 Task: Select the current location as Crater Lake National Park, Oregon, United States . Now zoom - , and verify the location . Hide zoom slider
Action: Mouse moved to (118, 68)
Screenshot: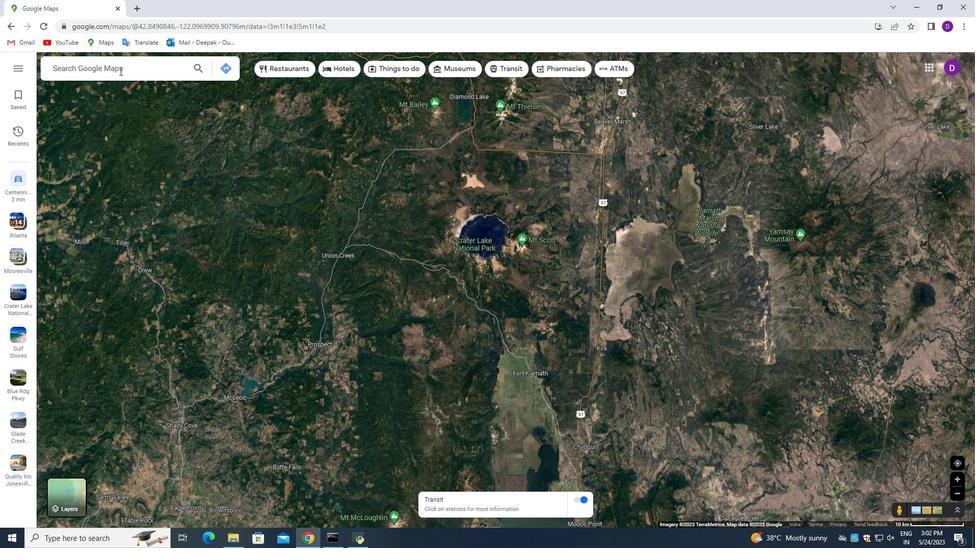 
Action: Mouse pressed left at (118, 68)
Screenshot: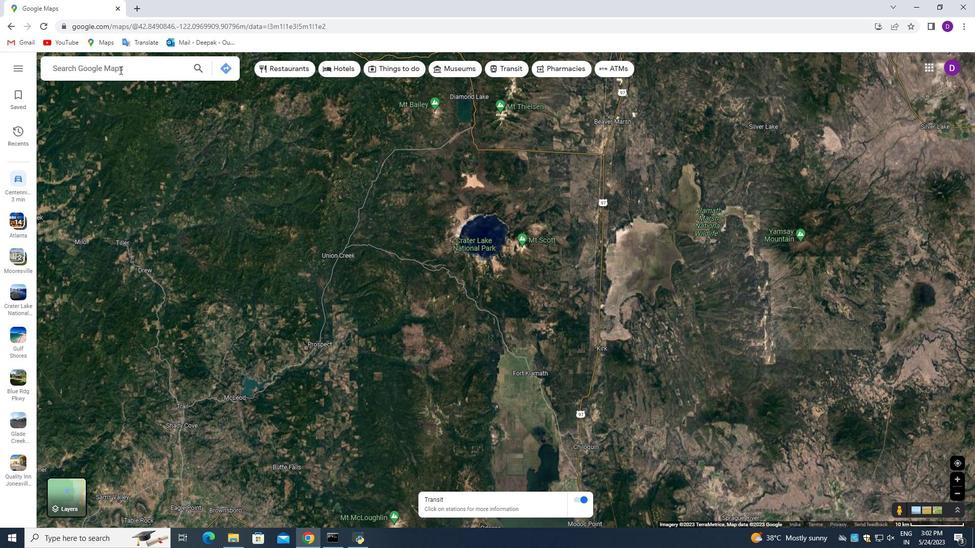
Action: Key pressed <Key.shift_r>Crater<Key.space>lake<Key.space><Key.shift>National<Key.space><Key.shift>Park,<Key.space><Key.shift>Oregon,<Key.space><Key.shift>United<Key.space><Key.shift_r>States<Key.enter>
Screenshot: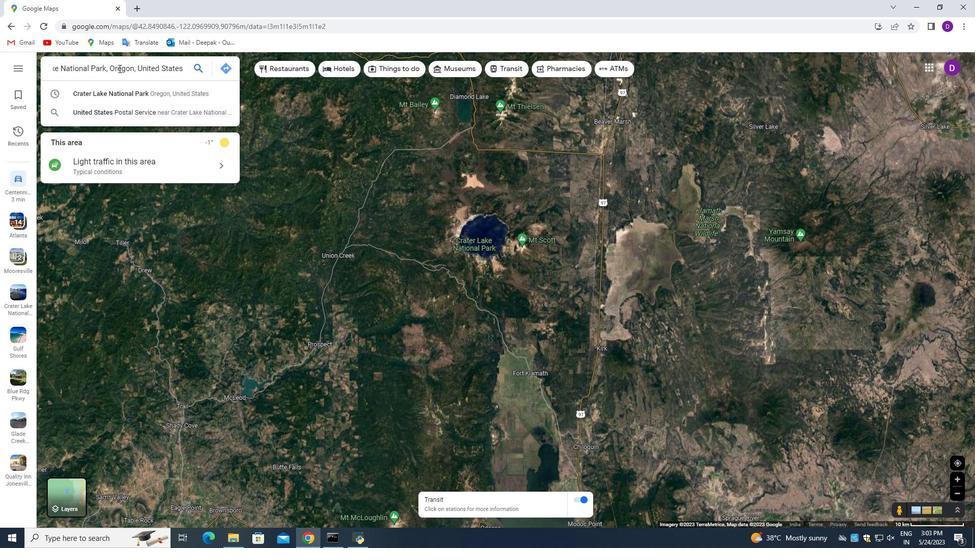 
Action: Mouse moved to (266, 493)
Screenshot: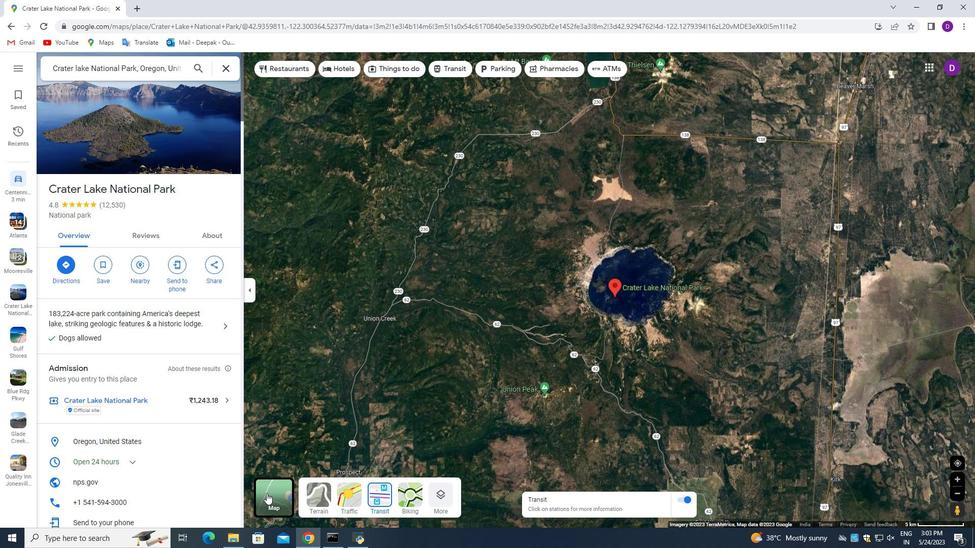 
Action: Mouse pressed left at (266, 493)
Screenshot: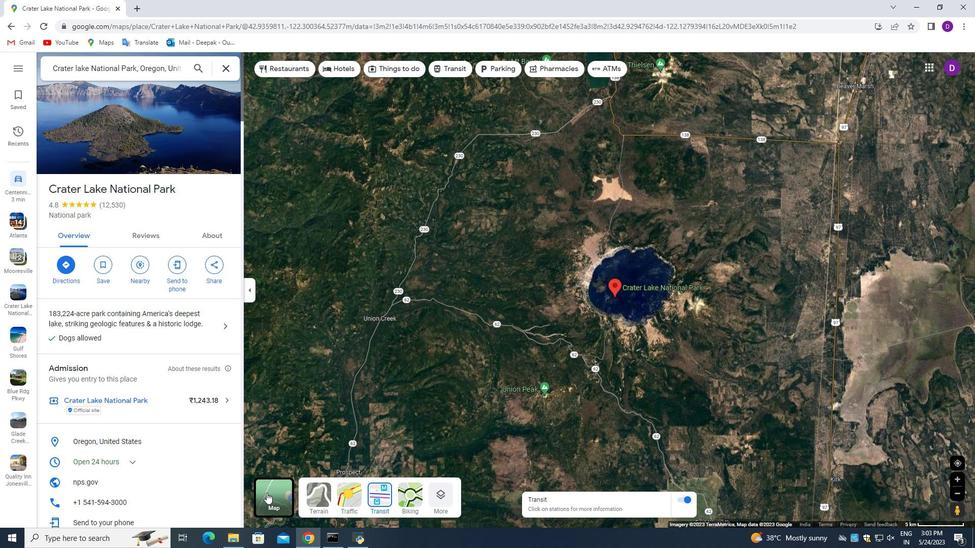 
Action: Mouse moved to (610, 303)
Screenshot: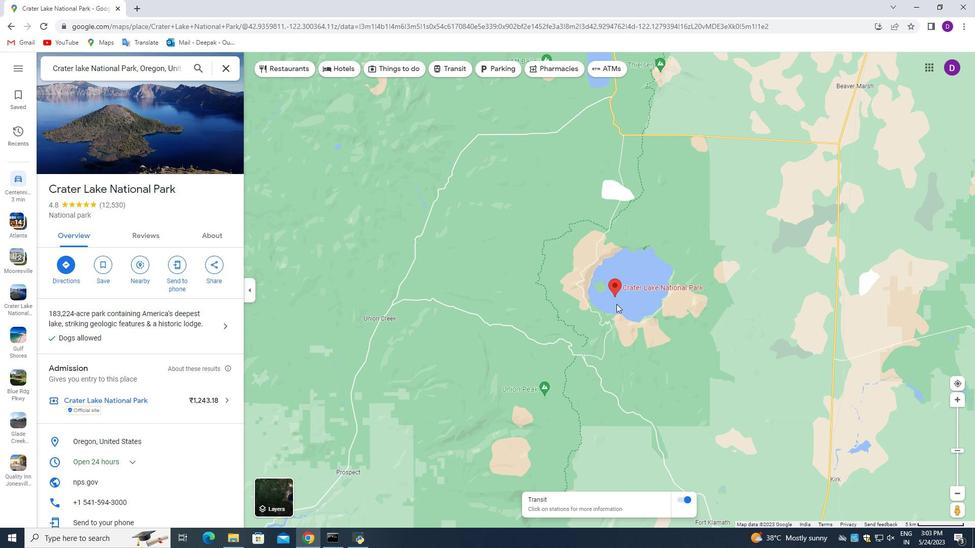 
Action: Mouse scrolled (610, 304) with delta (0, 0)
Screenshot: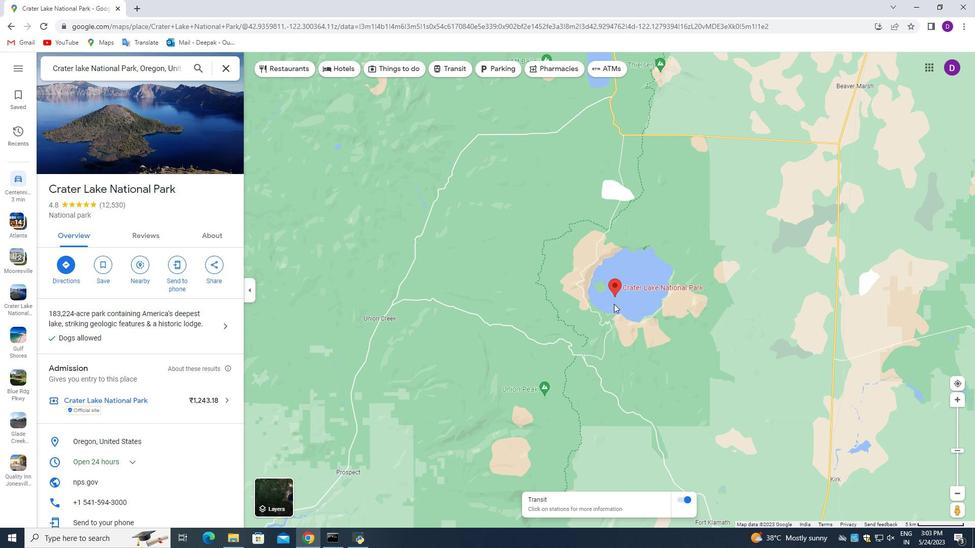 
Action: Mouse scrolled (610, 304) with delta (0, 0)
Screenshot: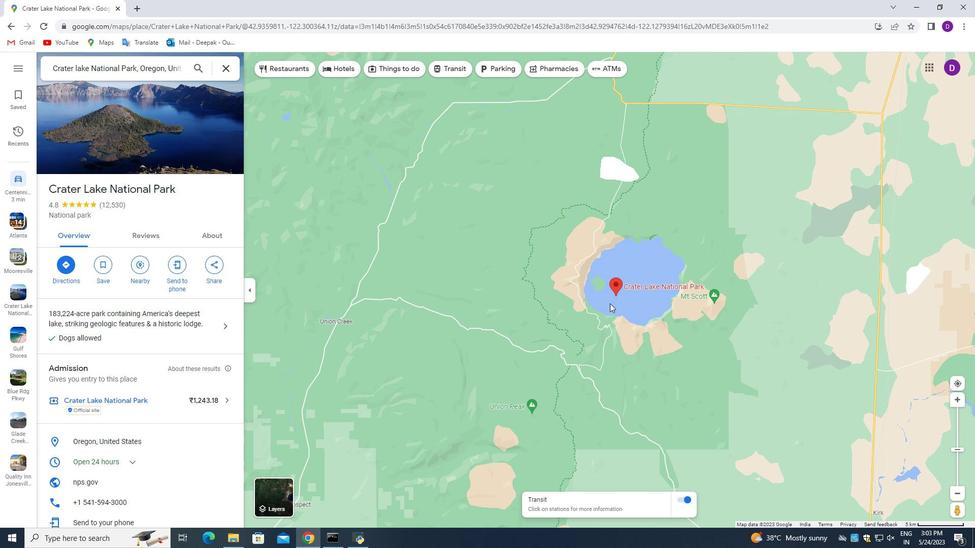 
Action: Mouse moved to (624, 287)
Screenshot: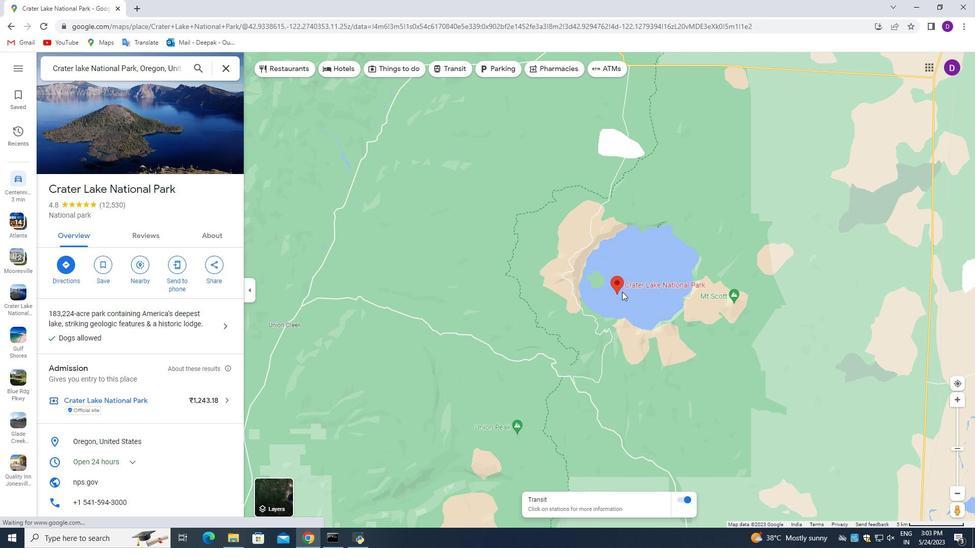 
Action: Mouse scrolled (624, 288) with delta (0, 0)
Screenshot: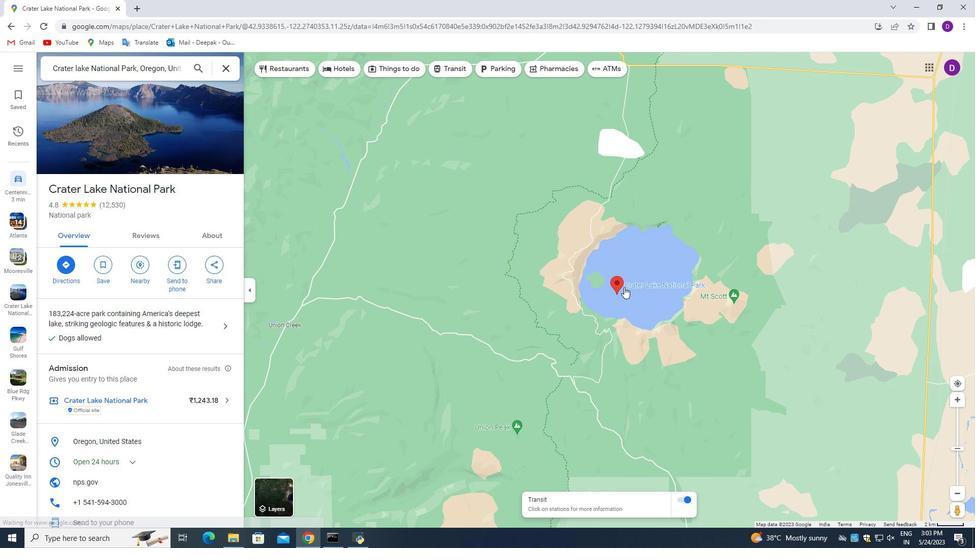 
Action: Mouse moved to (625, 286)
Screenshot: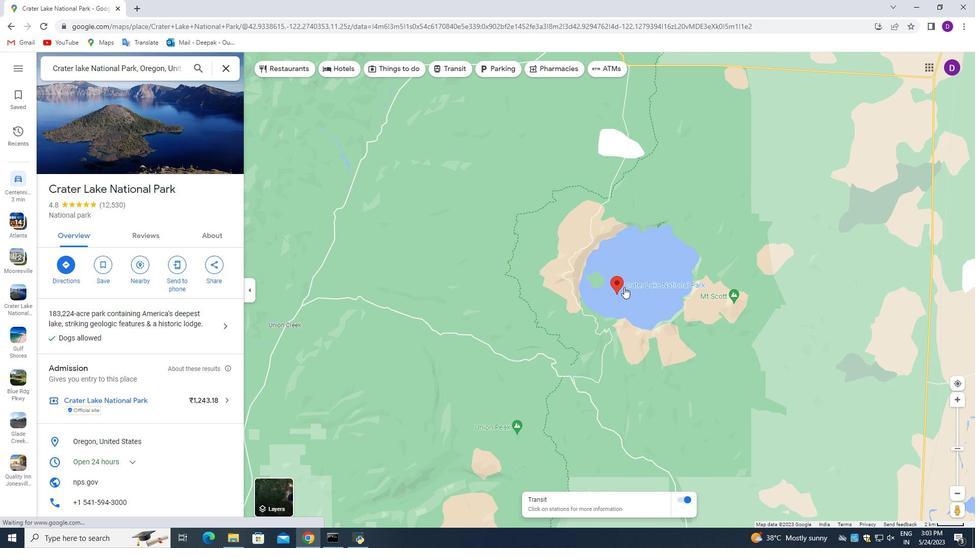 
Action: Mouse scrolled (625, 287) with delta (0, 0)
Screenshot: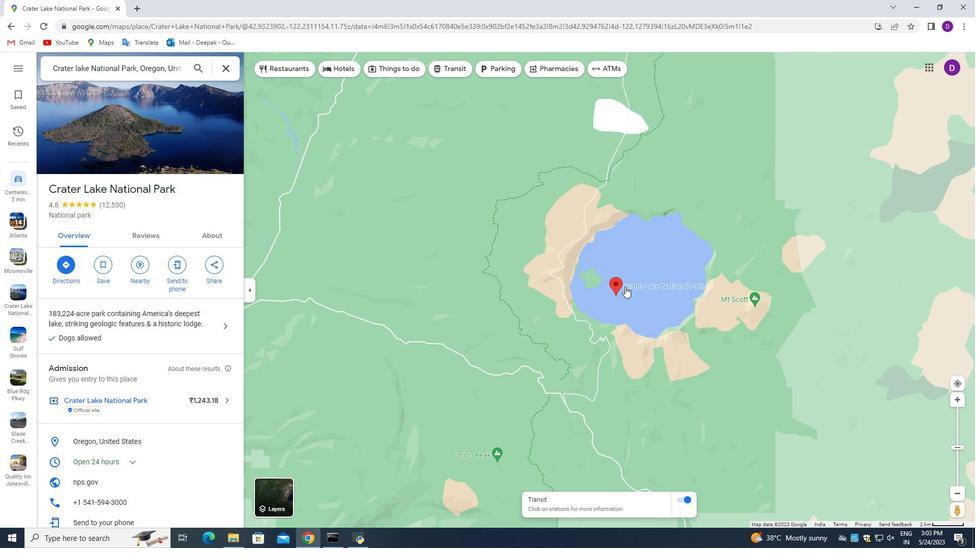 
Action: Mouse moved to (627, 290)
Screenshot: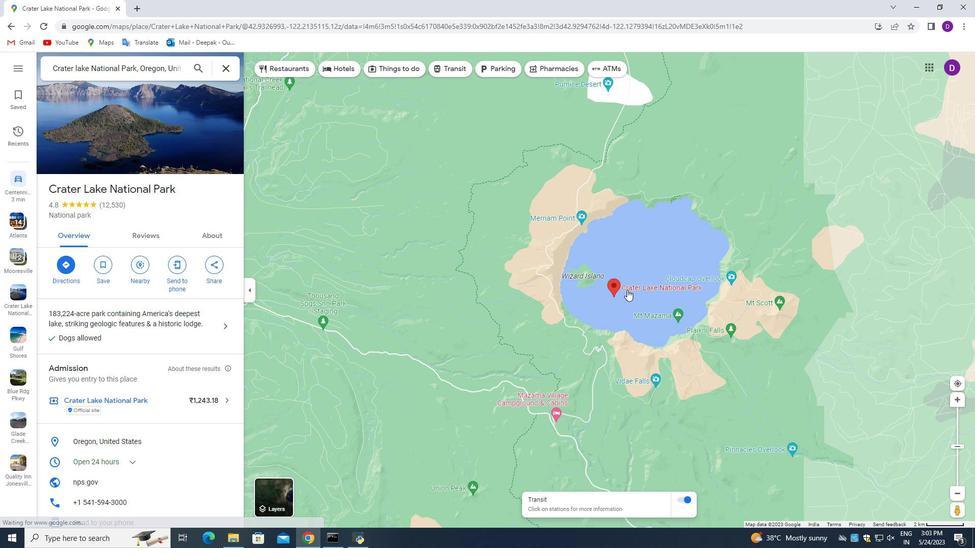
Action: Mouse scrolled (627, 291) with delta (0, 0)
Screenshot: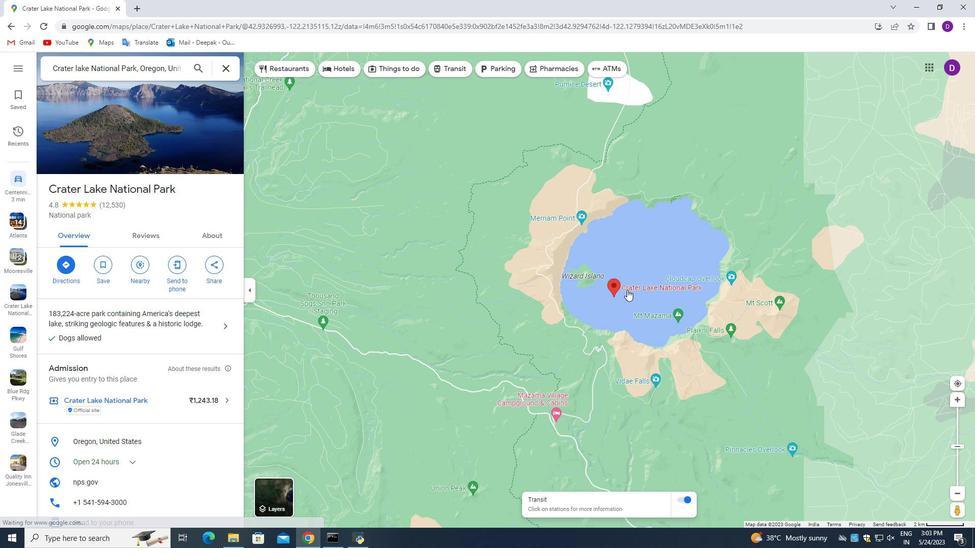 
Action: Mouse moved to (627, 290)
Screenshot: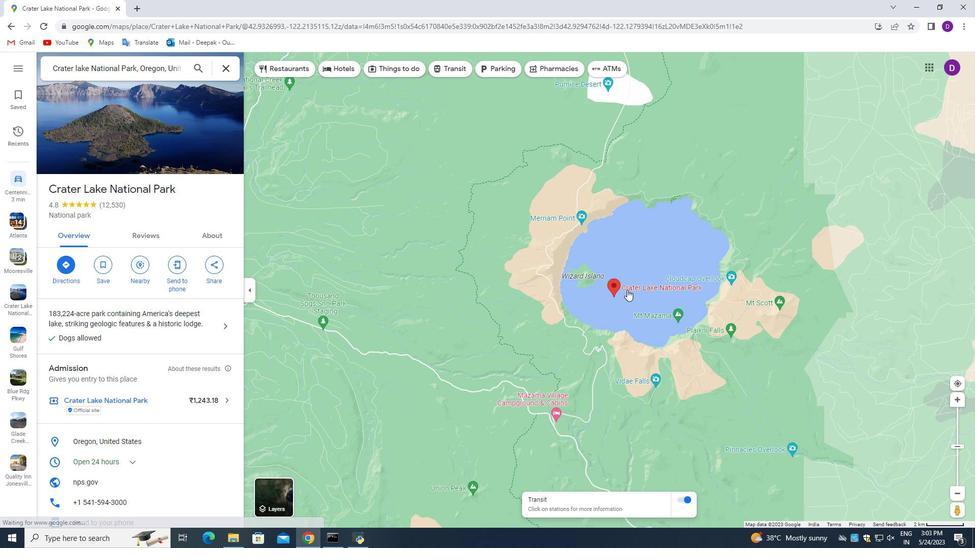 
Action: Mouse scrolled (627, 291) with delta (0, 0)
Screenshot: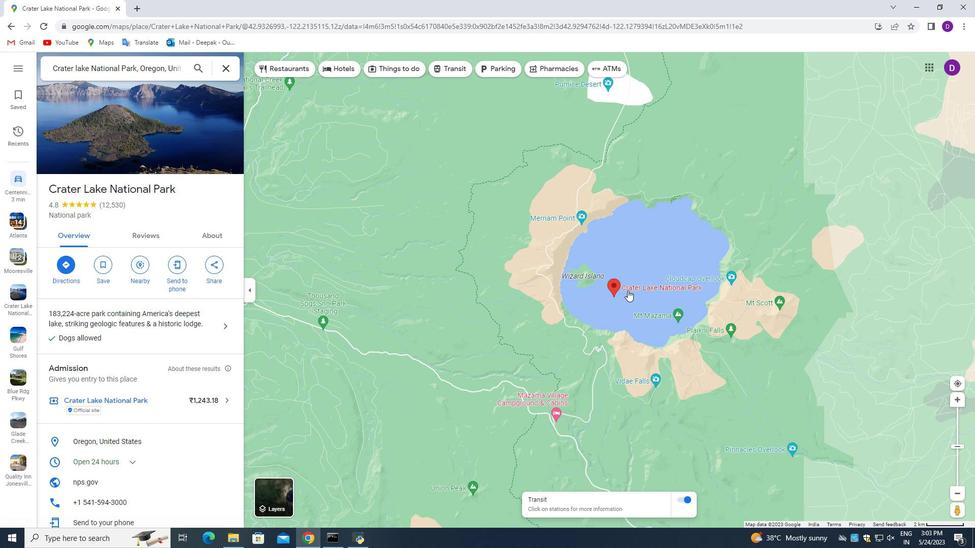 
Action: Mouse moved to (637, 317)
Screenshot: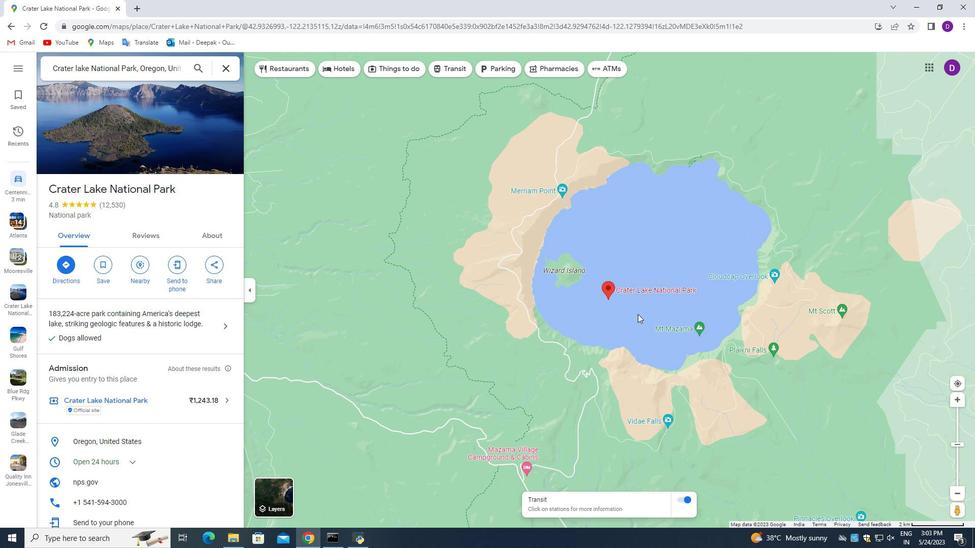 
Action: Mouse pressed left at (637, 317)
Screenshot: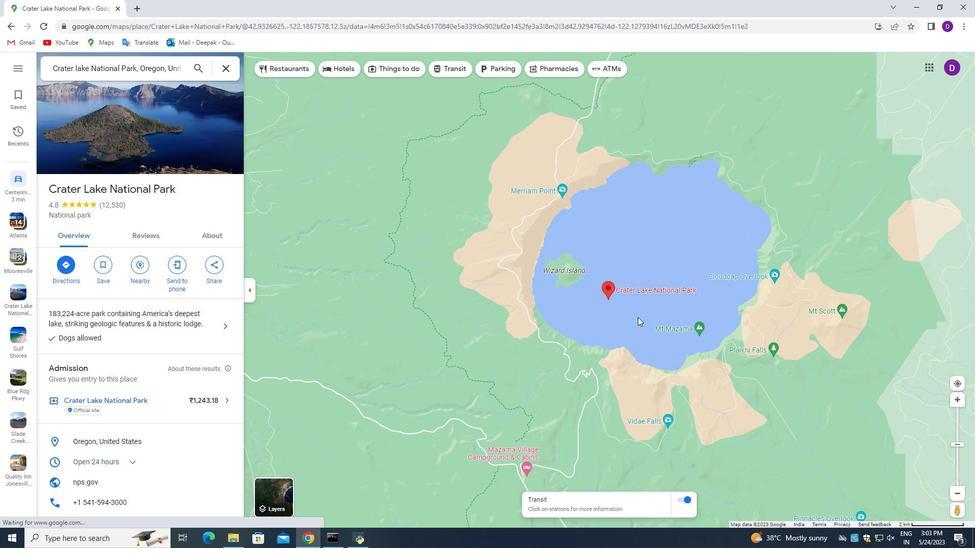 
Action: Mouse moved to (593, 300)
Screenshot: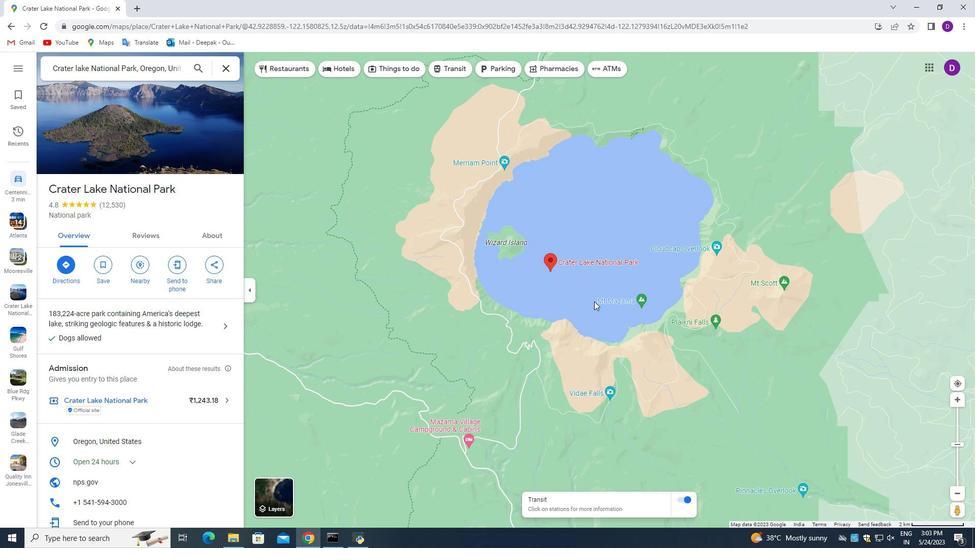 
Action: Mouse scrolled (593, 301) with delta (0, 0)
Screenshot: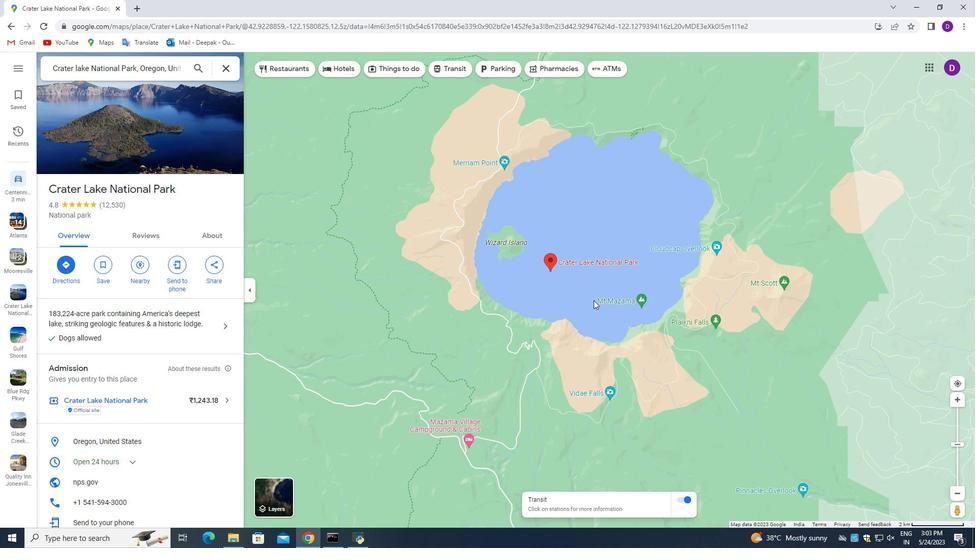
Action: Mouse moved to (562, 293)
Screenshot: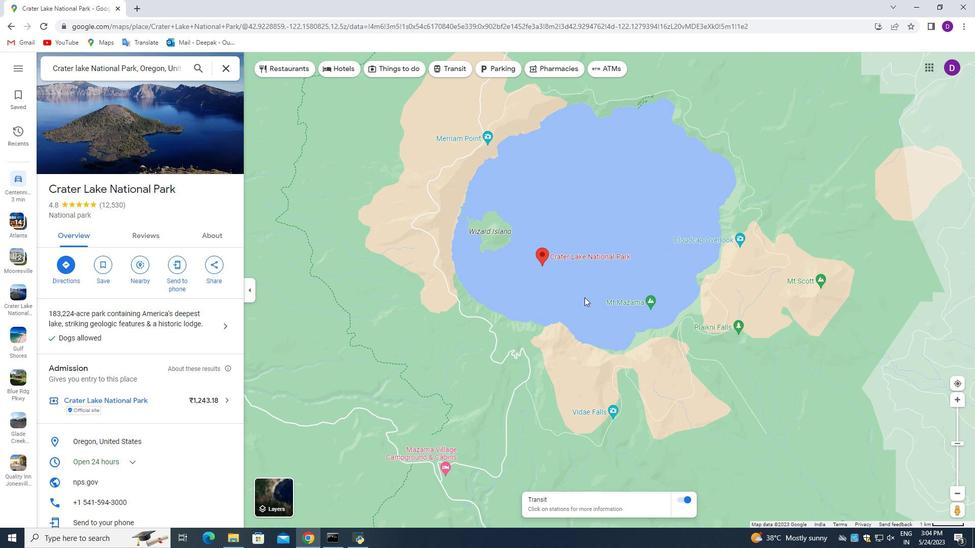 
Action: Mouse scrolled (562, 293) with delta (0, 0)
Screenshot: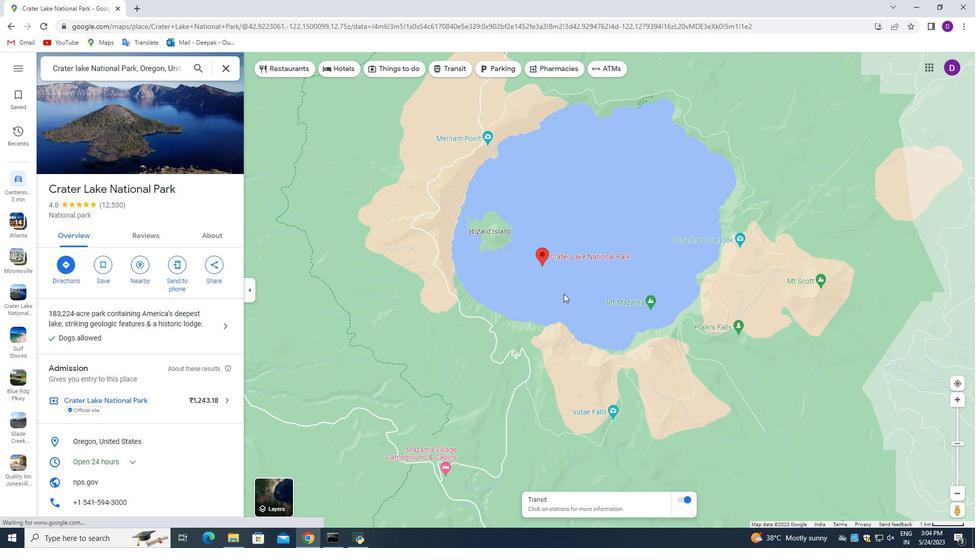 
Action: Mouse scrolled (562, 293) with delta (0, 0)
Screenshot: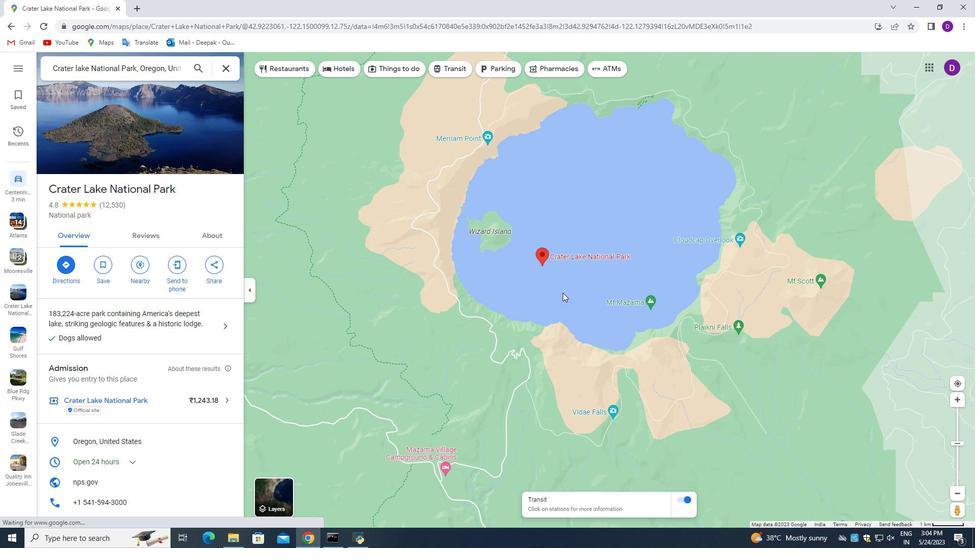 
Action: Mouse pressed left at (562, 293)
Screenshot: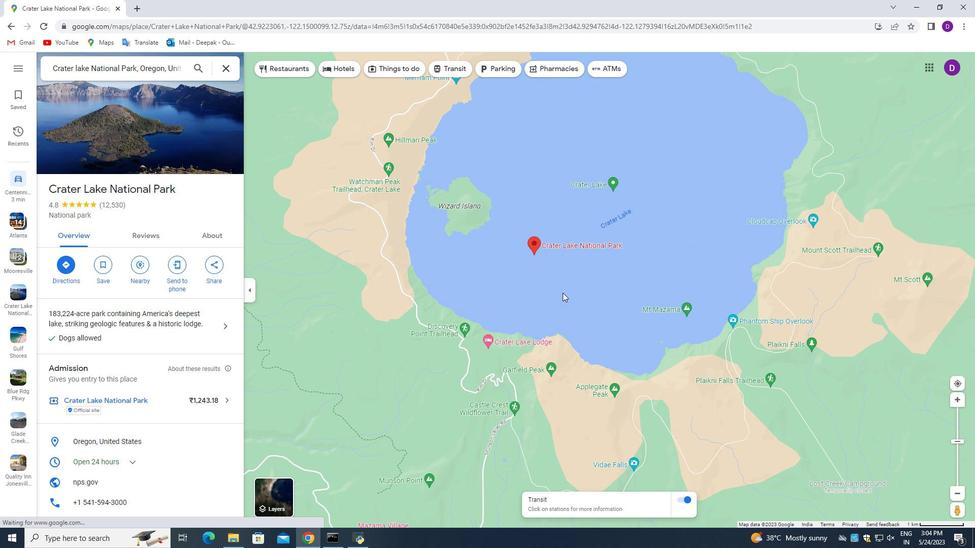 
Action: Mouse moved to (559, 335)
Screenshot: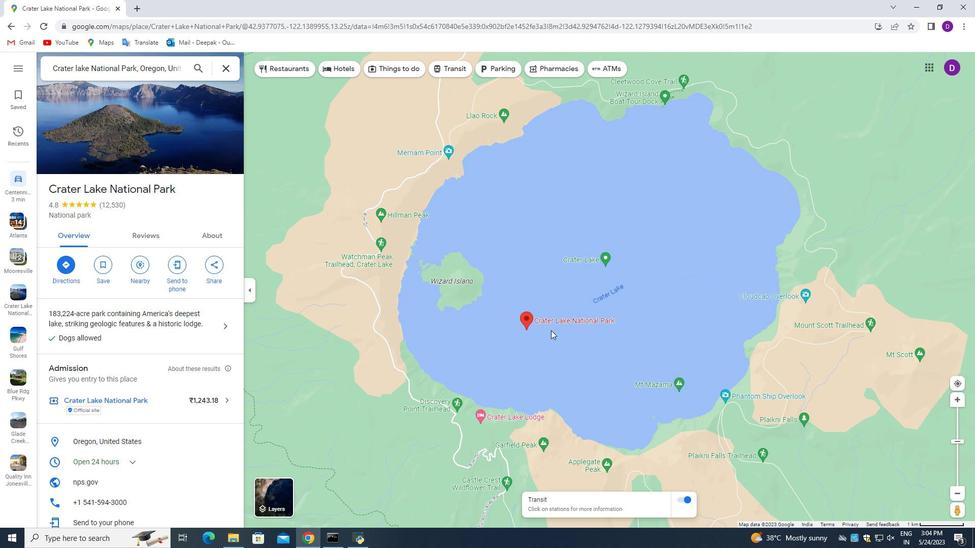 
Action: Mouse pressed left at (559, 335)
Screenshot: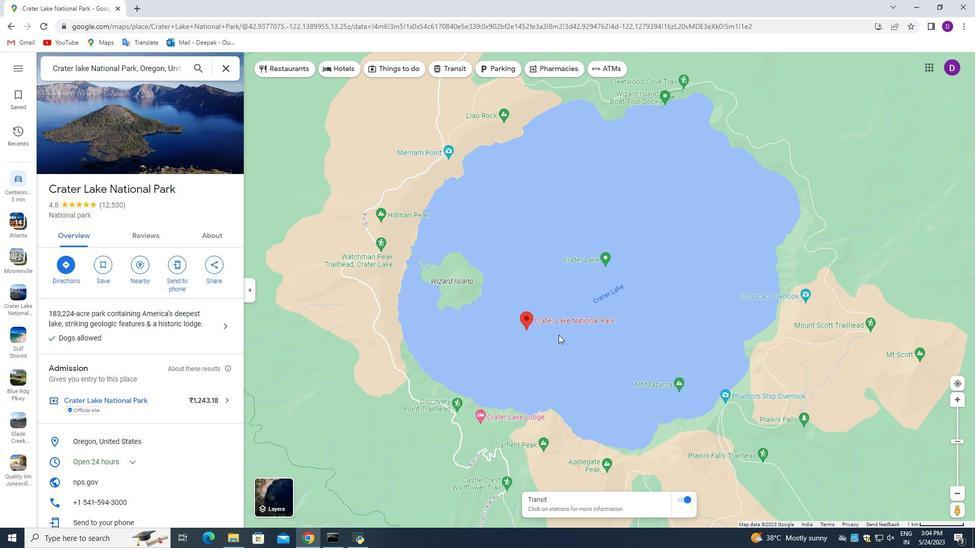 
Action: Mouse moved to (532, 346)
Screenshot: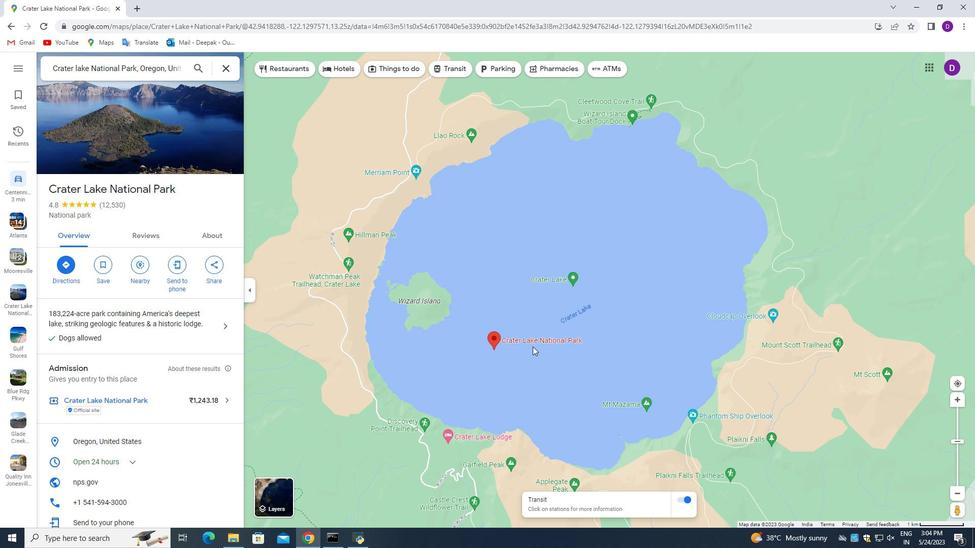 
Action: Mouse scrolled (532, 346) with delta (0, 0)
Screenshot: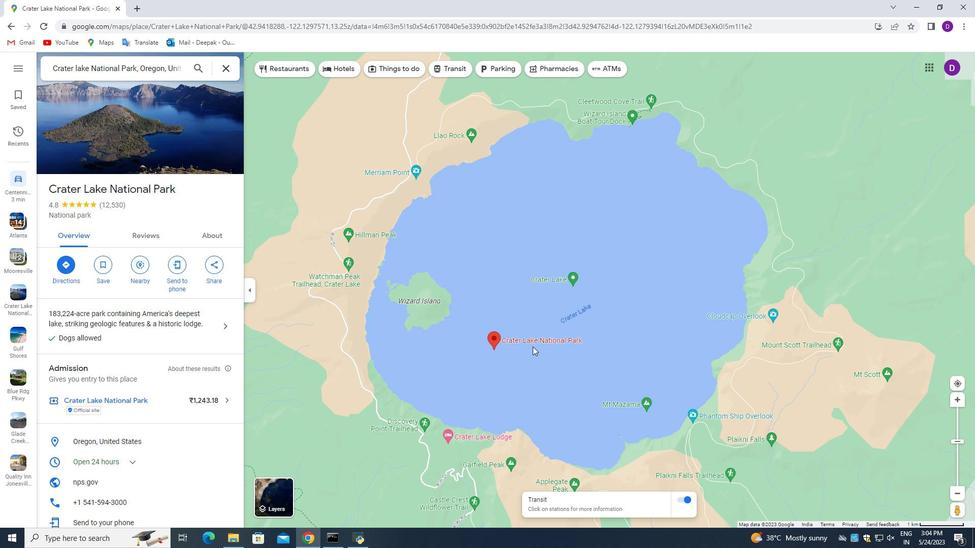 
Action: Mouse scrolled (532, 346) with delta (0, 0)
Screenshot: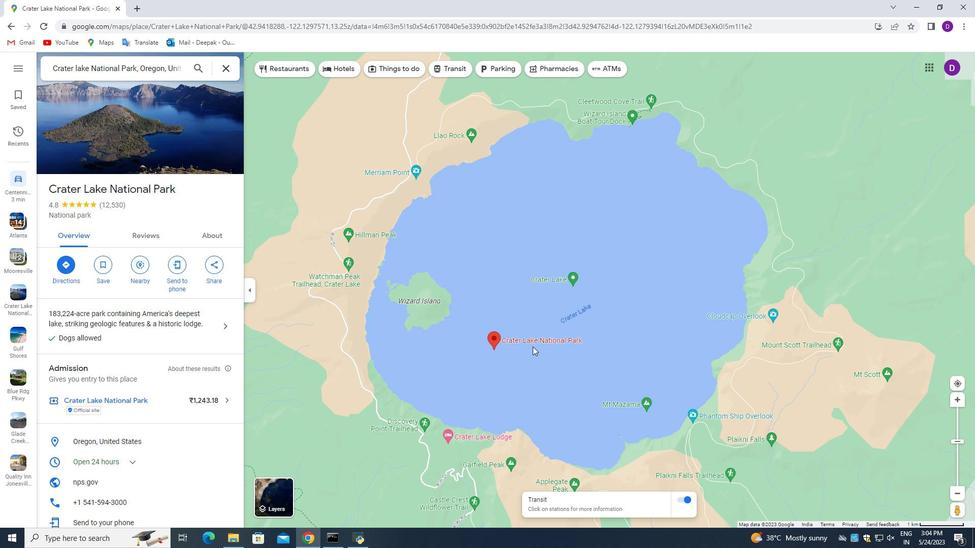 
Action: Mouse scrolled (532, 346) with delta (0, 0)
Screenshot: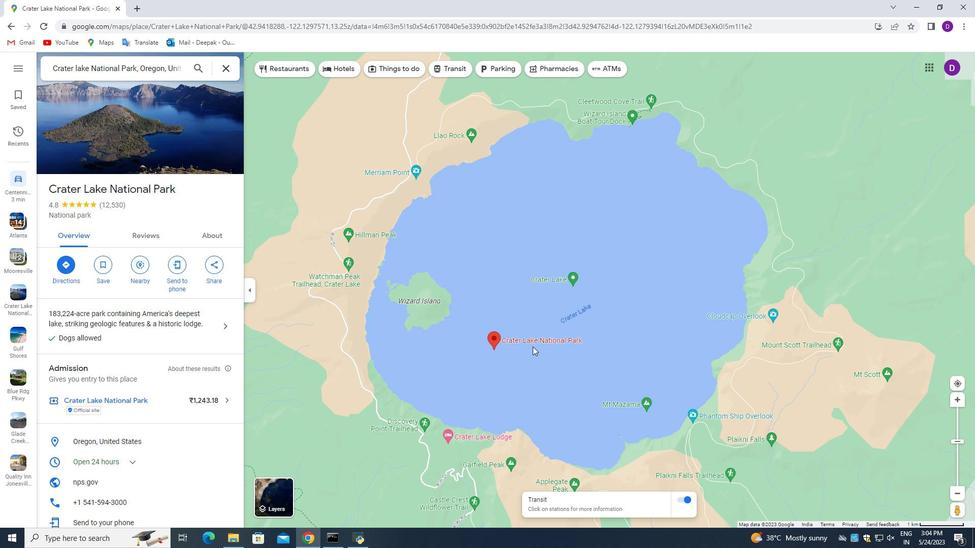
Action: Mouse moved to (532, 346)
Screenshot: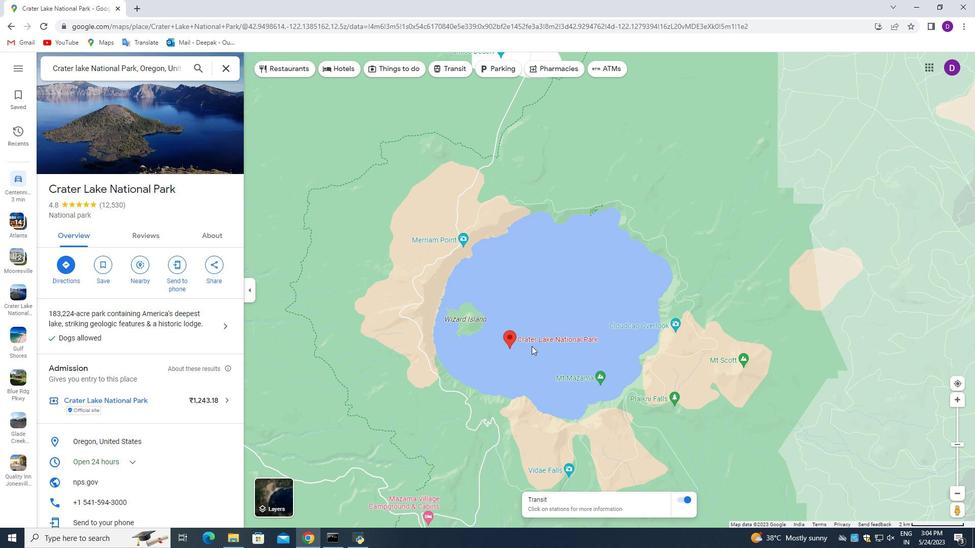 
Action: Mouse scrolled (532, 346) with delta (0, 0)
Screenshot: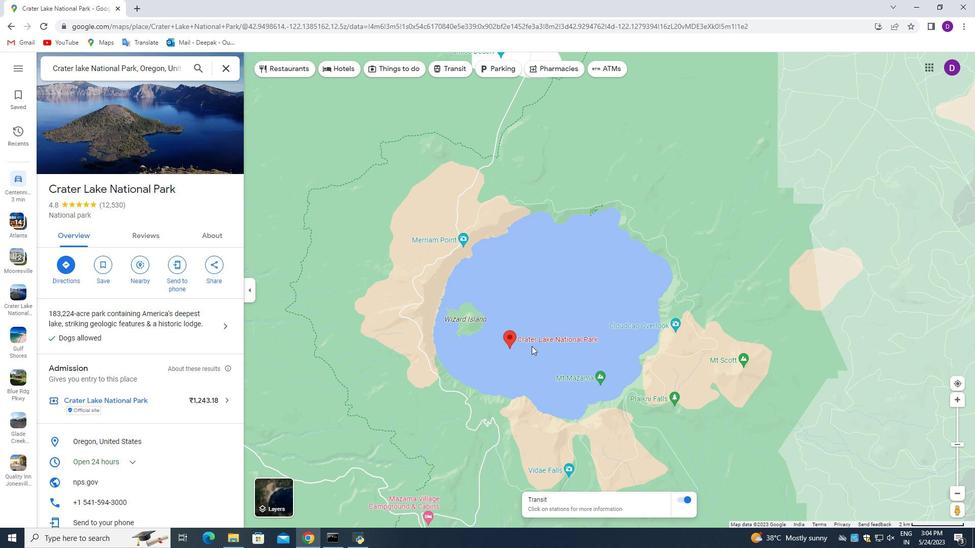 
Action: Mouse moved to (535, 346)
Screenshot: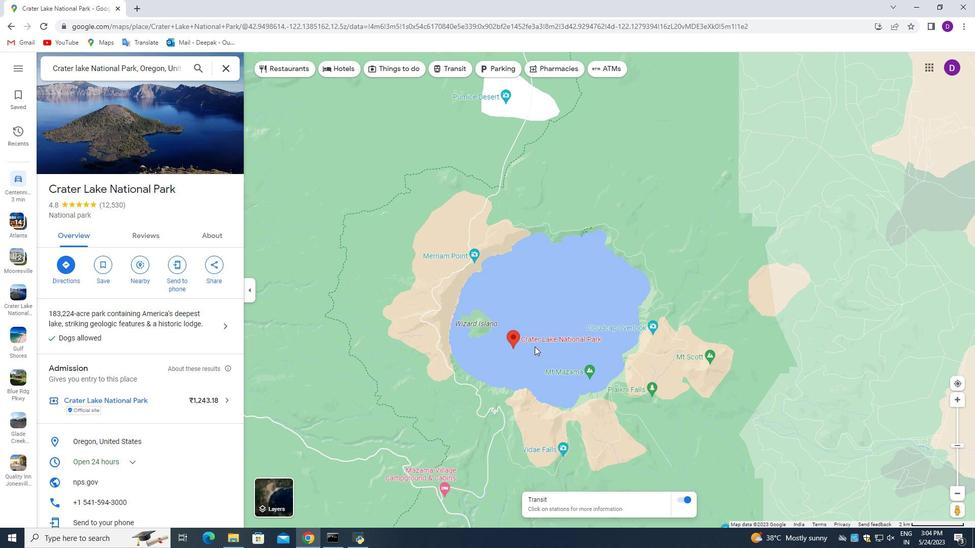 
Action: Mouse scrolled (535, 347) with delta (0, 0)
Screenshot: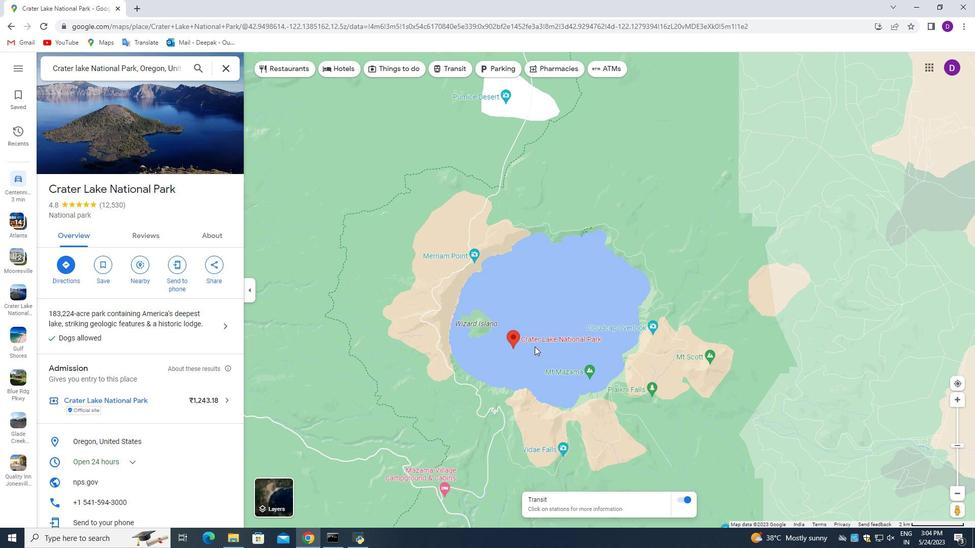 
Action: Mouse scrolled (535, 347) with delta (0, 0)
Screenshot: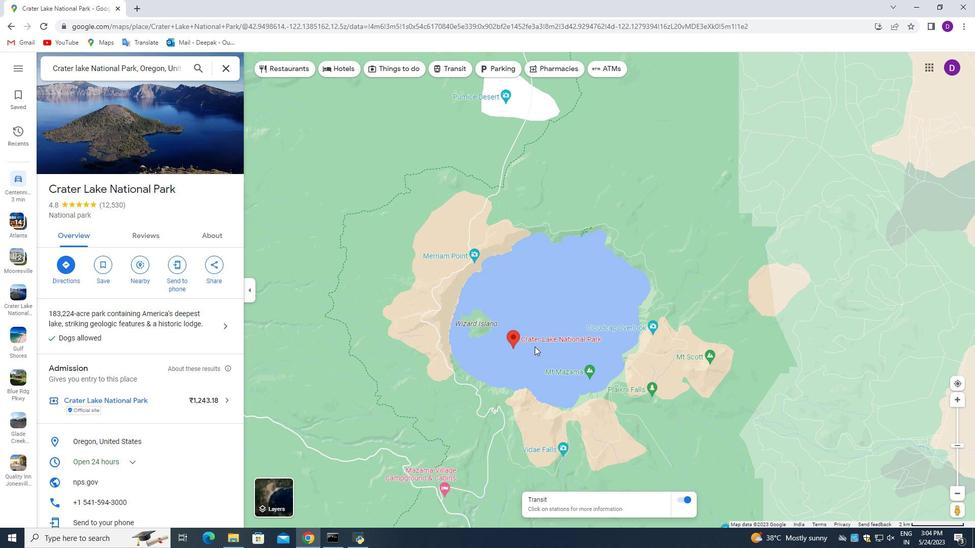 
Action: Mouse moved to (535, 346)
Screenshot: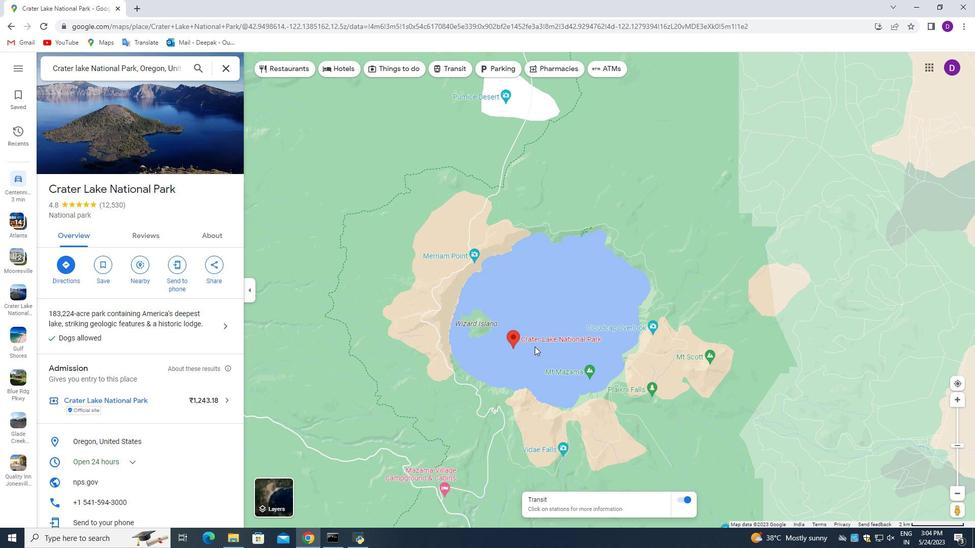 
Action: Mouse scrolled (535, 347) with delta (0, 0)
Screenshot: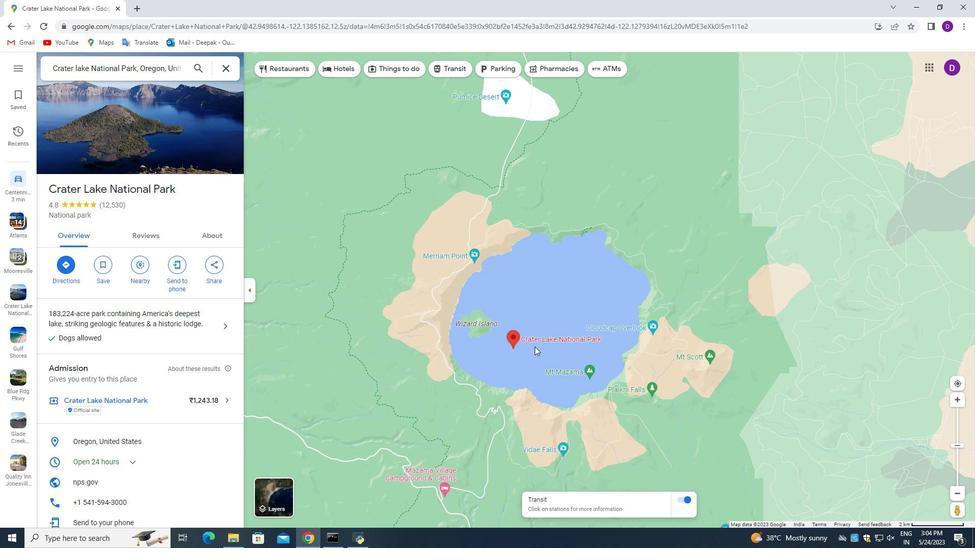 
Action: Mouse moved to (526, 370)
Screenshot: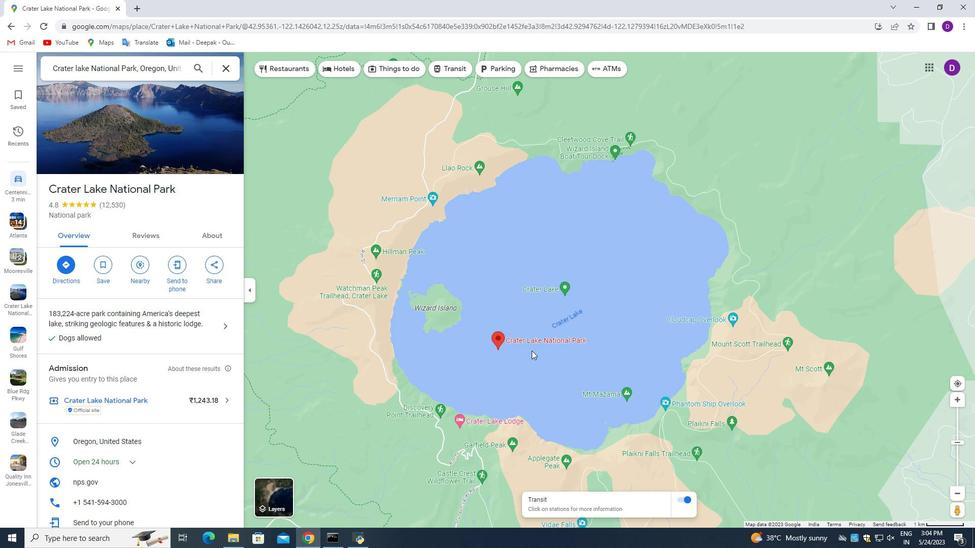 
Action: Mouse pressed left at (526, 370)
Screenshot: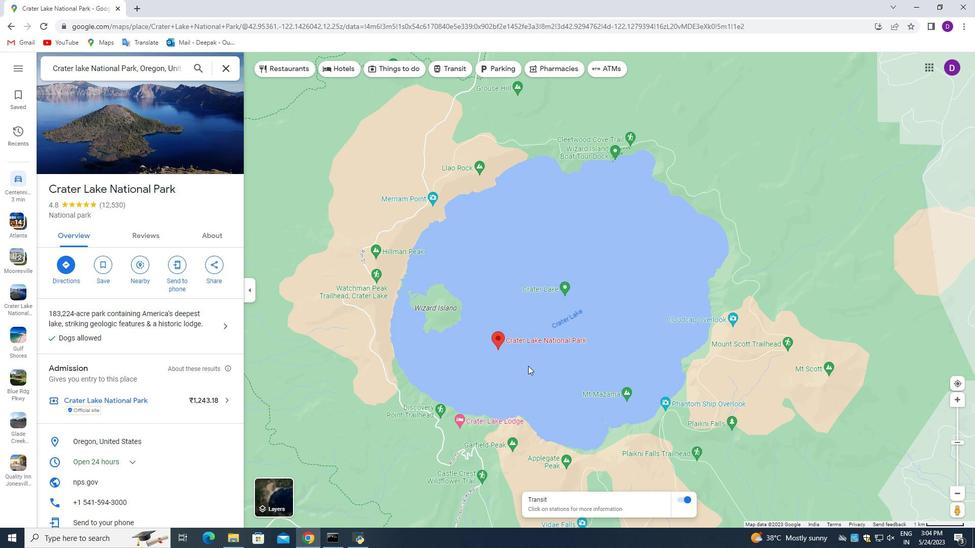 
Action: Mouse moved to (529, 361)
Screenshot: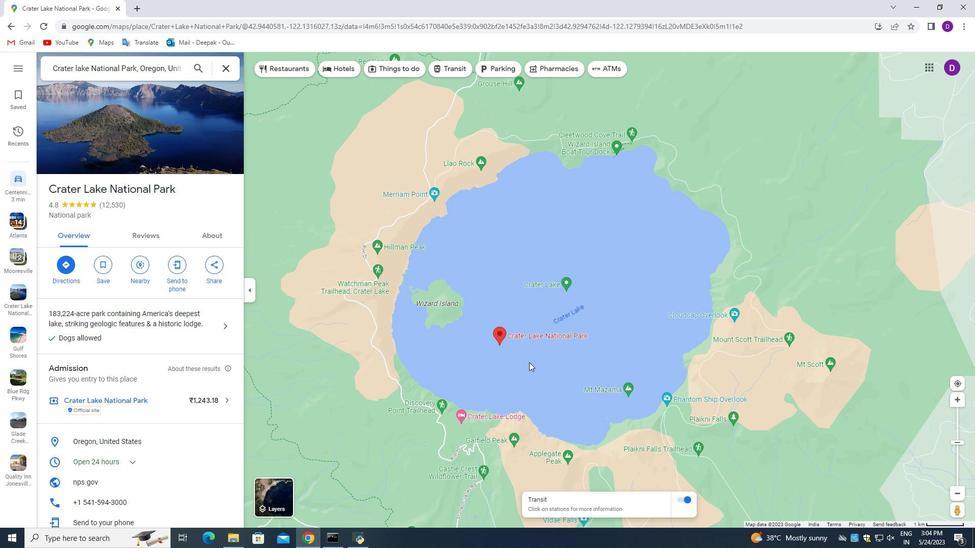 
Action: Mouse scrolled (529, 362) with delta (0, 0)
Screenshot: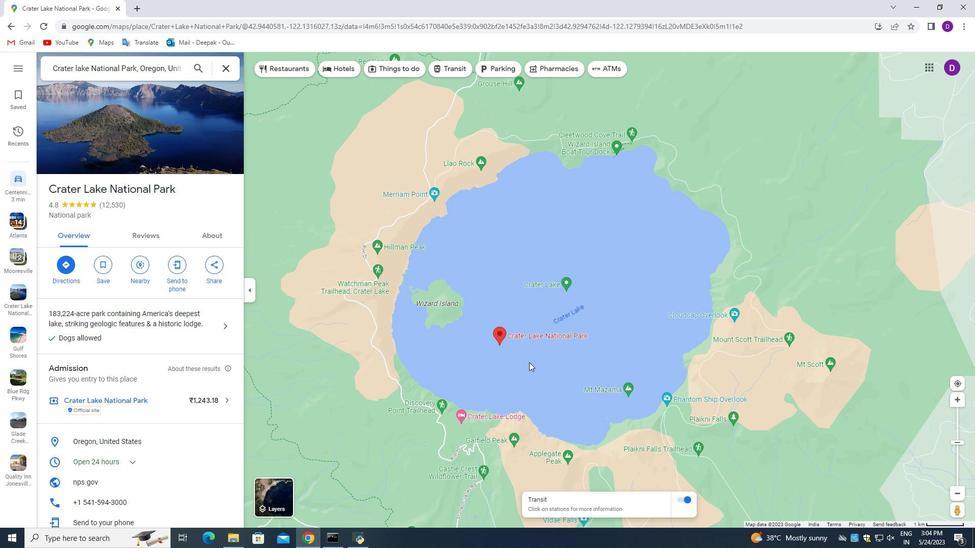 
Action: Mouse scrolled (529, 362) with delta (0, 0)
Screenshot: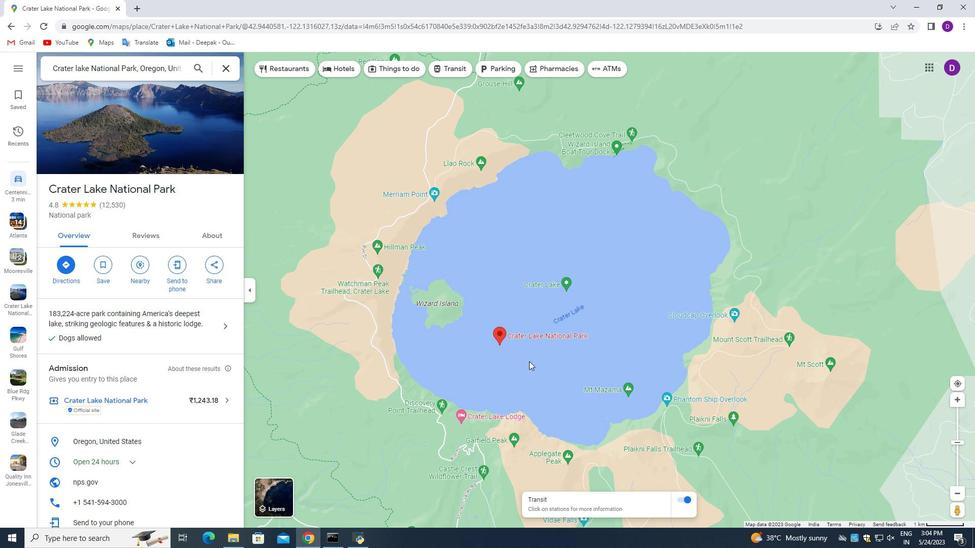 
Action: Mouse moved to (577, 416)
Screenshot: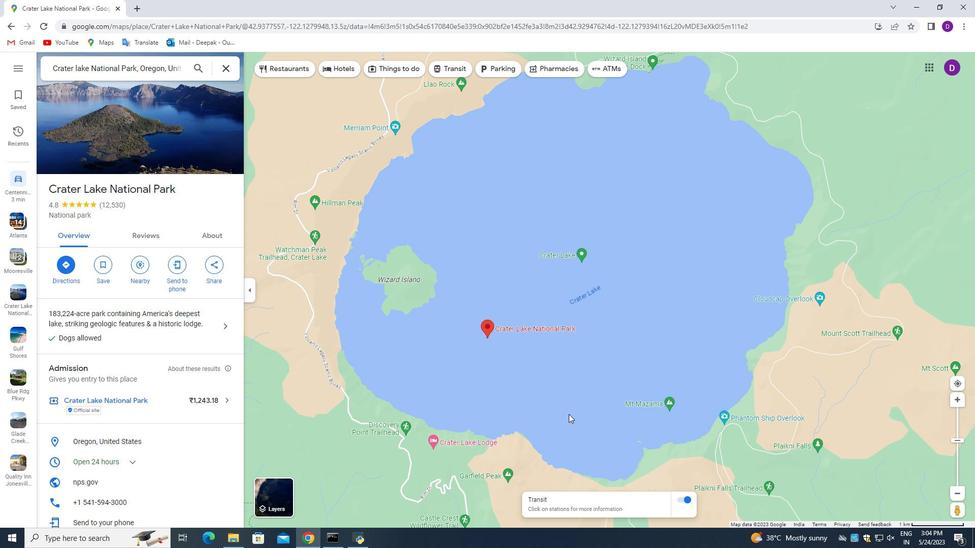 
Action: Mouse pressed left at (577, 416)
Screenshot: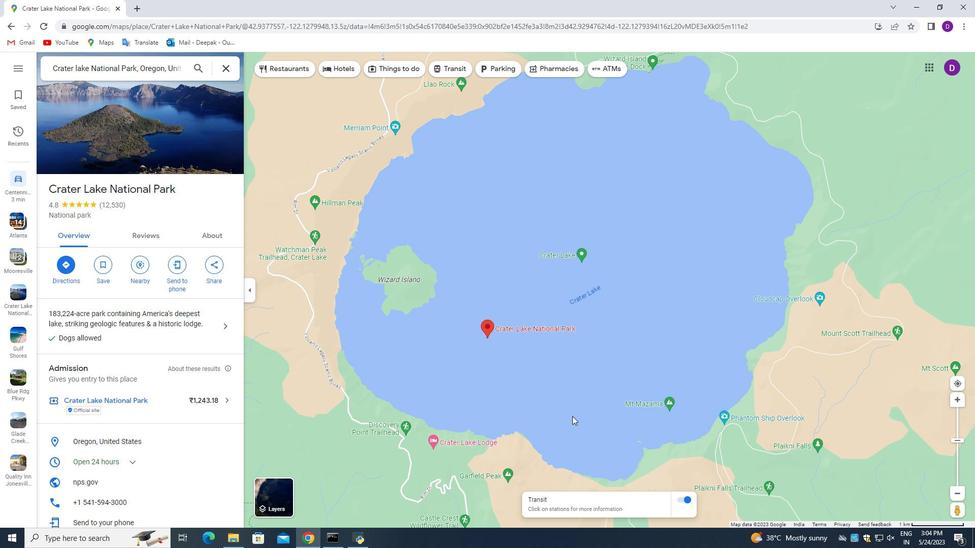 
Action: Mouse moved to (921, 410)
Screenshot: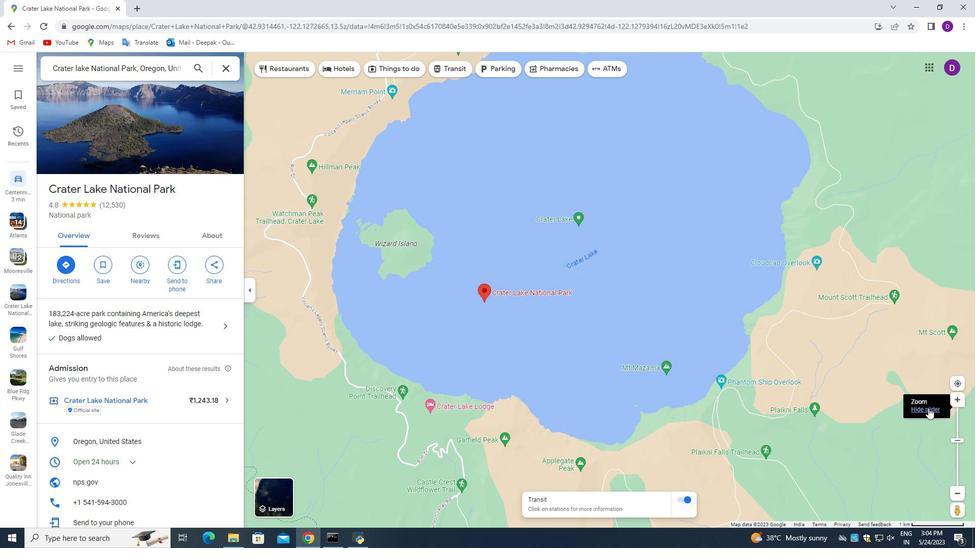 
Action: Mouse pressed left at (921, 410)
Screenshot: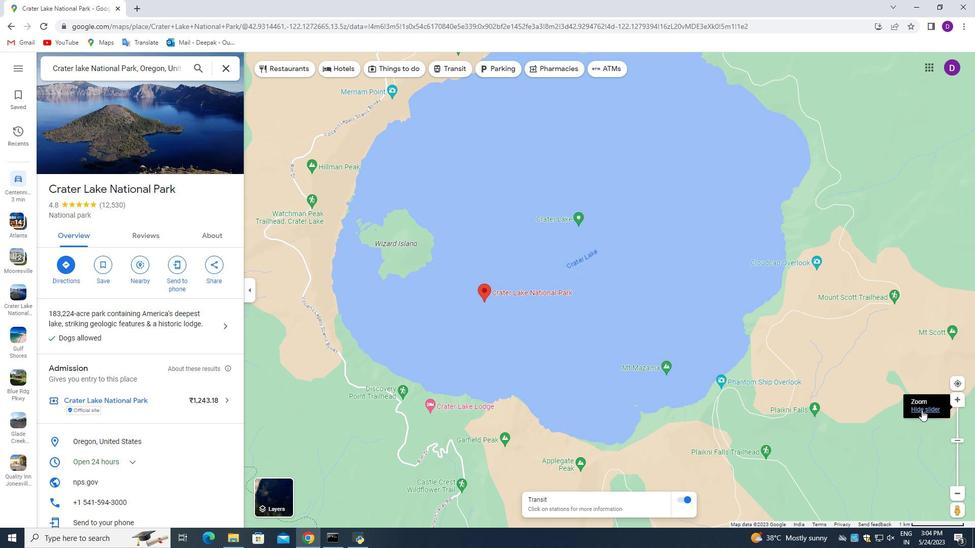 
Action: Mouse moved to (554, 277)
Screenshot: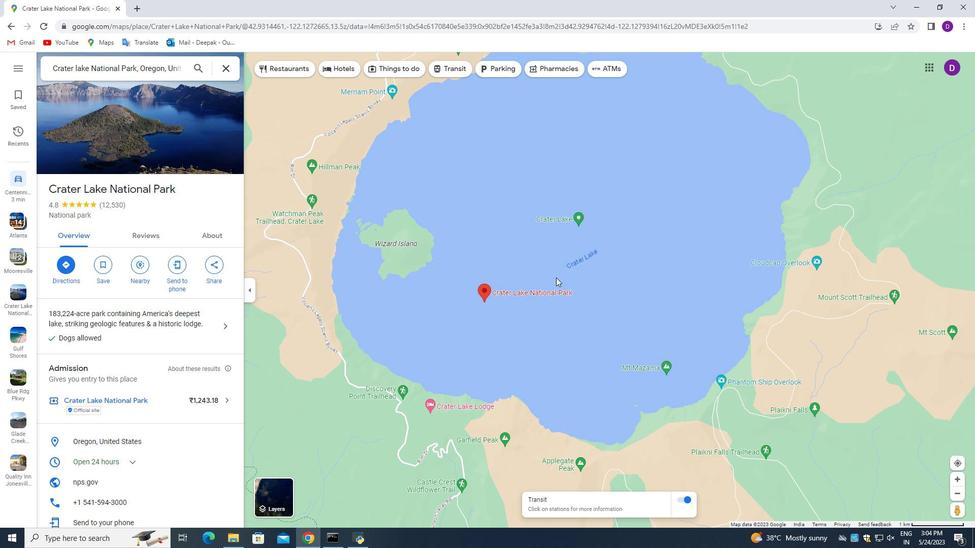 
Action: Mouse pressed left at (554, 277)
Screenshot: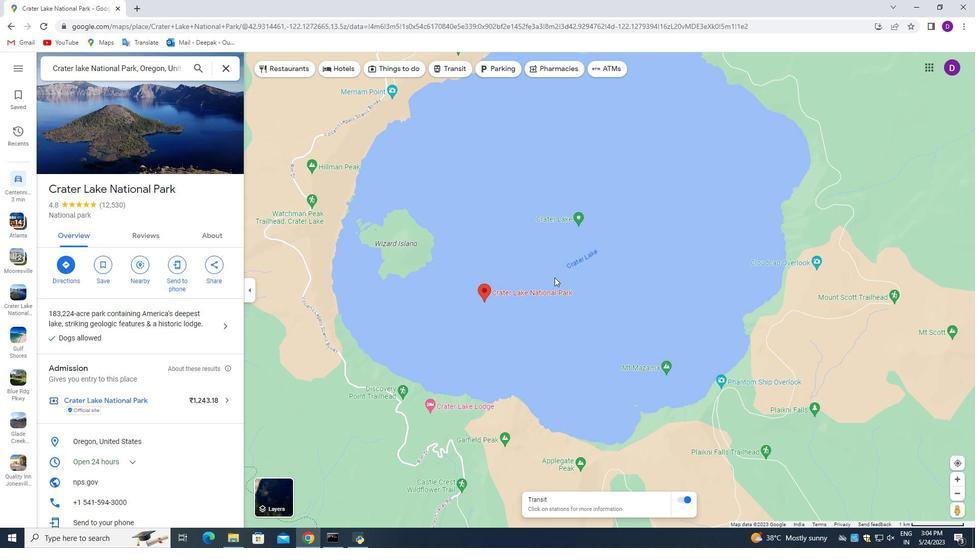 
Action: Mouse moved to (562, 345)
Screenshot: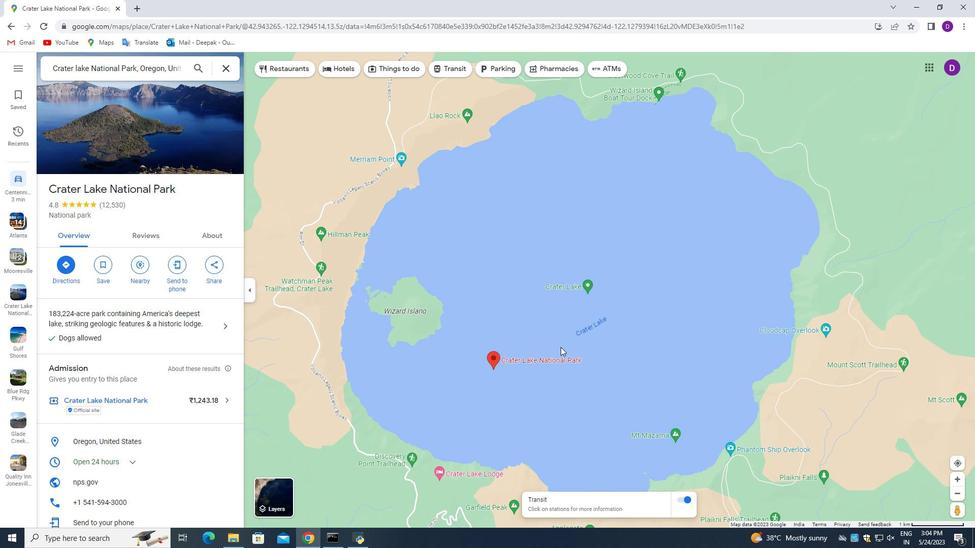 
Action: Mouse scrolled (562, 345) with delta (0, 0)
Screenshot: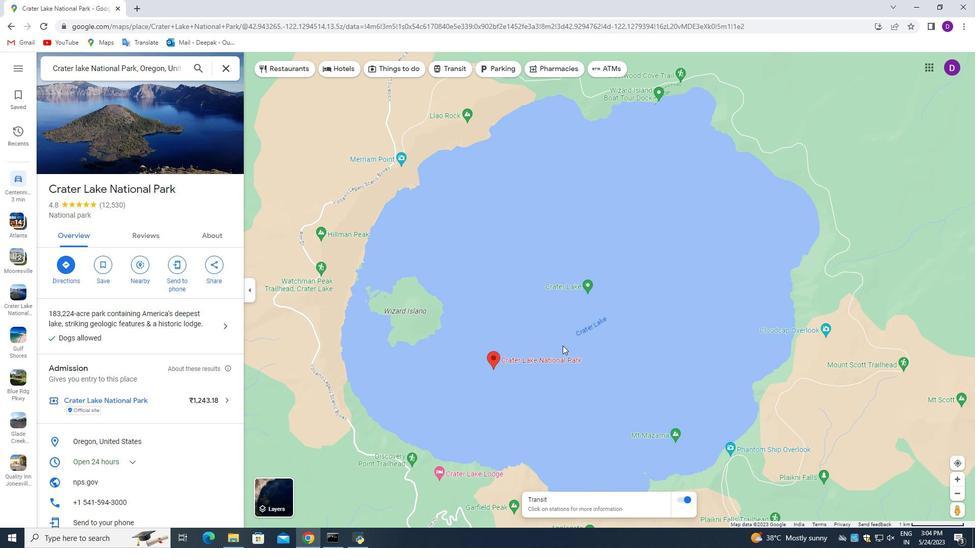 
Action: Mouse scrolled (562, 345) with delta (0, 0)
Screenshot: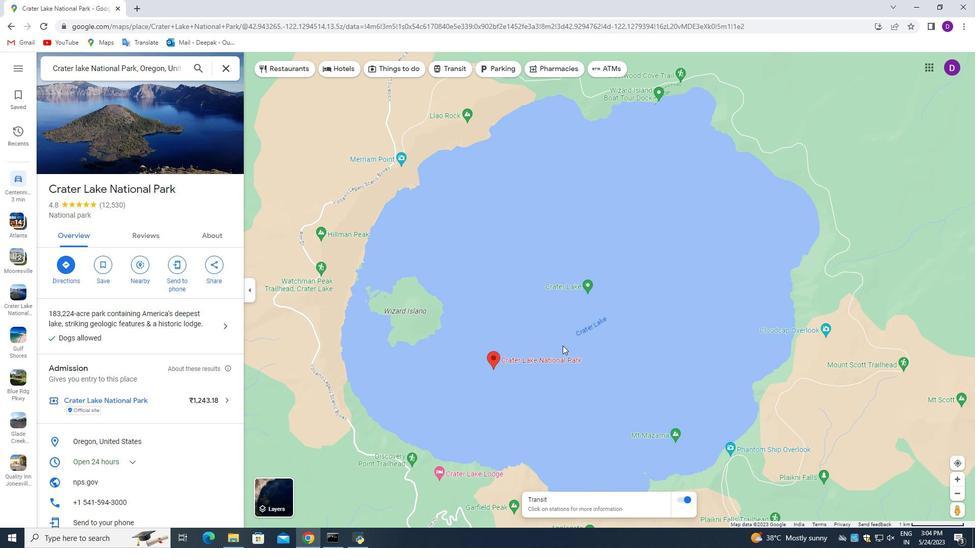 
Action: Mouse moved to (552, 358)
Screenshot: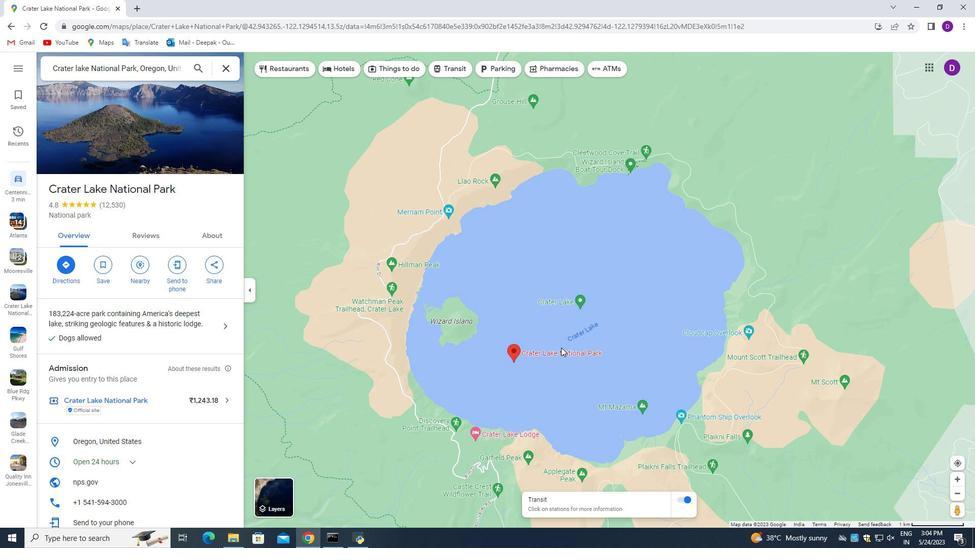 
Action: Mouse scrolled (552, 358) with delta (0, 0)
Screenshot: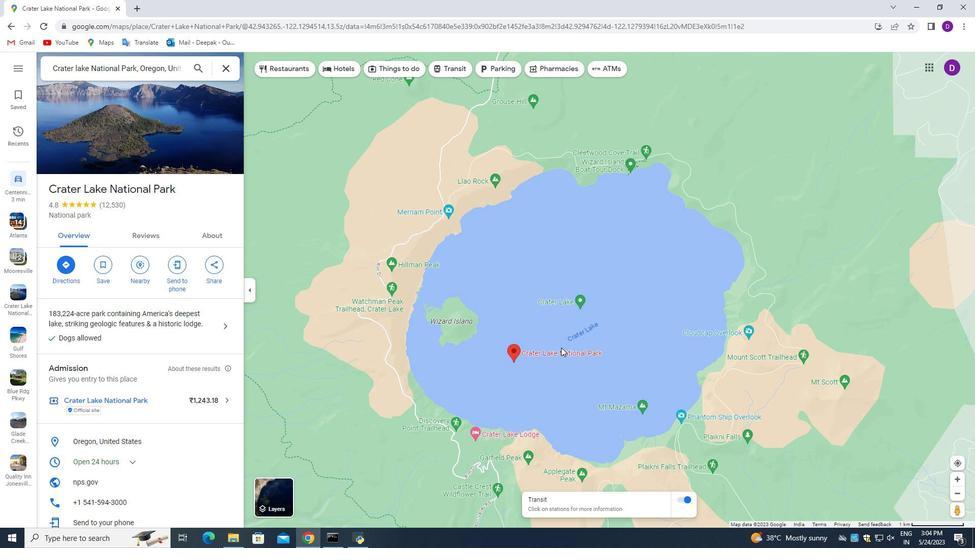 
Action: Mouse moved to (551, 359)
Screenshot: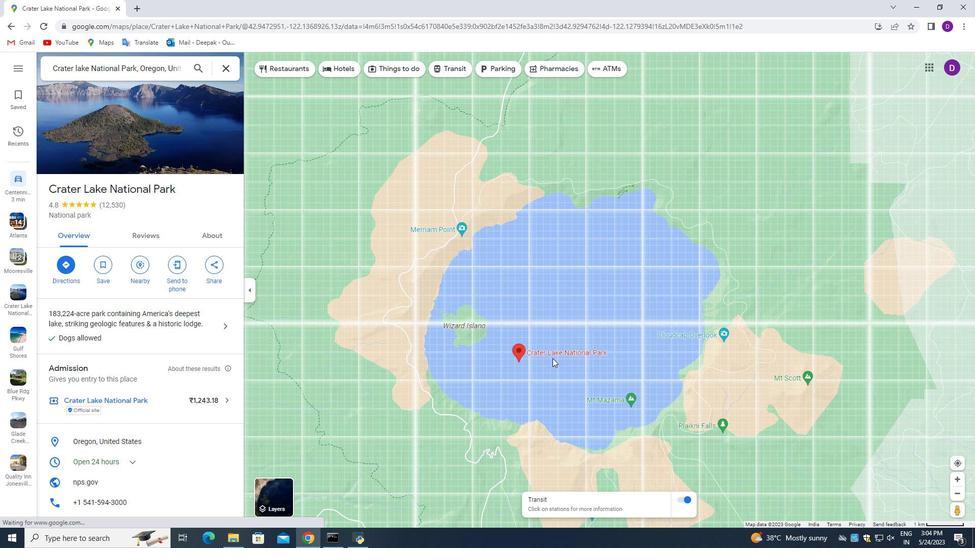 
Action: Mouse scrolled (551, 358) with delta (0, 0)
Screenshot: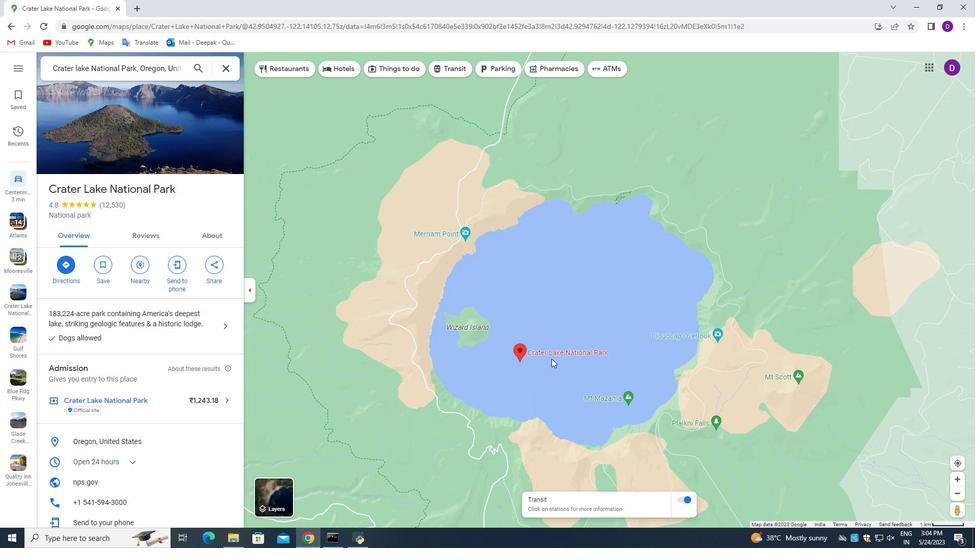 
Action: Mouse scrolled (551, 358) with delta (0, 0)
Screenshot: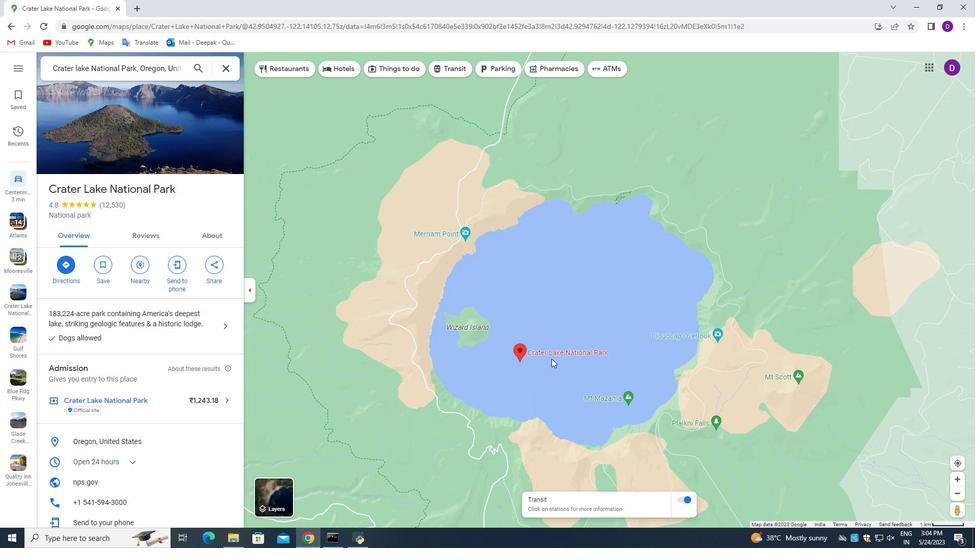 
Action: Mouse moved to (552, 365)
Screenshot: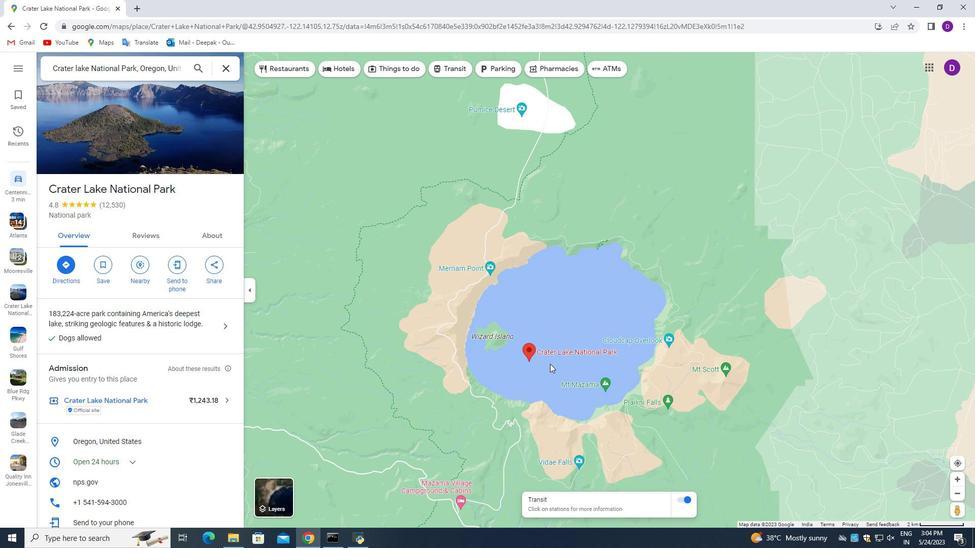 
Action: Mouse pressed left at (552, 365)
Screenshot: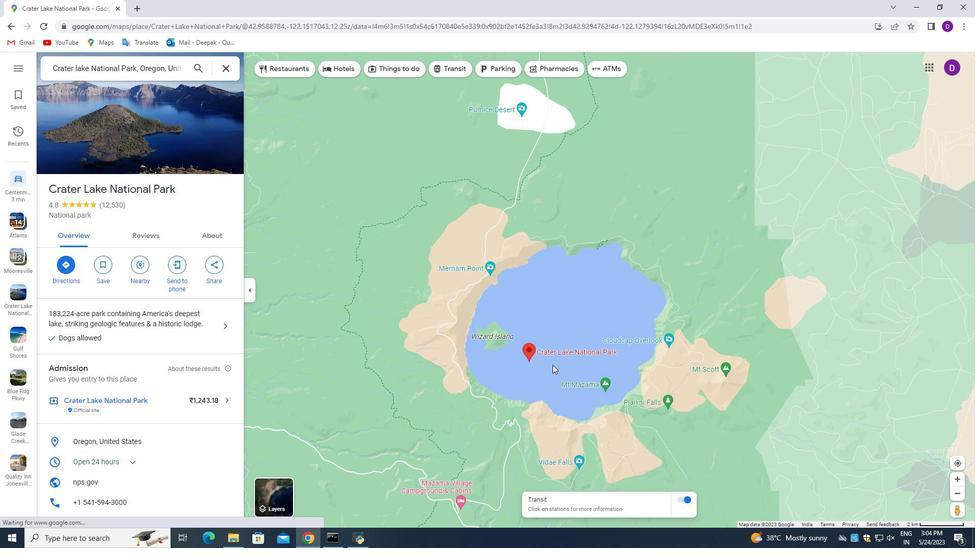 
Action: Mouse moved to (557, 337)
Screenshot: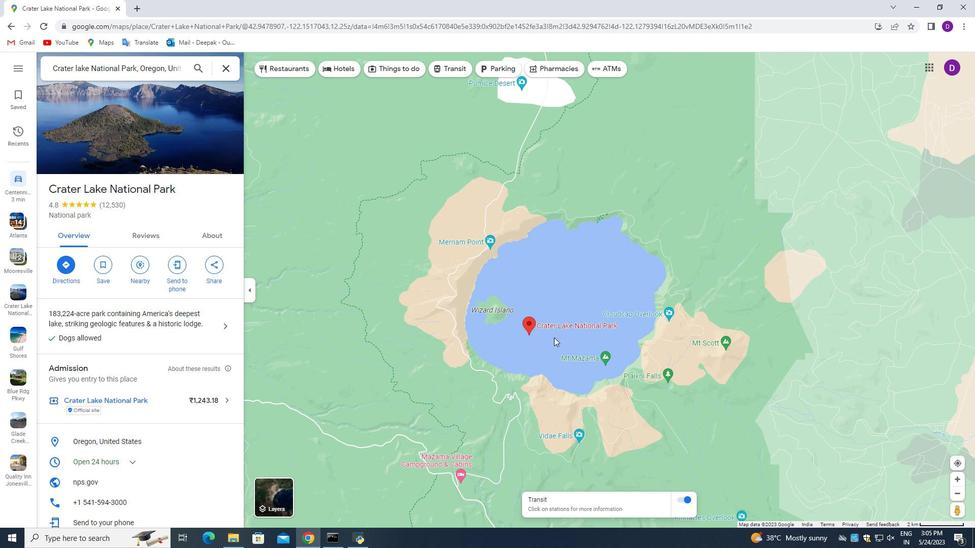 
Action: Mouse pressed left at (557, 337)
Screenshot: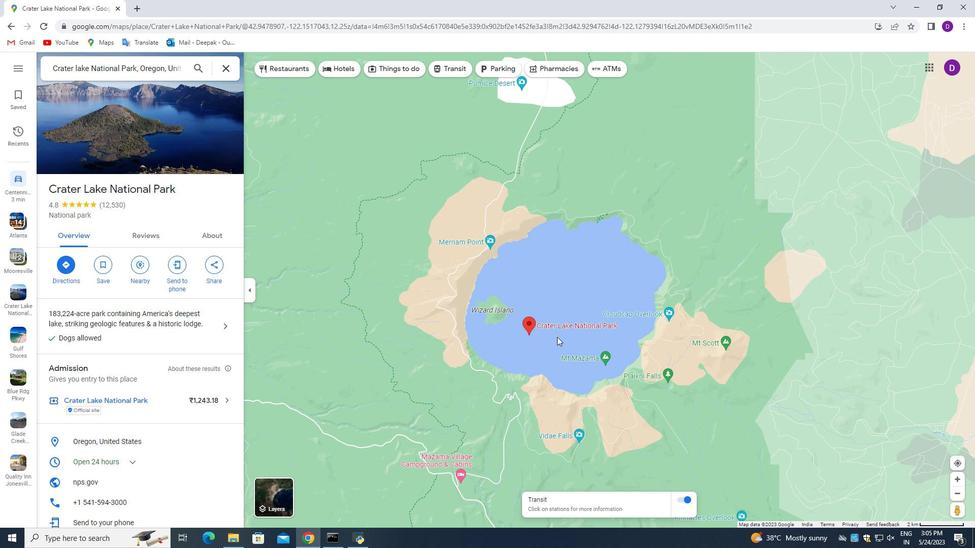 
Action: Mouse moved to (533, 313)
Screenshot: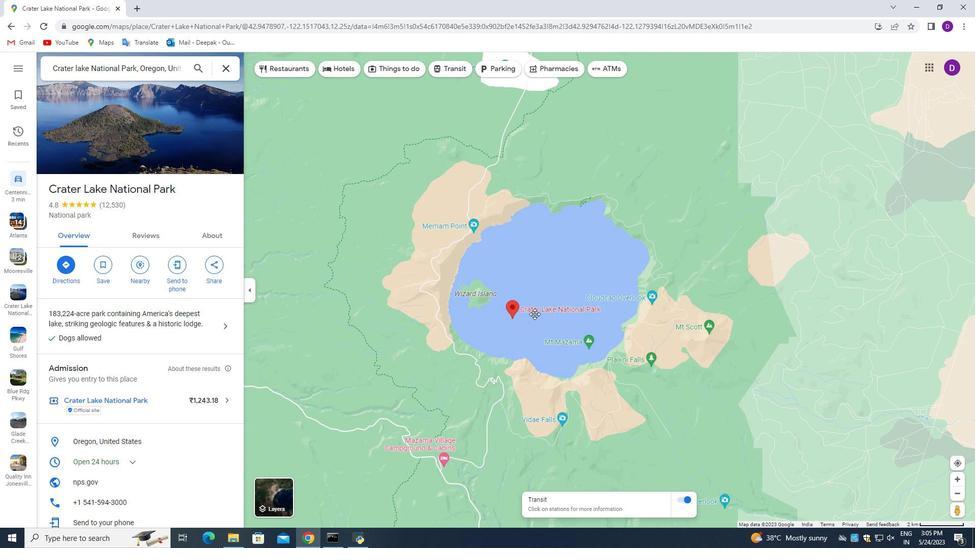 
Action: Mouse scrolled (533, 314) with delta (0, 0)
Screenshot: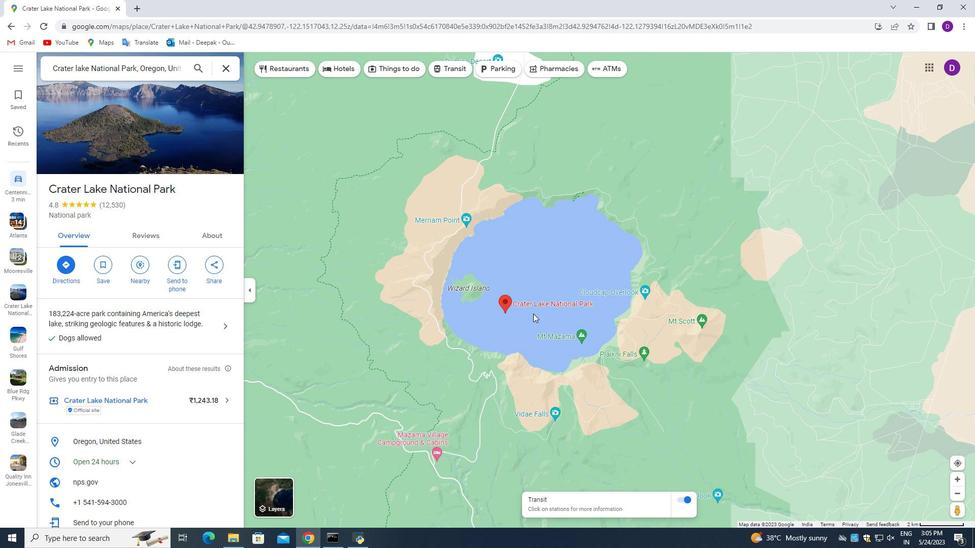 
Action: Mouse moved to (534, 313)
Screenshot: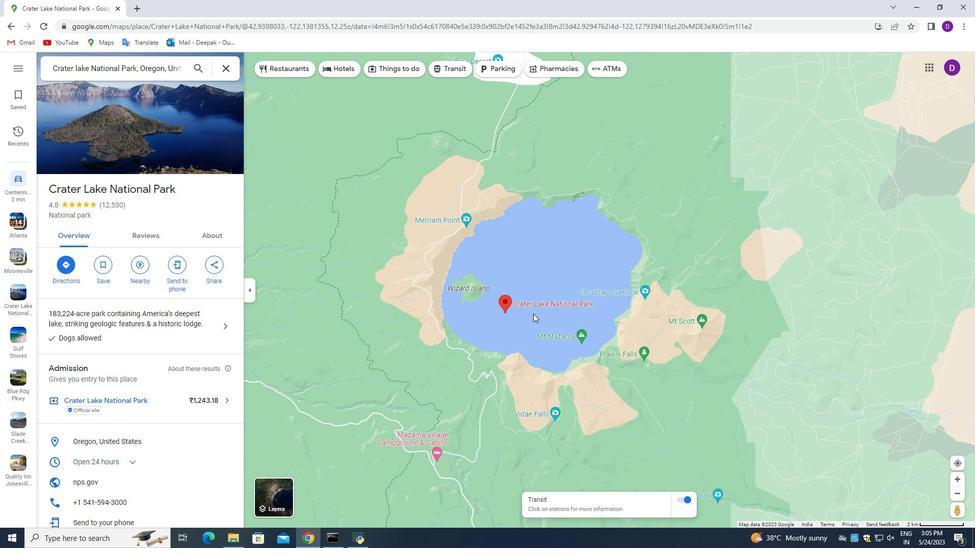 
Action: Mouse scrolled (534, 314) with delta (0, 0)
Screenshot: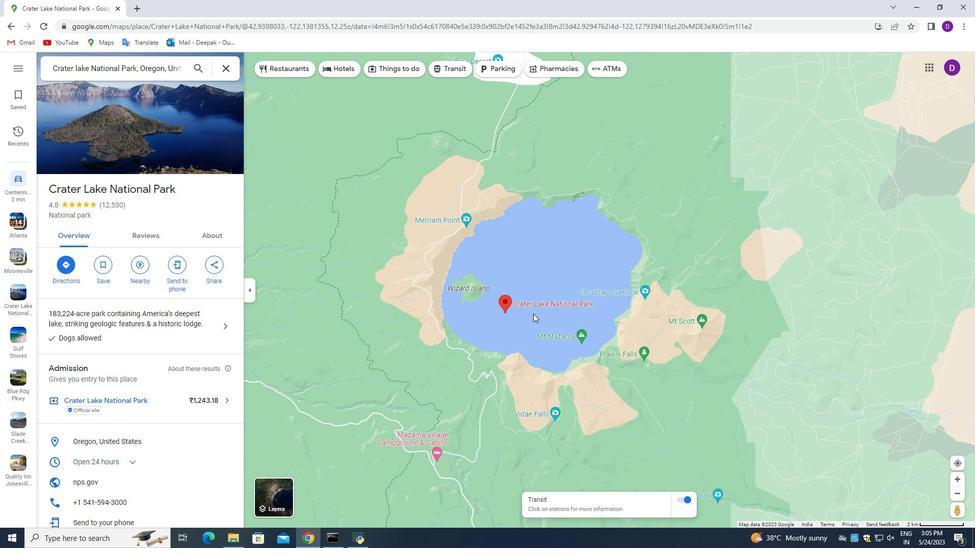
Action: Mouse moved to (534, 314)
Screenshot: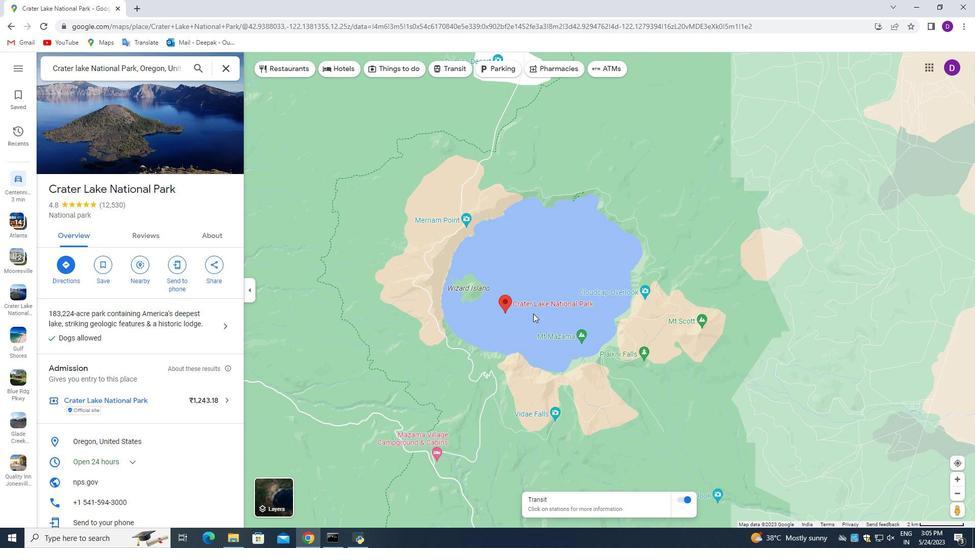 
Action: Mouse scrolled (534, 314) with delta (0, 0)
Screenshot: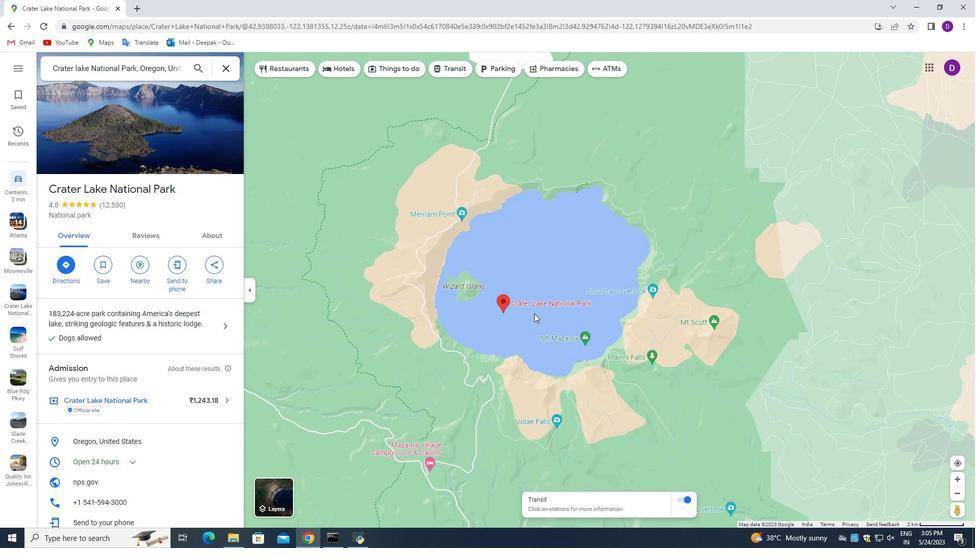 
Action: Mouse moved to (531, 323)
Screenshot: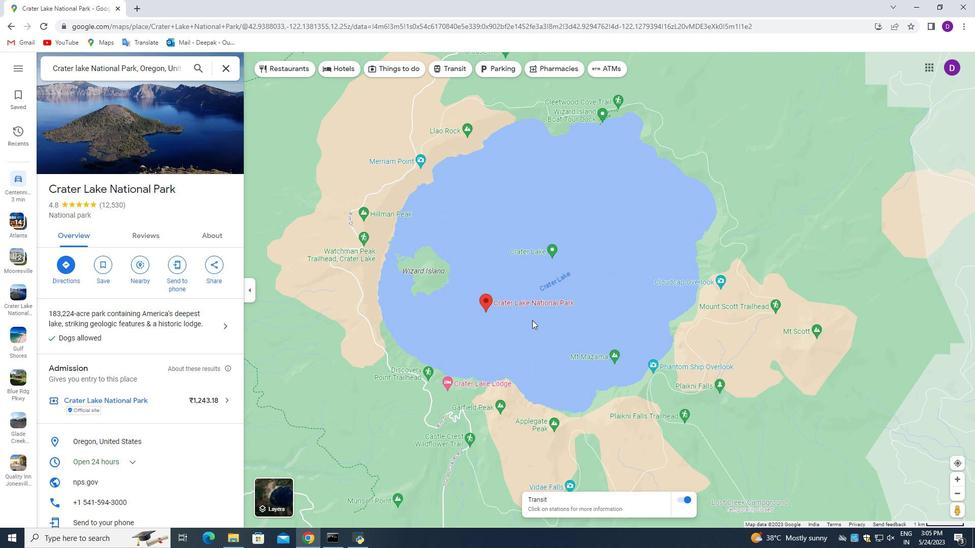 
Action: Mouse scrolled (531, 323) with delta (0, 0)
Screenshot: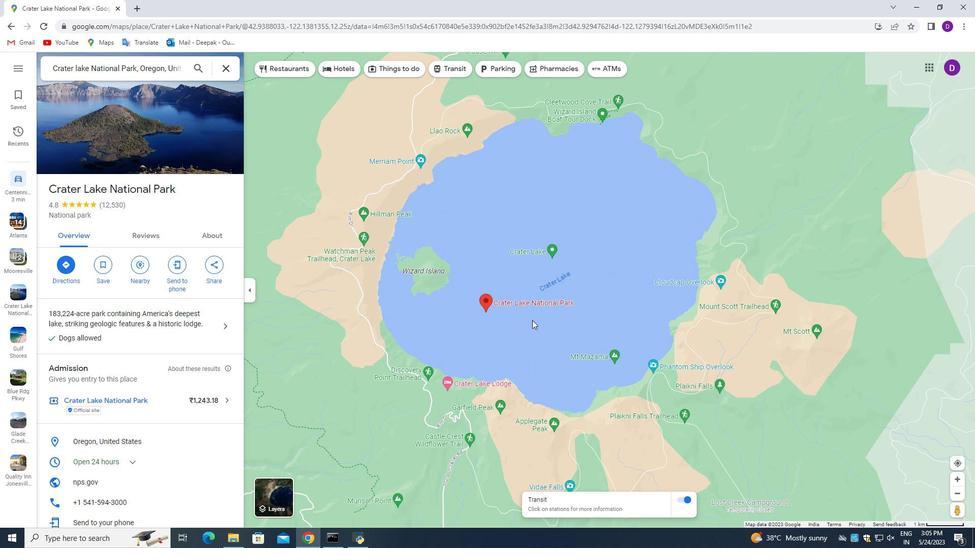 
Action: Mouse moved to (529, 324)
Screenshot: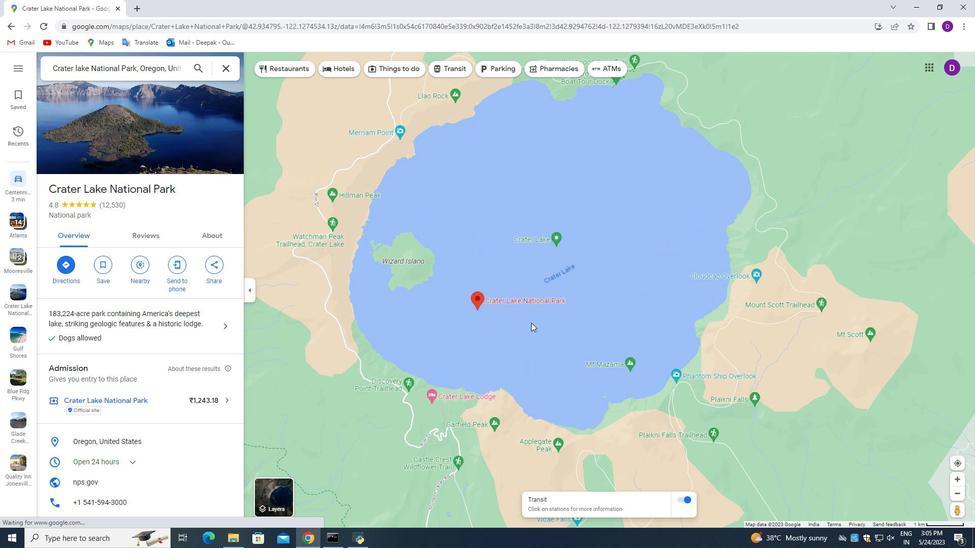 
Action: Mouse pressed left at (529, 324)
Screenshot: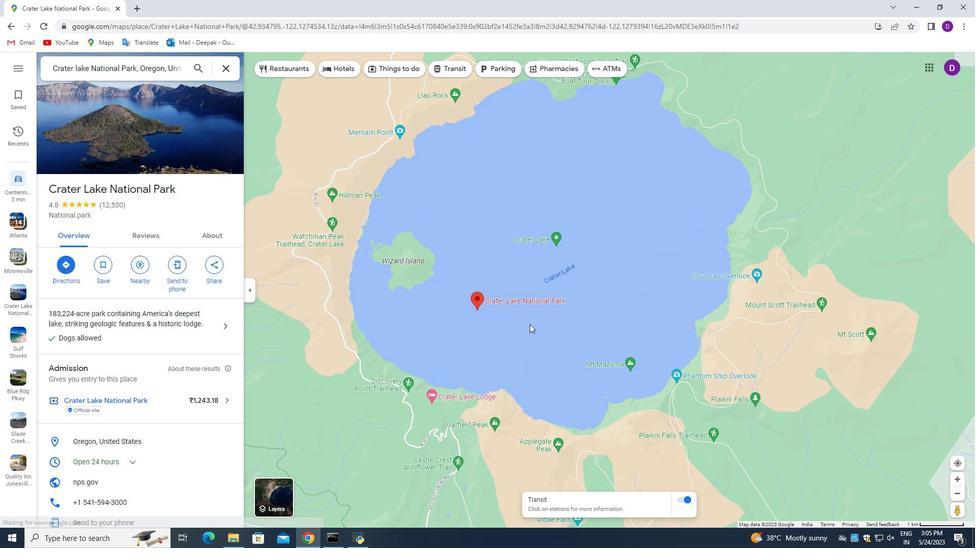 
Action: Mouse moved to (535, 348)
Screenshot: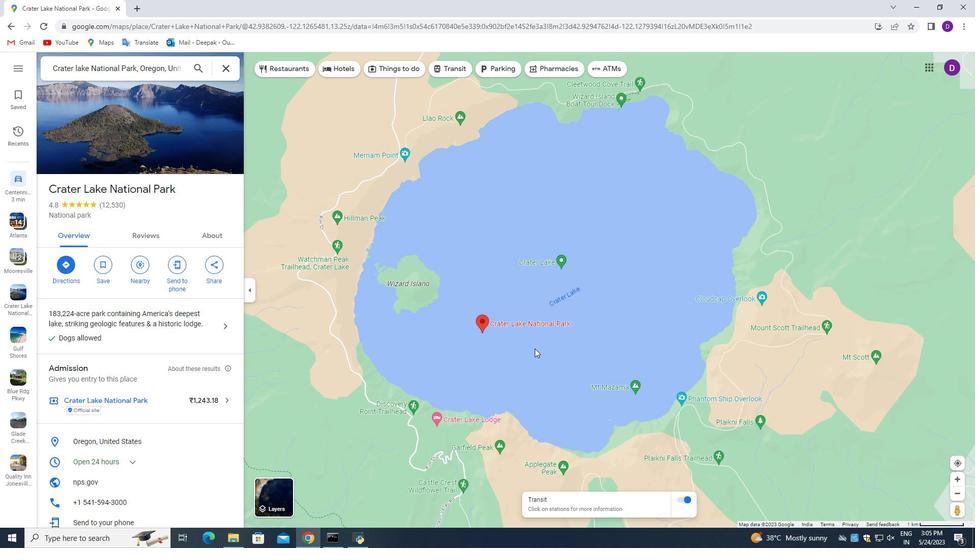 
Action: Mouse pressed left at (535, 348)
Screenshot: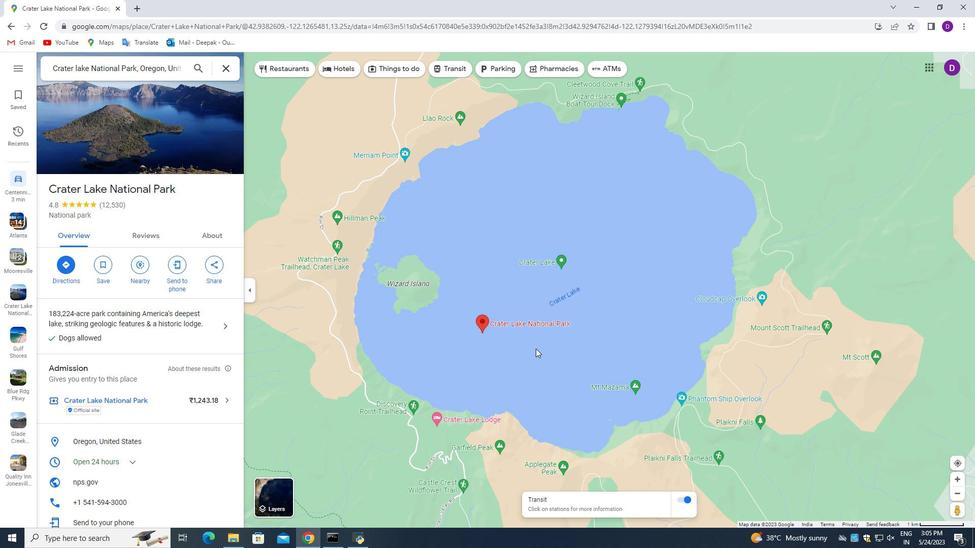 
Action: Mouse moved to (556, 362)
Screenshot: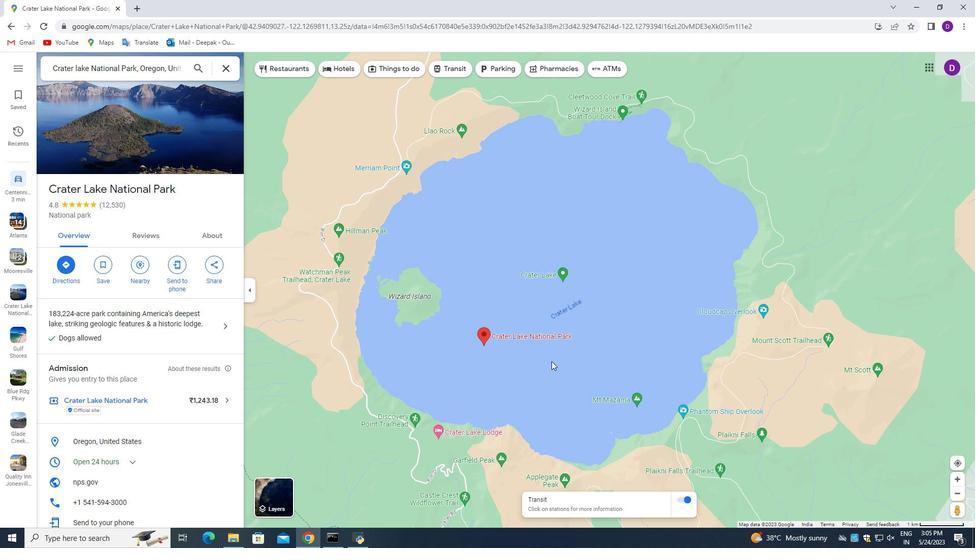 
Action: Mouse pressed left at (556, 362)
Screenshot: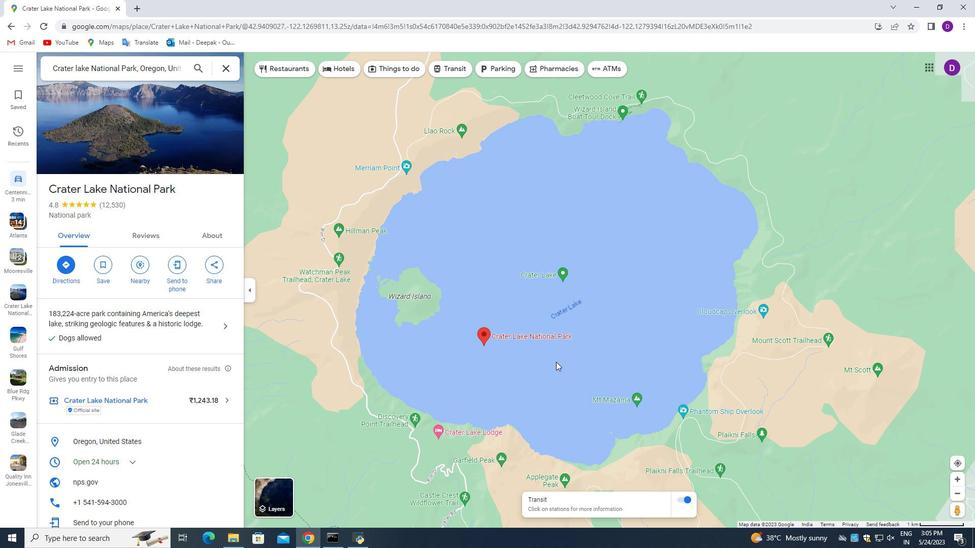 
Action: Mouse moved to (544, 358)
Screenshot: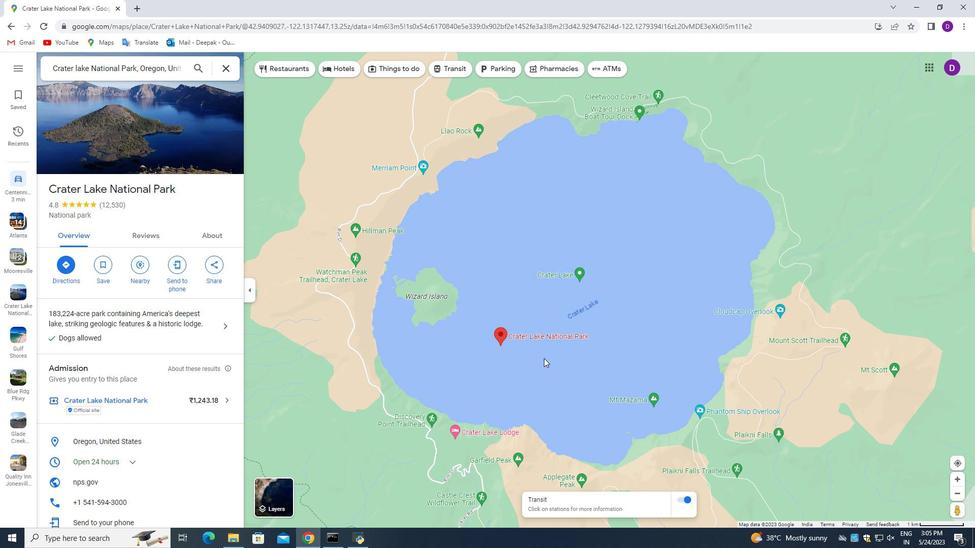 
Action: Mouse scrolled (544, 359) with delta (0, 0)
Screenshot: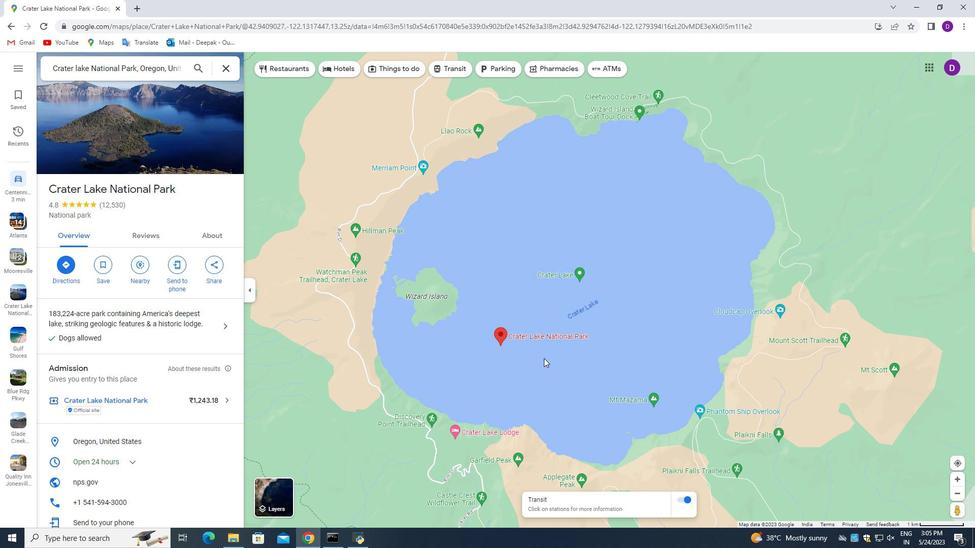
Action: Mouse scrolled (544, 359) with delta (0, 0)
Screenshot: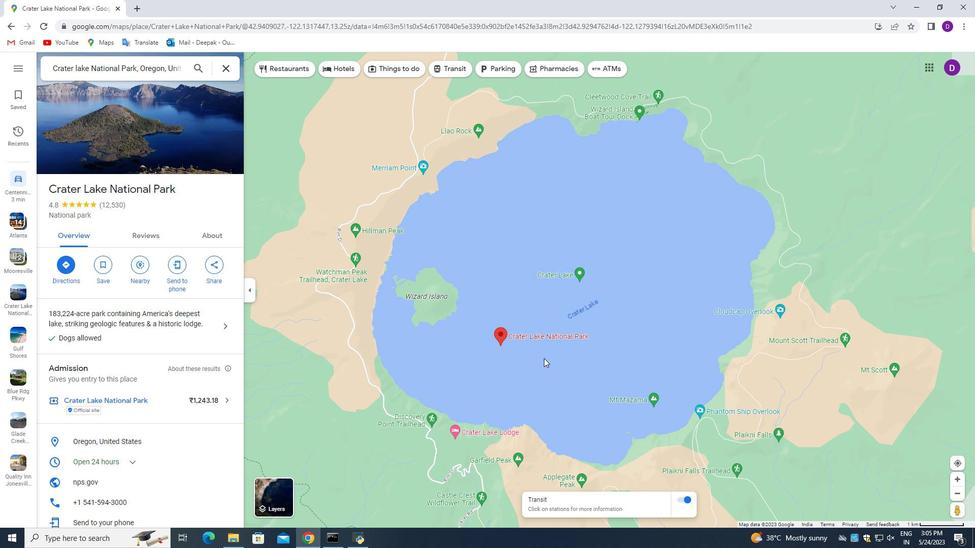 
Action: Mouse scrolled (544, 359) with delta (0, 0)
Screenshot: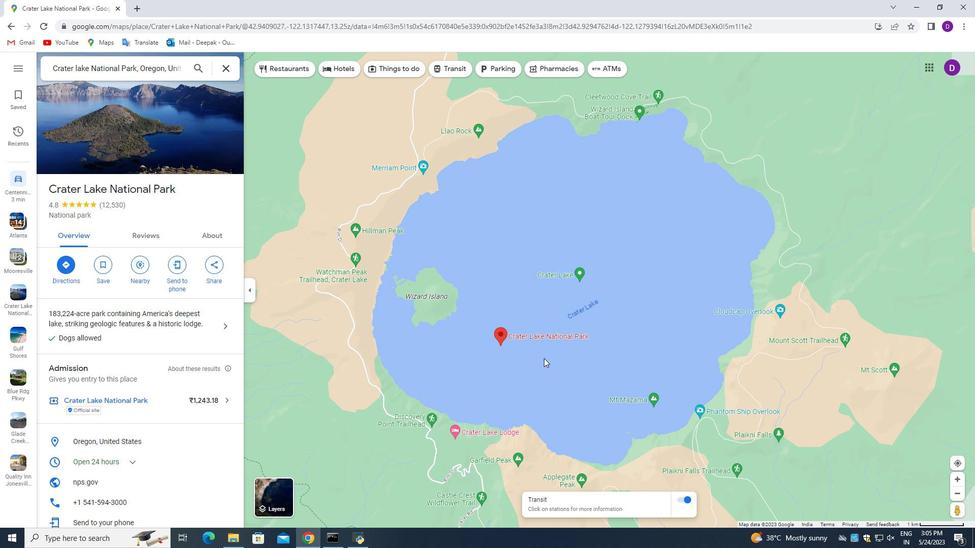 
Action: Mouse moved to (495, 355)
Screenshot: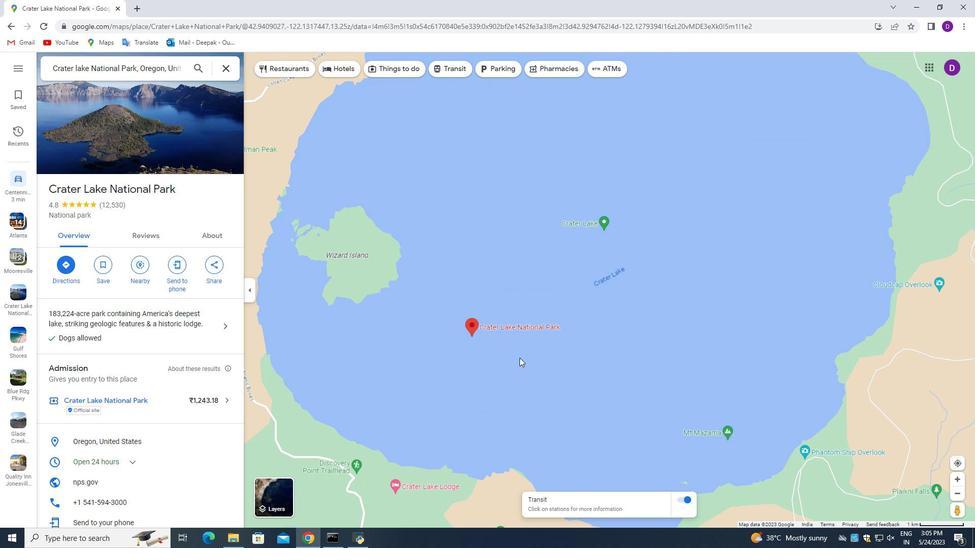 
Action: Mouse scrolled (495, 356) with delta (0, 0)
Screenshot: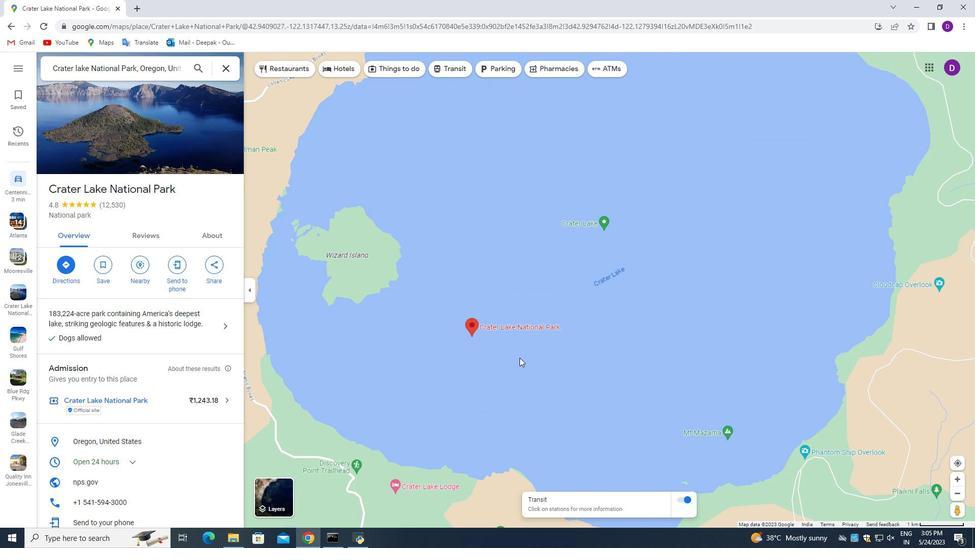 
Action: Mouse scrolled (495, 356) with delta (0, 0)
Screenshot: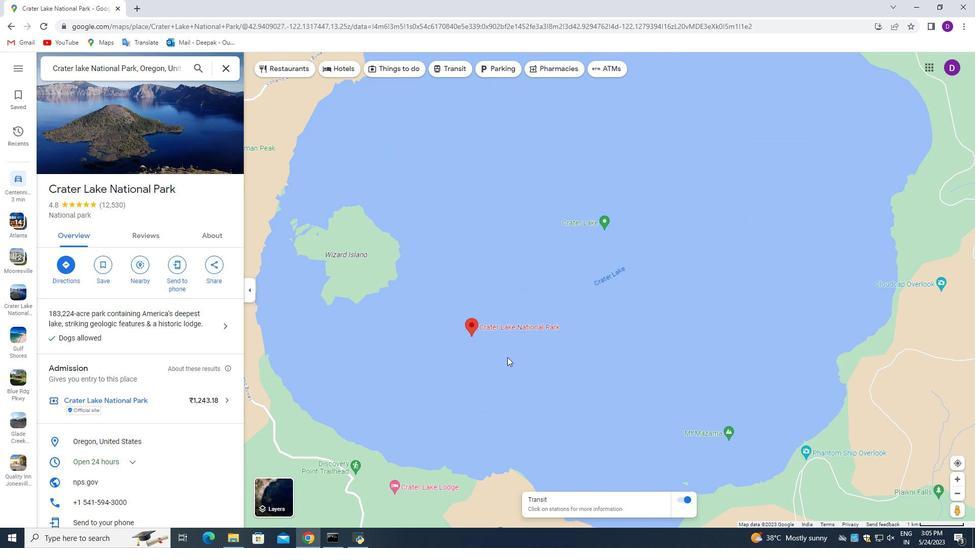 
Action: Mouse scrolled (495, 356) with delta (0, 0)
Screenshot: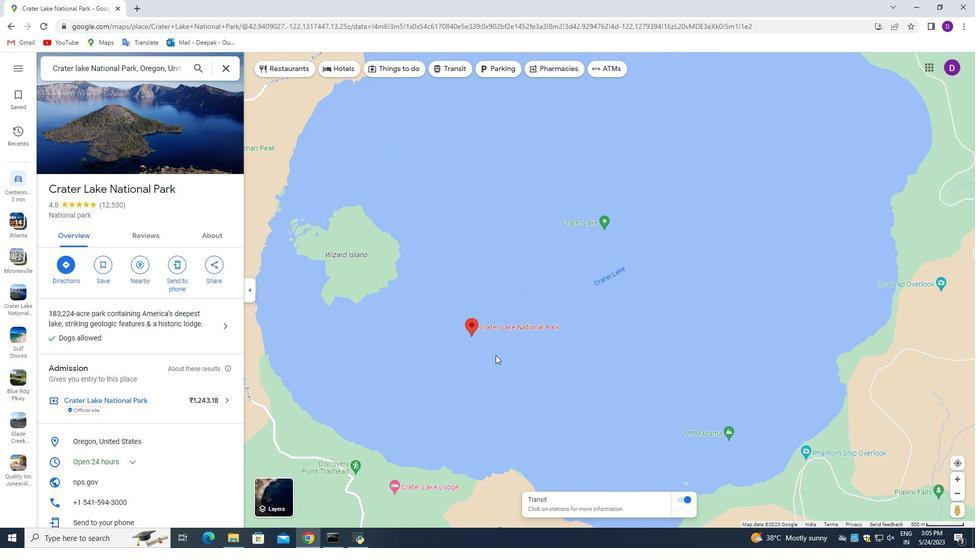 
Action: Mouse moved to (440, 338)
Screenshot: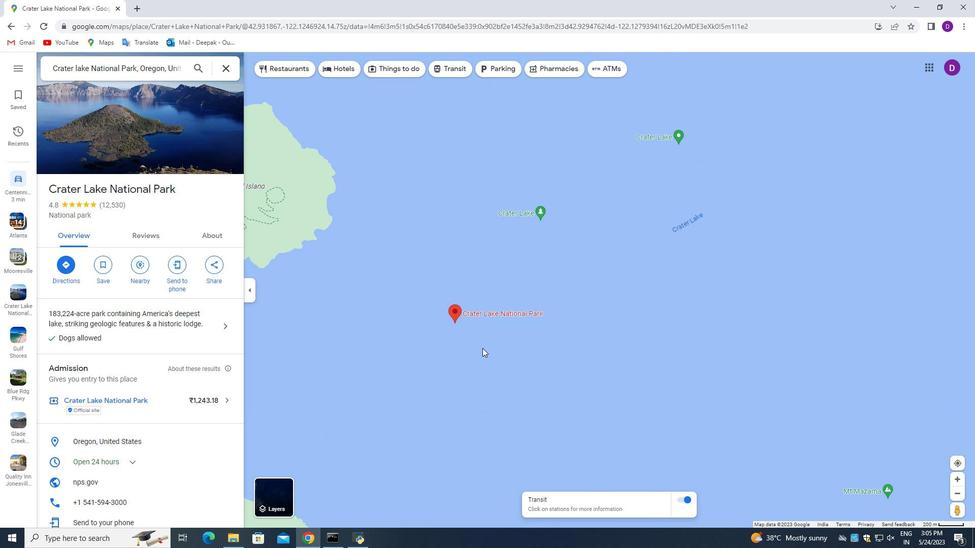 
Action: Mouse pressed left at (440, 338)
Screenshot: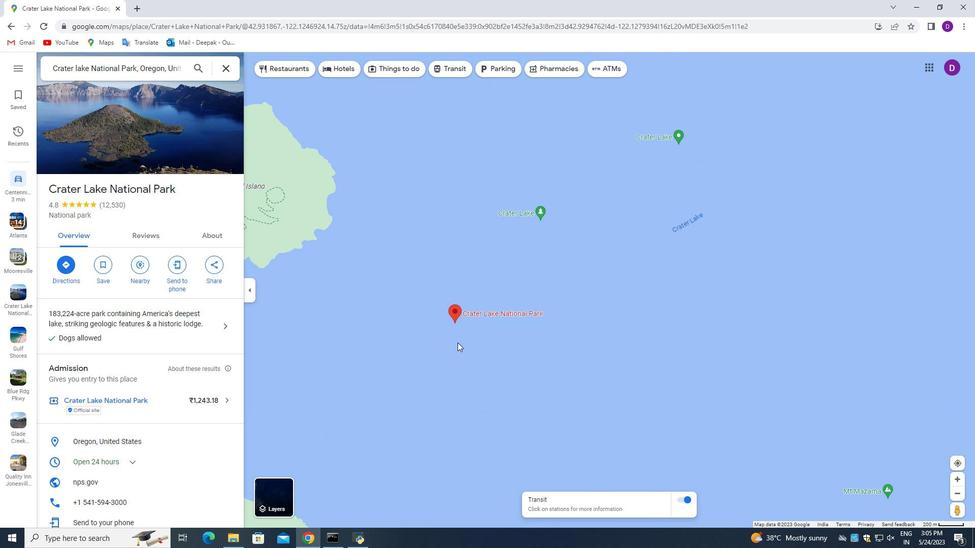 
Action: Mouse moved to (456, 322)
Screenshot: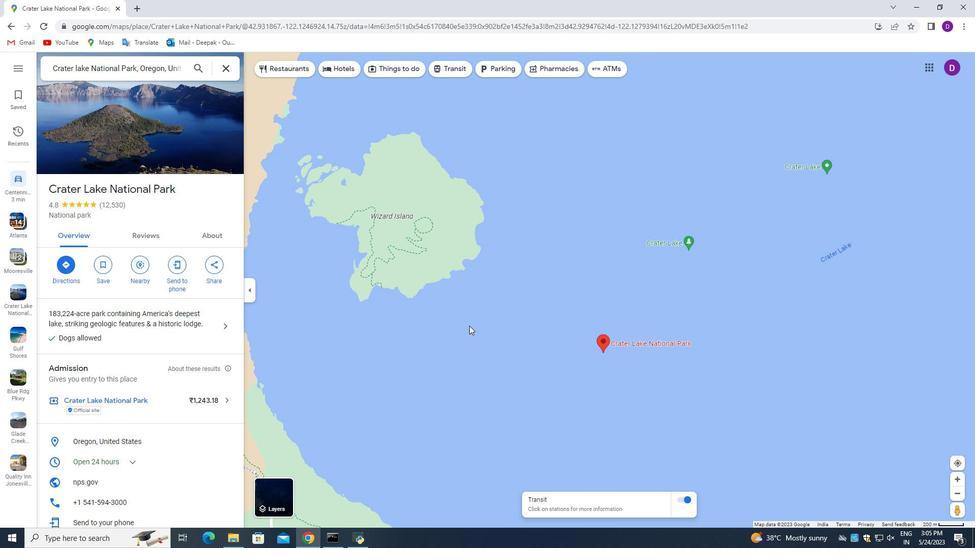 
Action: Mouse pressed left at (456, 322)
Screenshot: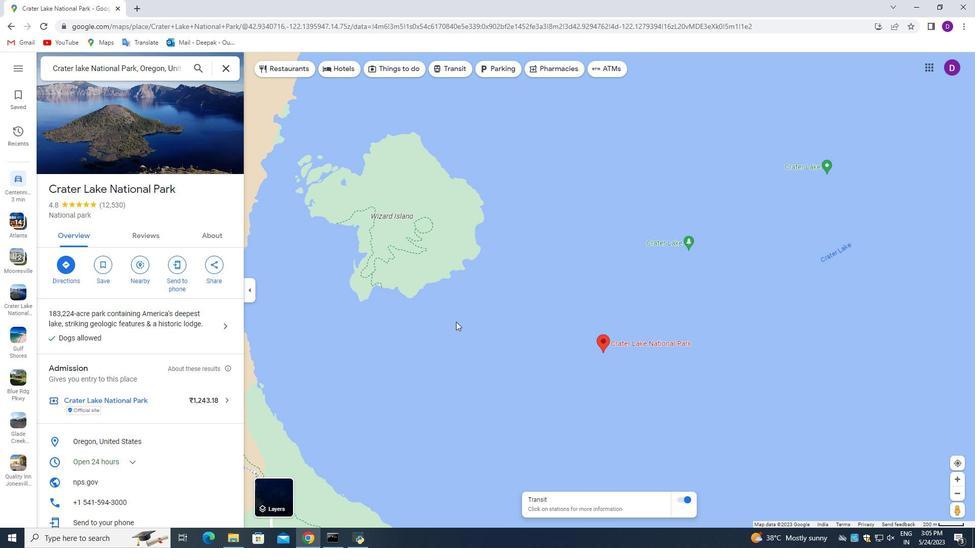 
Action: Mouse moved to (394, 308)
Screenshot: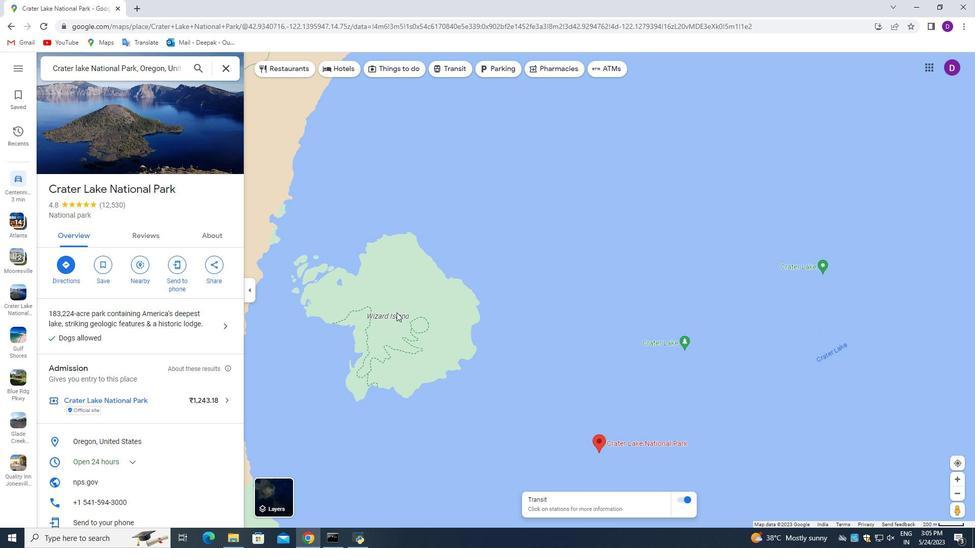 
Action: Mouse scrolled (394, 308) with delta (0, 0)
Screenshot: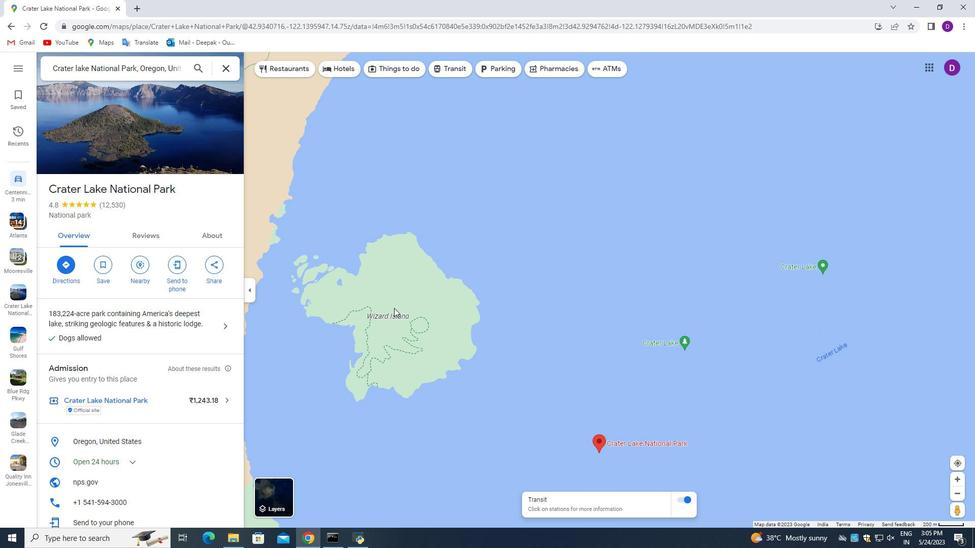 
Action: Mouse moved to (388, 313)
Screenshot: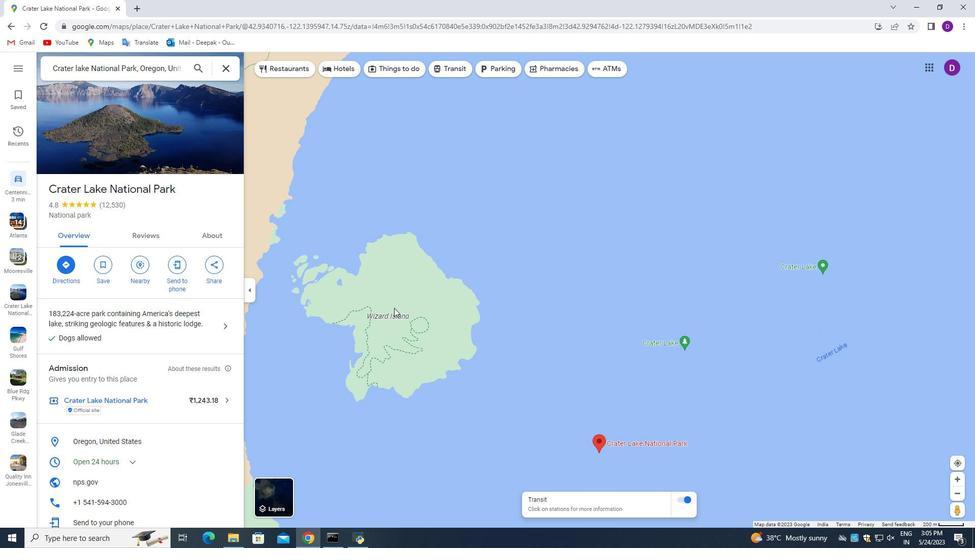 
Action: Mouse scrolled (388, 313) with delta (0, 0)
Screenshot: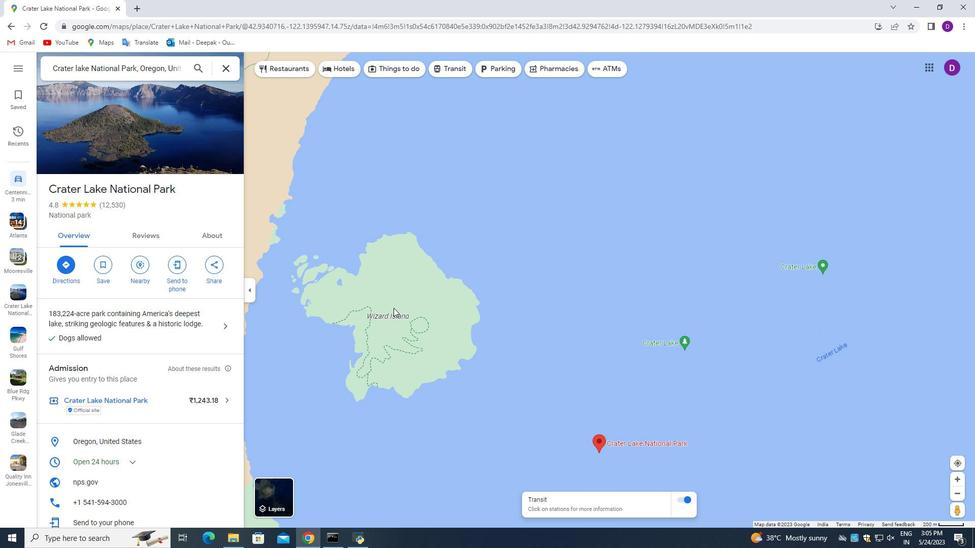 
Action: Mouse moved to (387, 316)
Screenshot: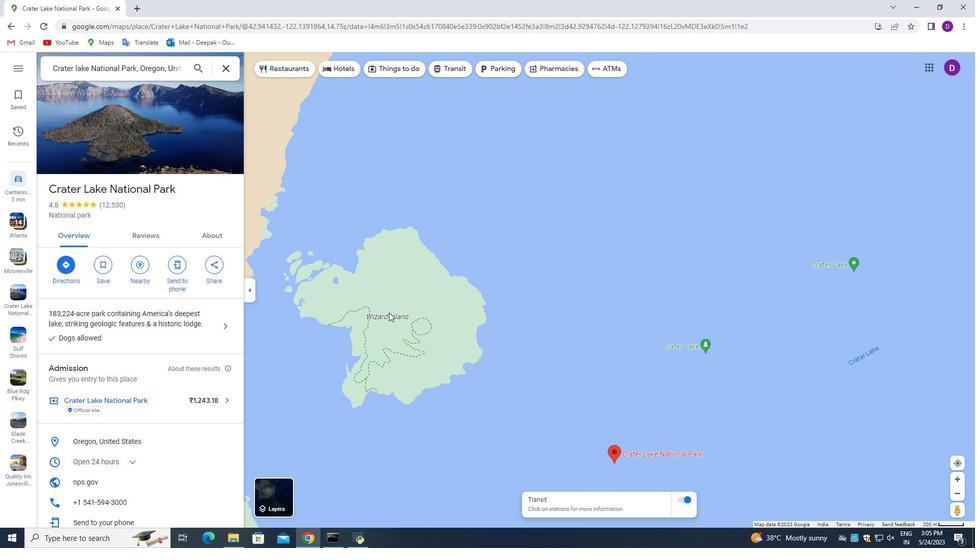 
Action: Mouse scrolled (387, 316) with delta (0, 0)
Screenshot: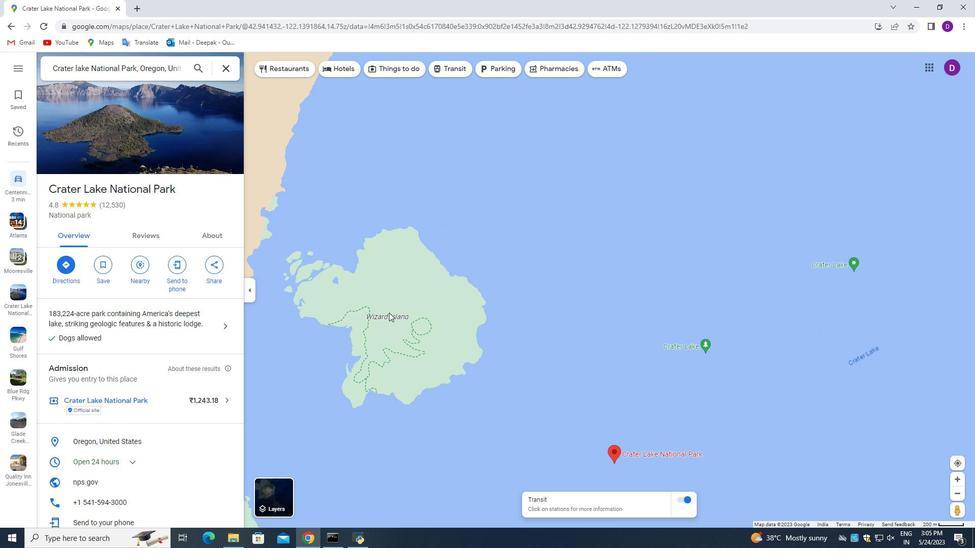 
Action: Mouse moved to (387, 316)
Screenshot: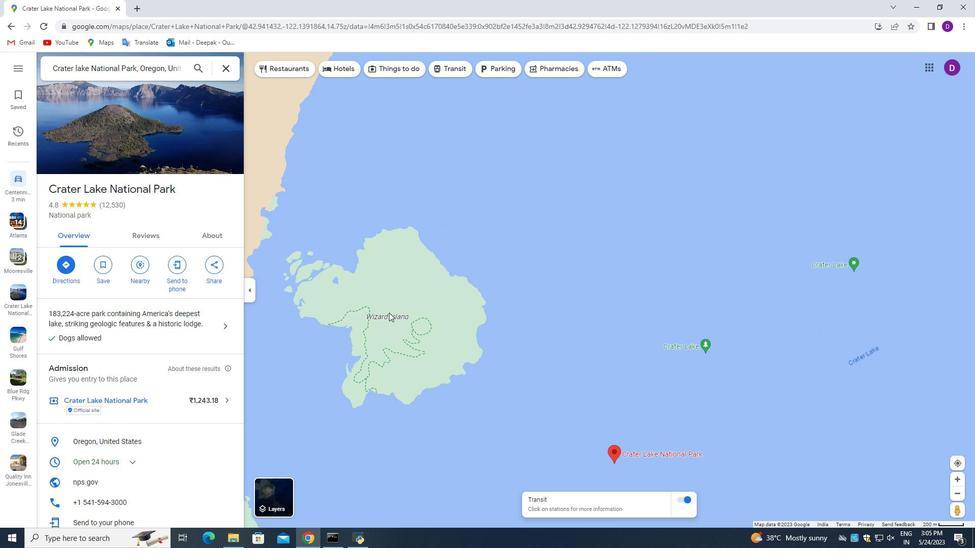 
Action: Mouse scrolled (387, 317) with delta (0, 0)
Screenshot: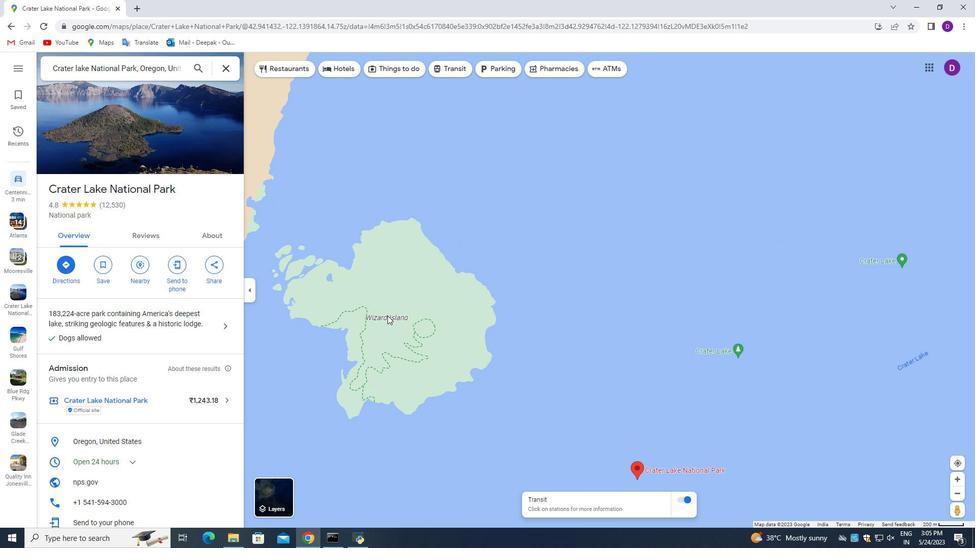 
Action: Mouse moved to (387, 317)
Screenshot: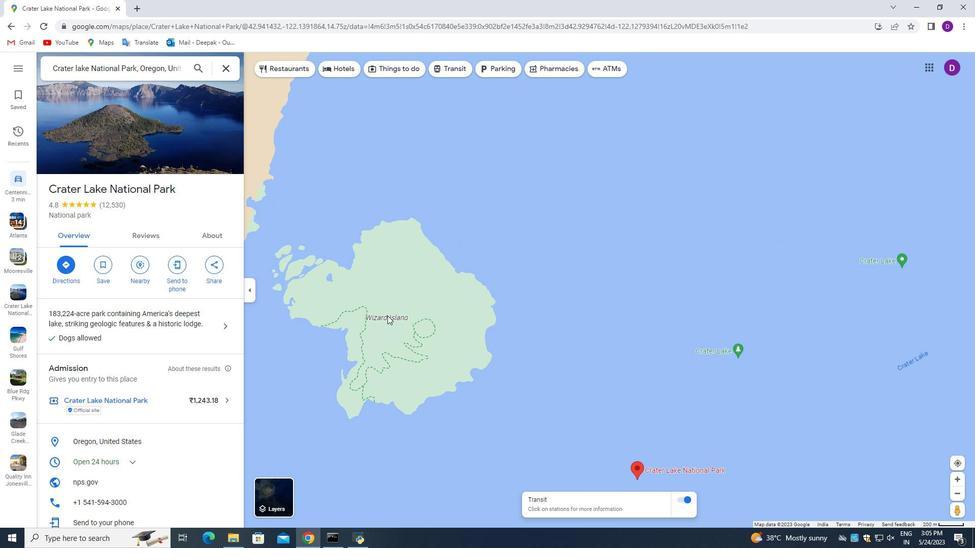 
Action: Mouse scrolled (387, 317) with delta (0, 0)
Screenshot: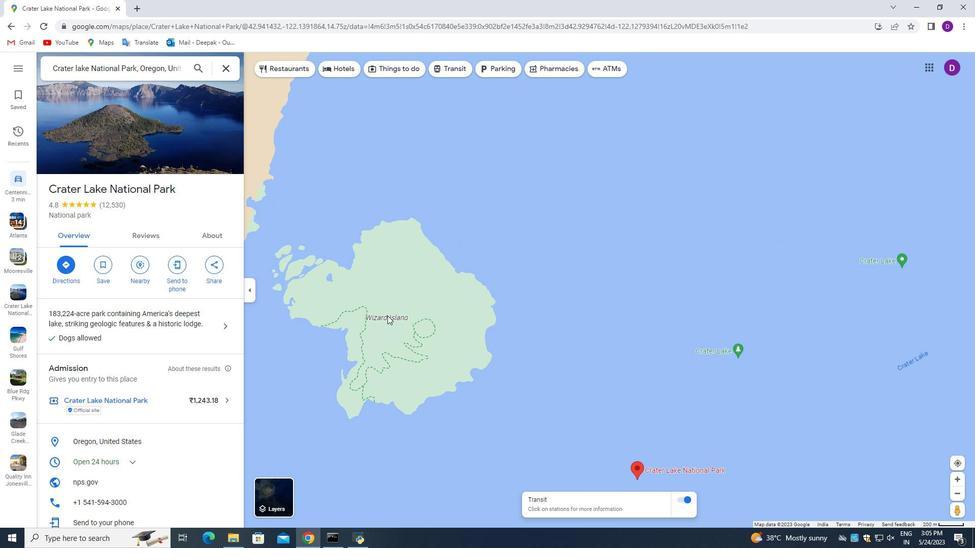 
Action: Mouse moved to (391, 343)
Screenshot: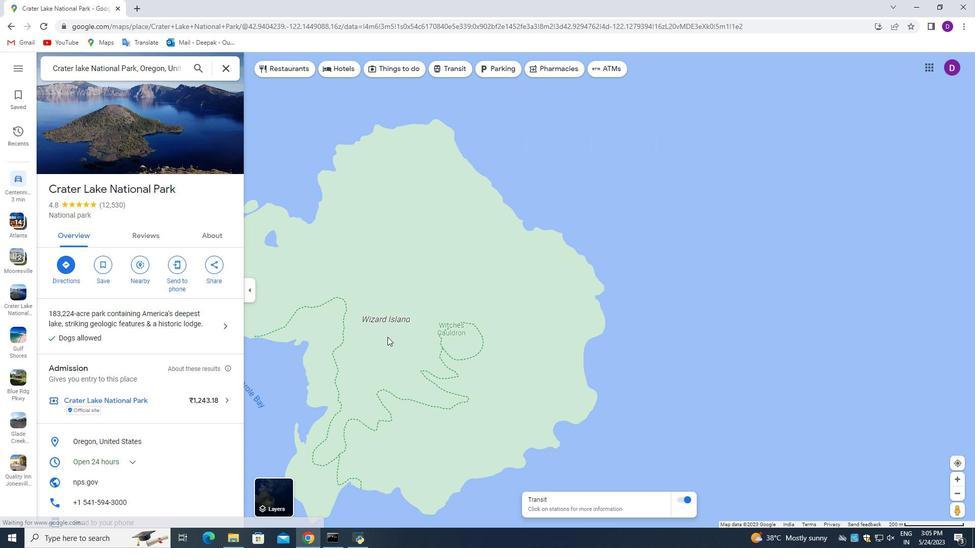 
Action: Mouse scrolled (389, 342) with delta (0, 0)
Screenshot: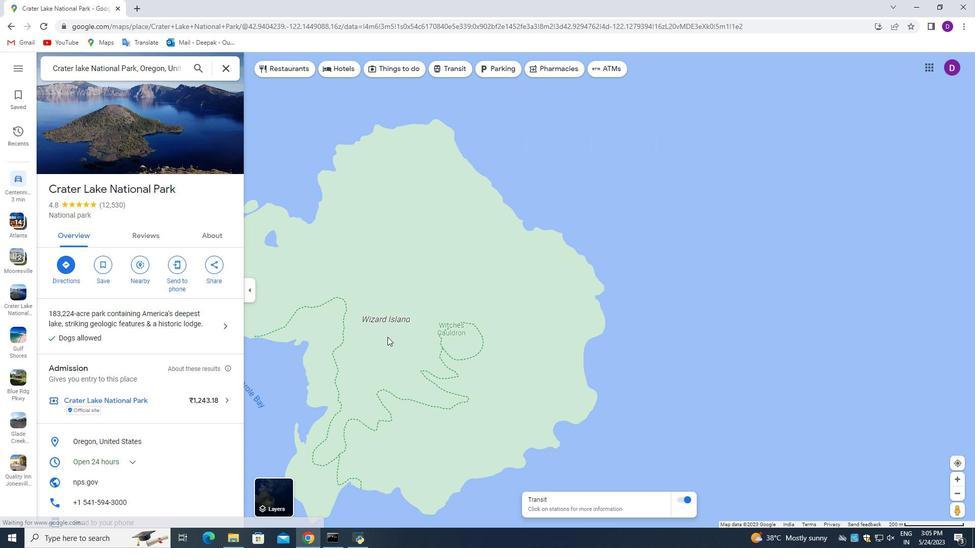 
Action: Mouse moved to (391, 343)
Screenshot: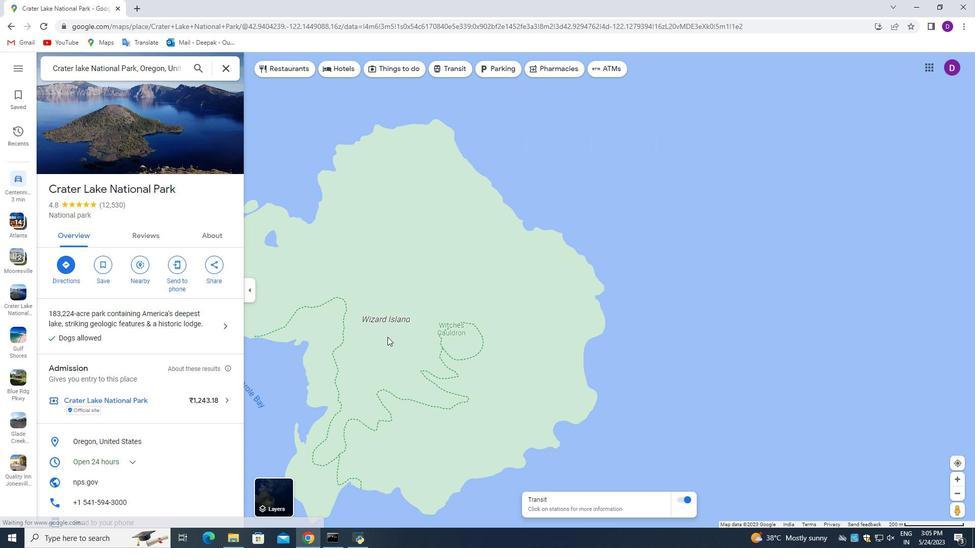 
Action: Mouse scrolled (390, 343) with delta (0, 0)
Screenshot: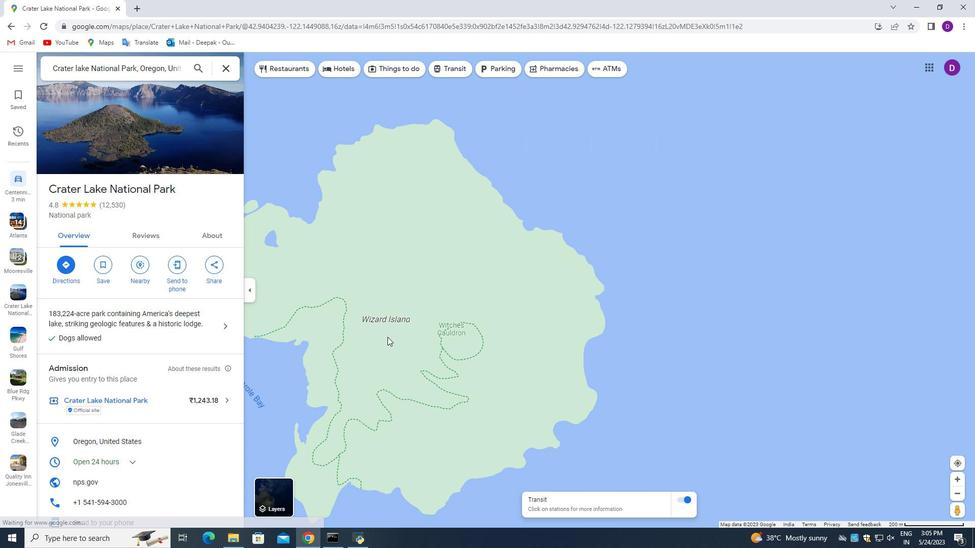 
Action: Mouse moved to (483, 349)
Screenshot: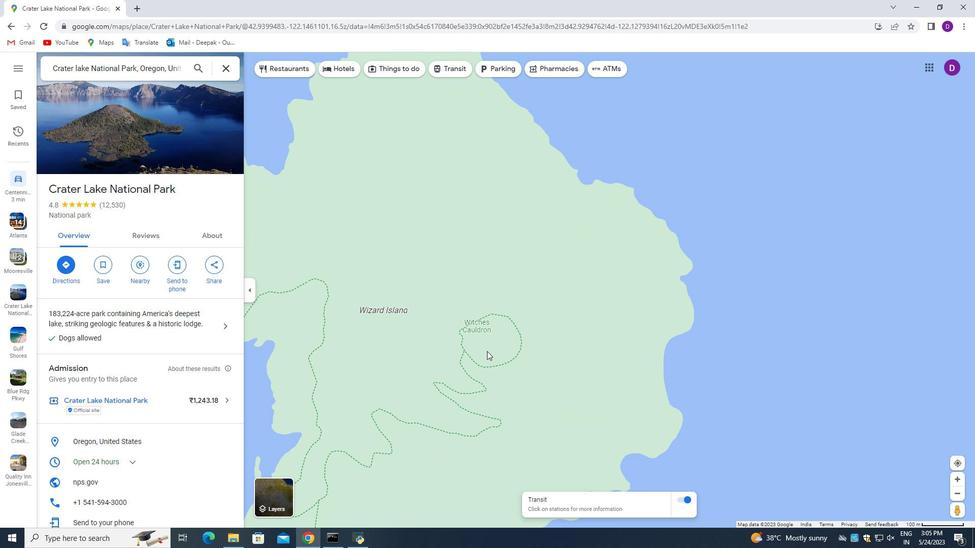 
Action: Mouse pressed left at (488, 350)
Screenshot: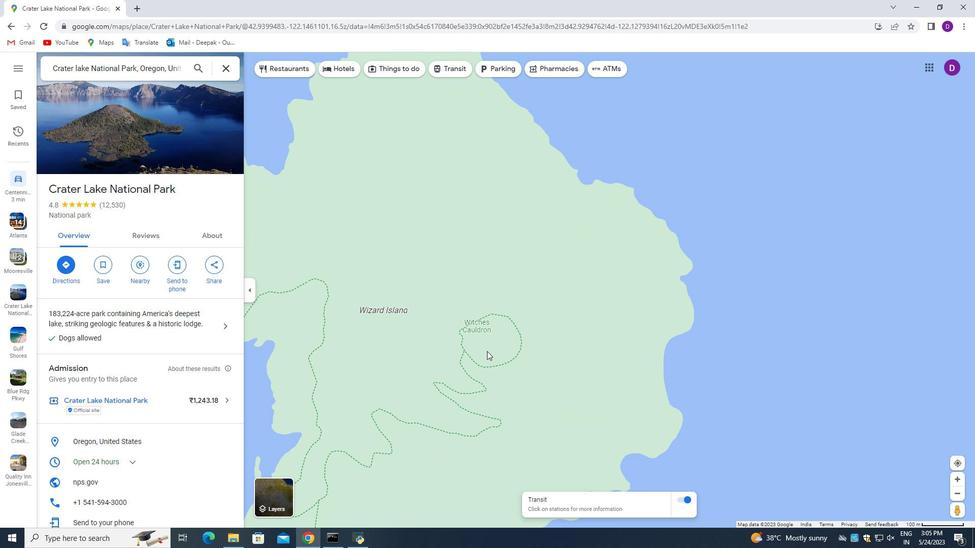 
Action: Mouse moved to (454, 357)
Screenshot: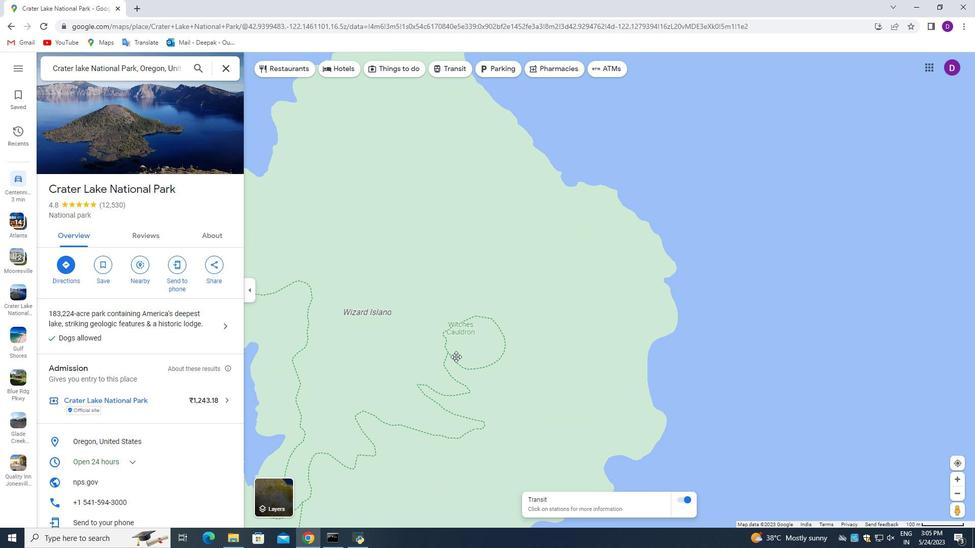 
Action: Mouse scrolled (454, 358) with delta (0, 0)
Screenshot: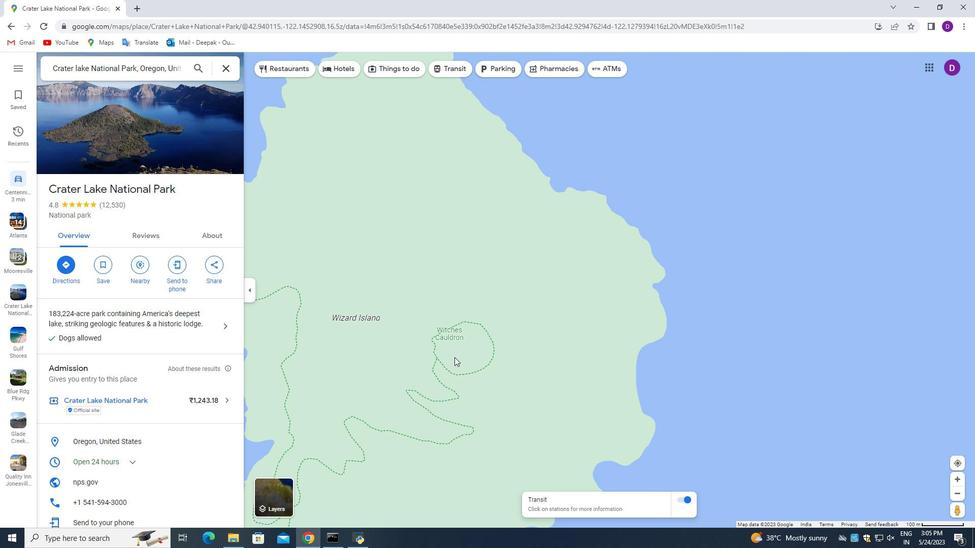 
Action: Mouse scrolled (454, 358) with delta (0, 0)
Screenshot: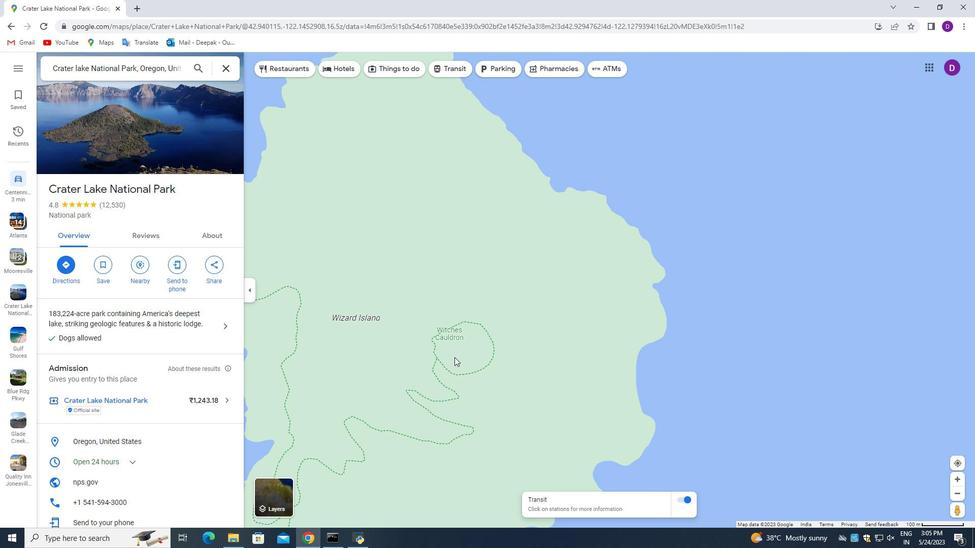 
Action: Mouse moved to (575, 344)
Screenshot: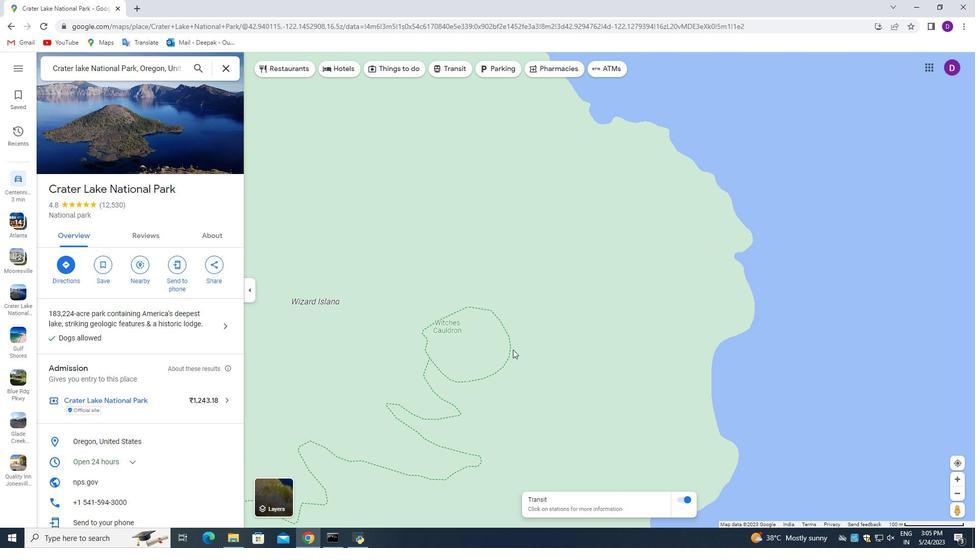 
Action: Mouse scrolled (575, 343) with delta (0, 0)
Screenshot: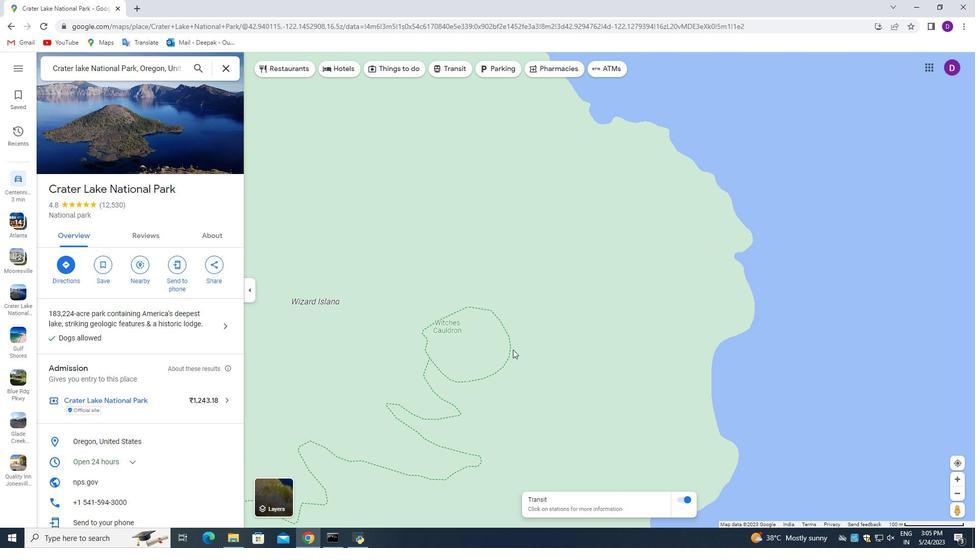 
Action: Mouse moved to (599, 344)
Screenshot: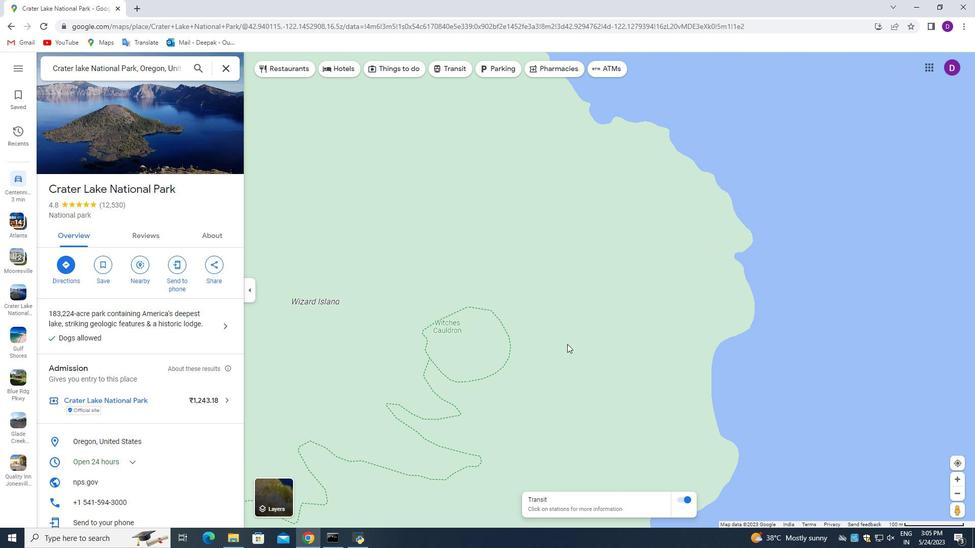 
Action: Mouse scrolled (595, 343) with delta (0, 0)
Screenshot: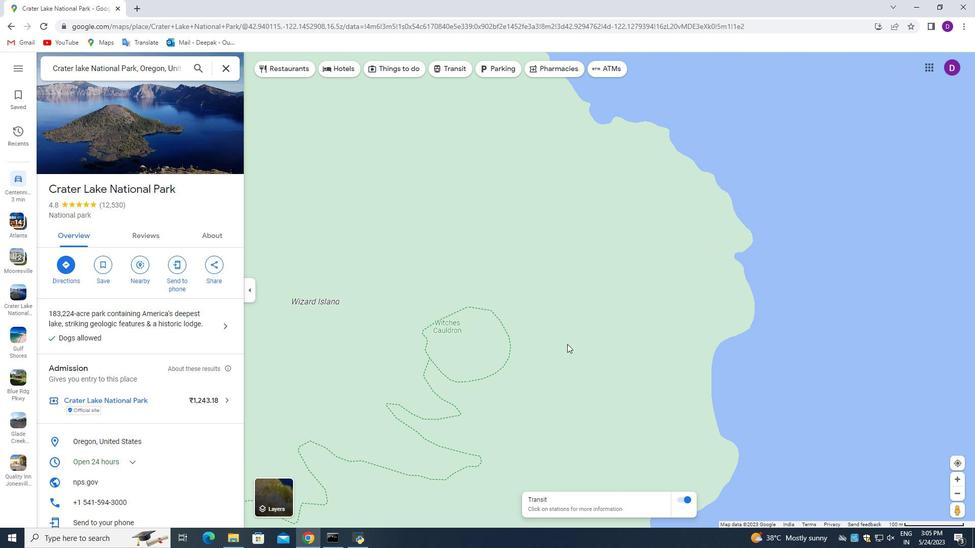 
Action: Mouse moved to (604, 344)
Screenshot: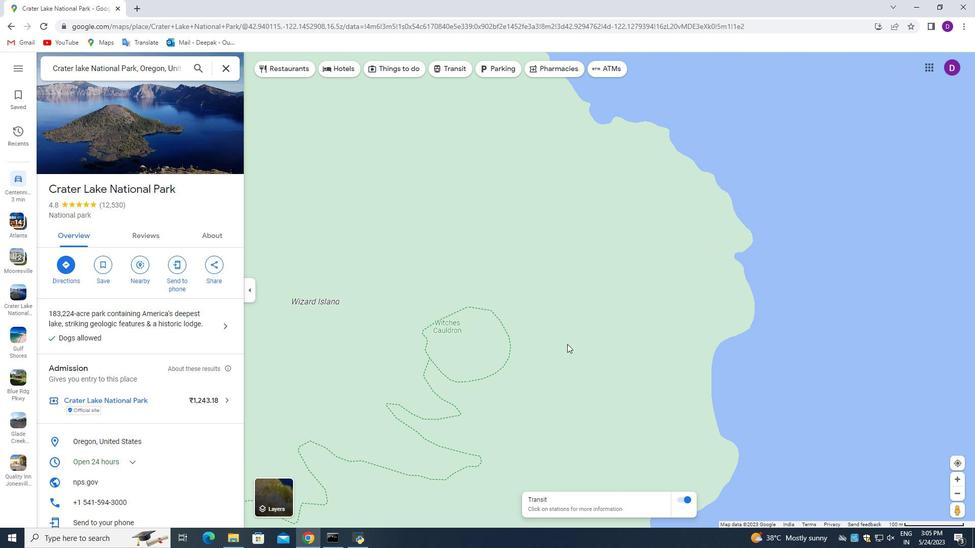 
Action: Mouse scrolled (603, 343) with delta (0, 0)
Screenshot: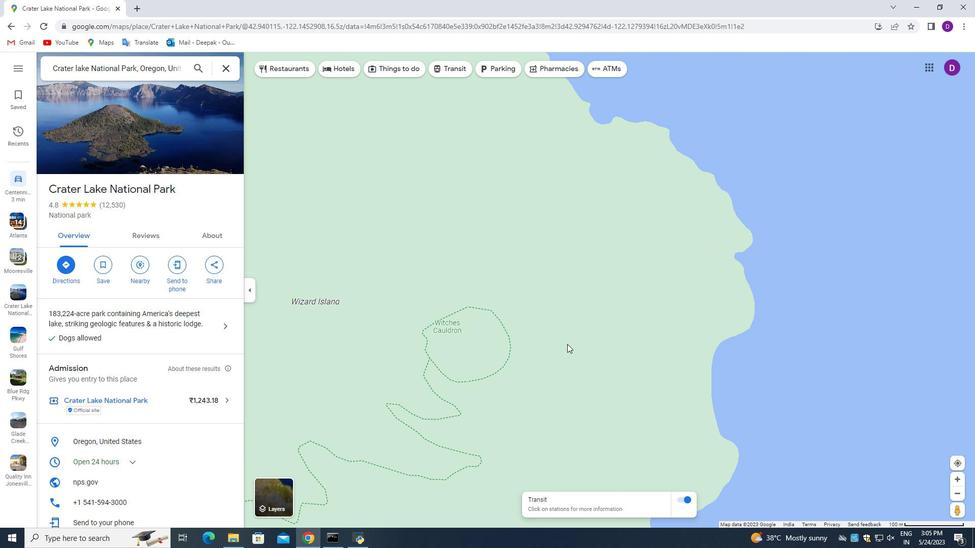 
Action: Mouse moved to (606, 343)
Screenshot: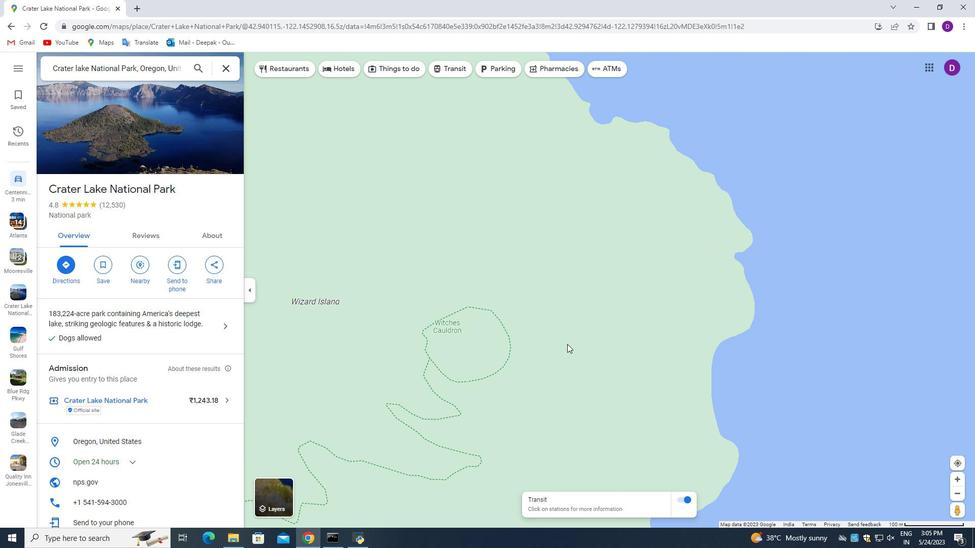 
Action: Mouse scrolled (606, 343) with delta (0, 0)
Screenshot: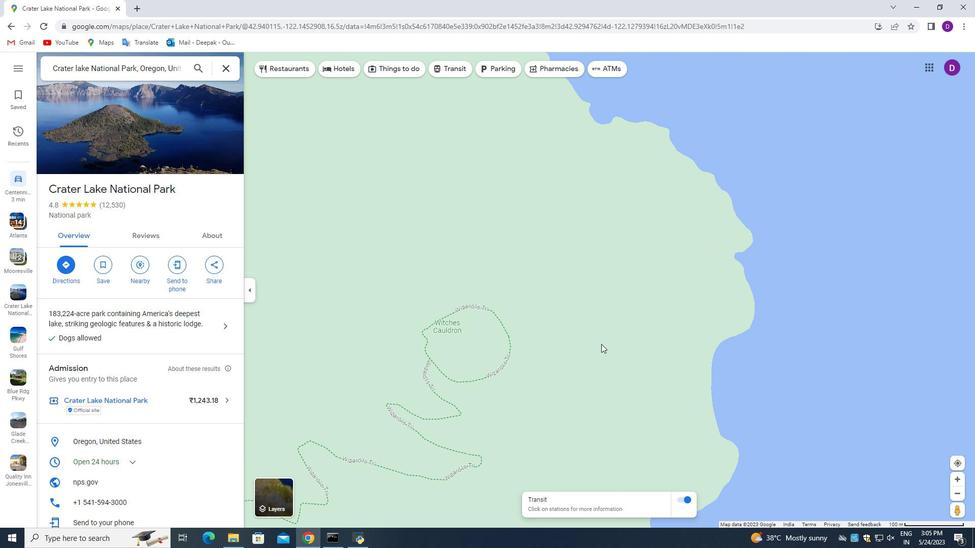 
Action: Mouse moved to (658, 340)
Screenshot: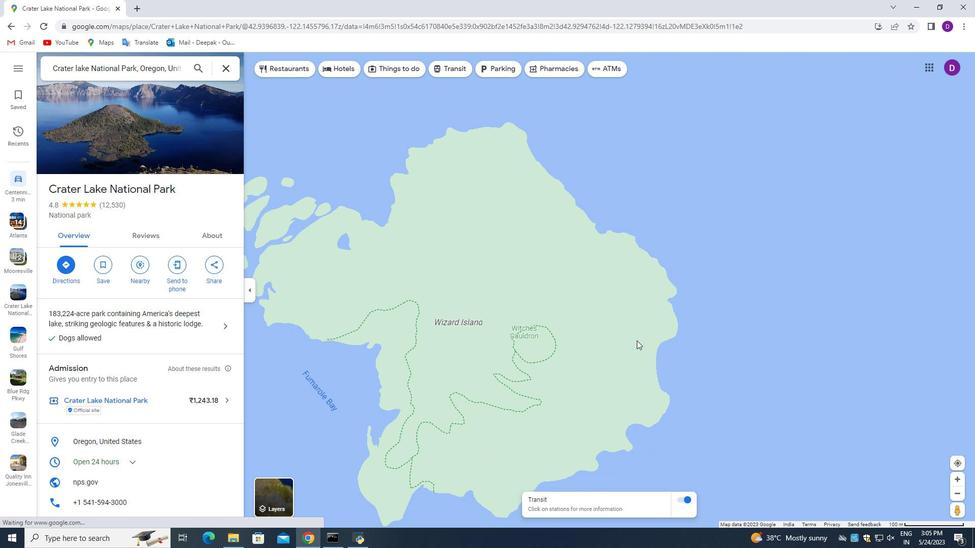 
Action: Mouse scrolled (658, 340) with delta (0, 0)
Screenshot: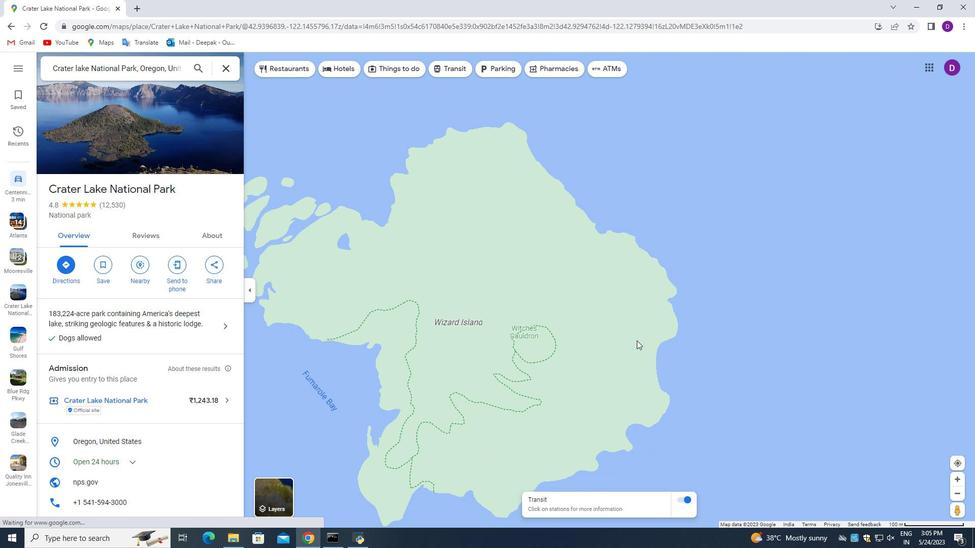 
Action: Mouse moved to (660, 340)
Screenshot: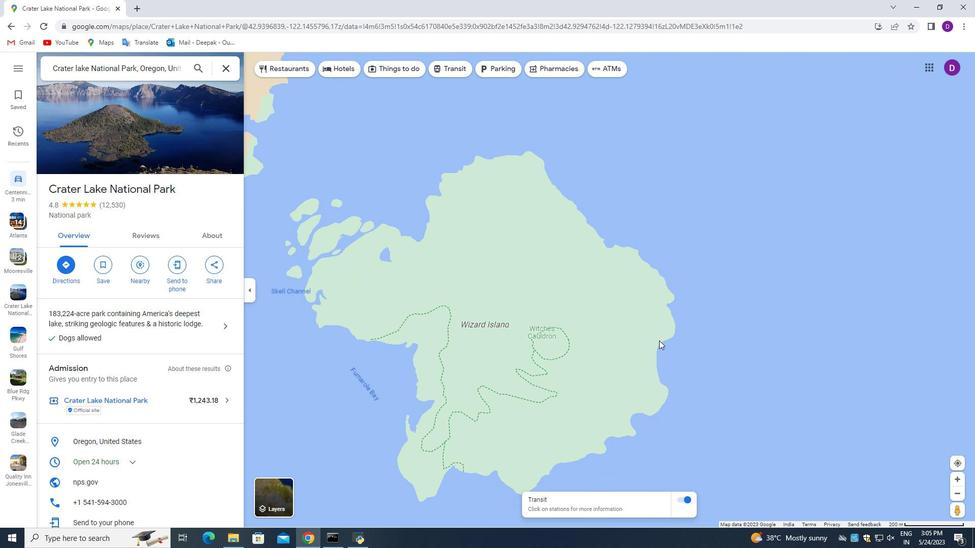 
Action: Mouse scrolled (659, 340) with delta (0, 0)
Screenshot: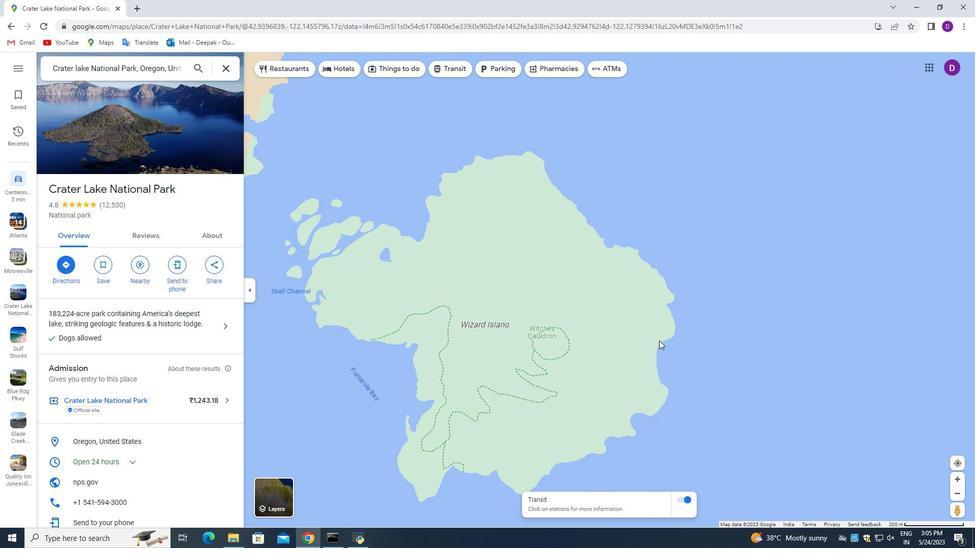 
Action: Mouse moved to (706, 346)
Screenshot: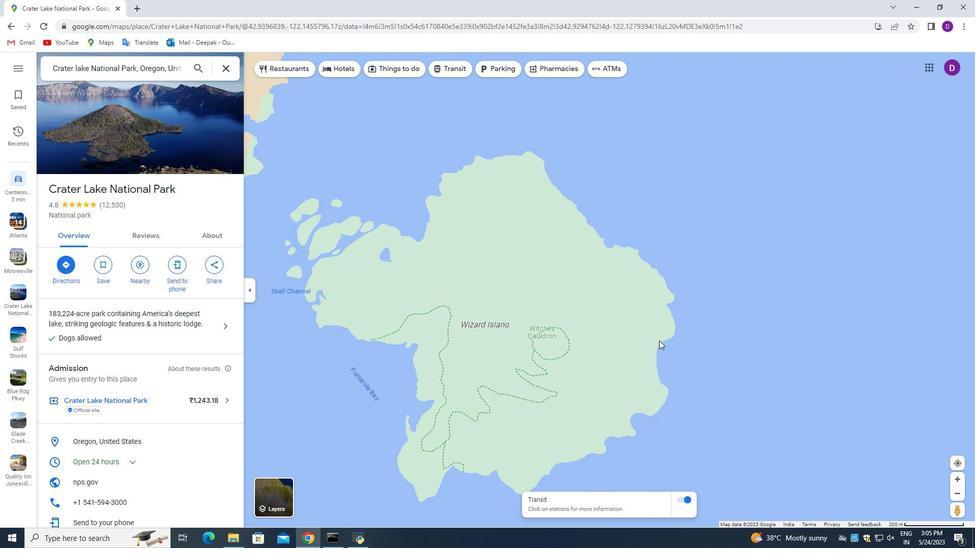
Action: Mouse scrolled (660, 339) with delta (0, 0)
Screenshot: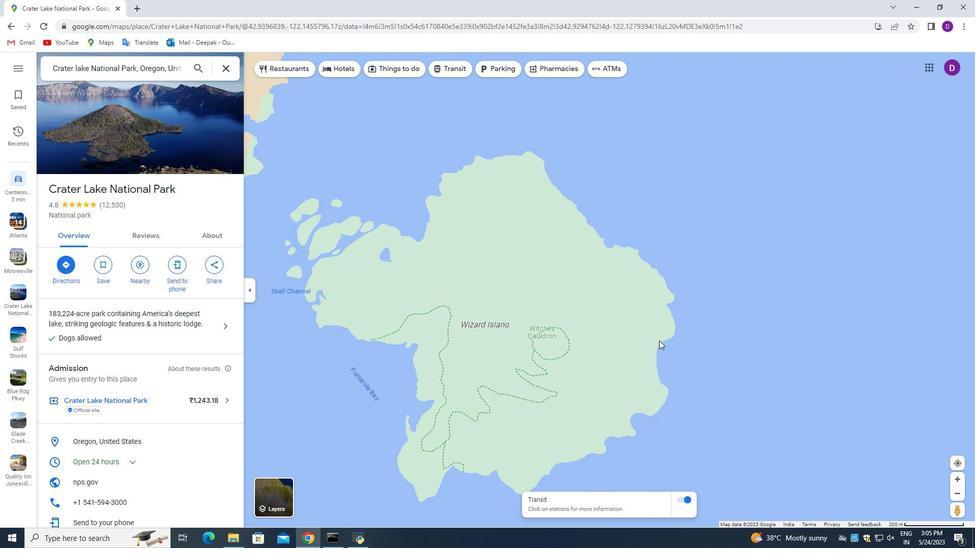 
Action: Mouse moved to (718, 356)
Screenshot: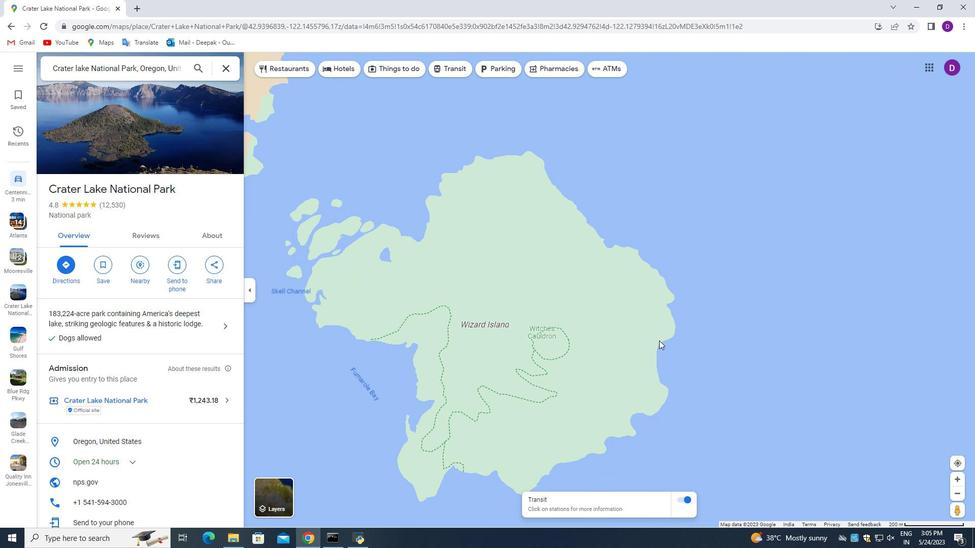 
Action: Mouse pressed left at (718, 356)
Screenshot: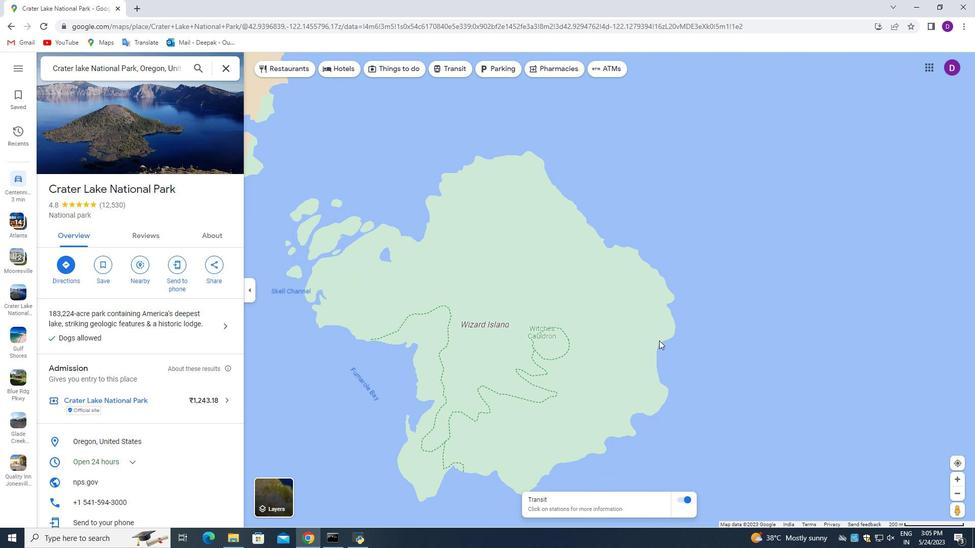 
Action: Mouse moved to (638, 328)
Screenshot: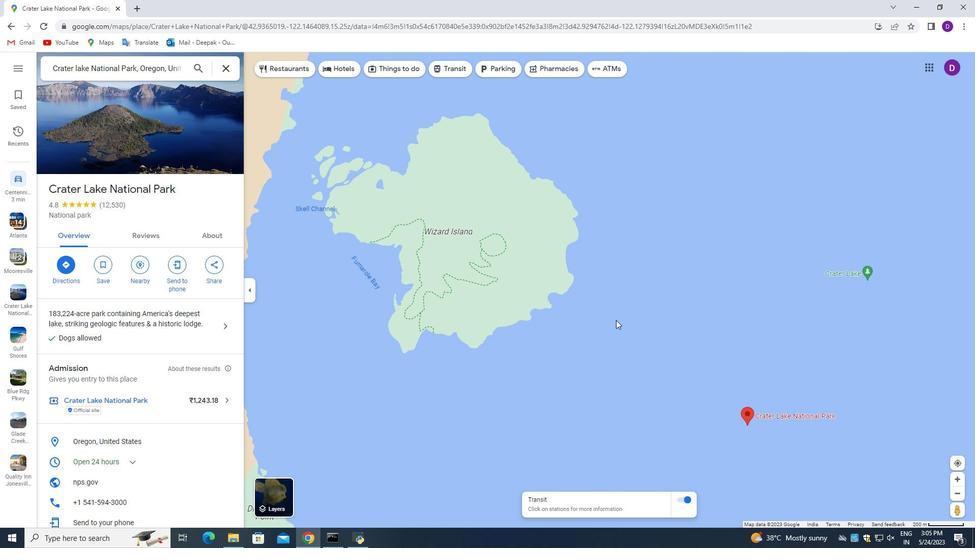 
Action: Mouse pressed left at (638, 328)
Screenshot: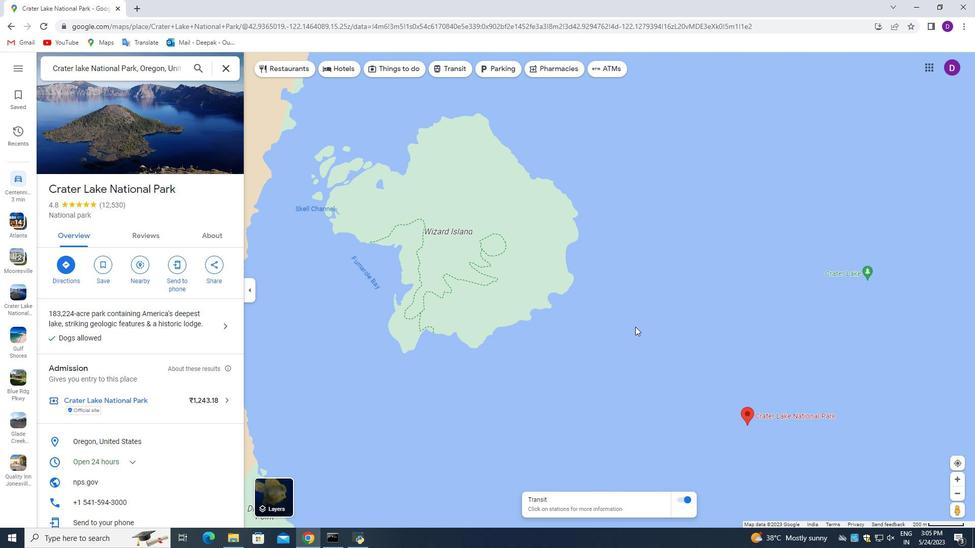 
Action: Mouse moved to (627, 310)
Screenshot: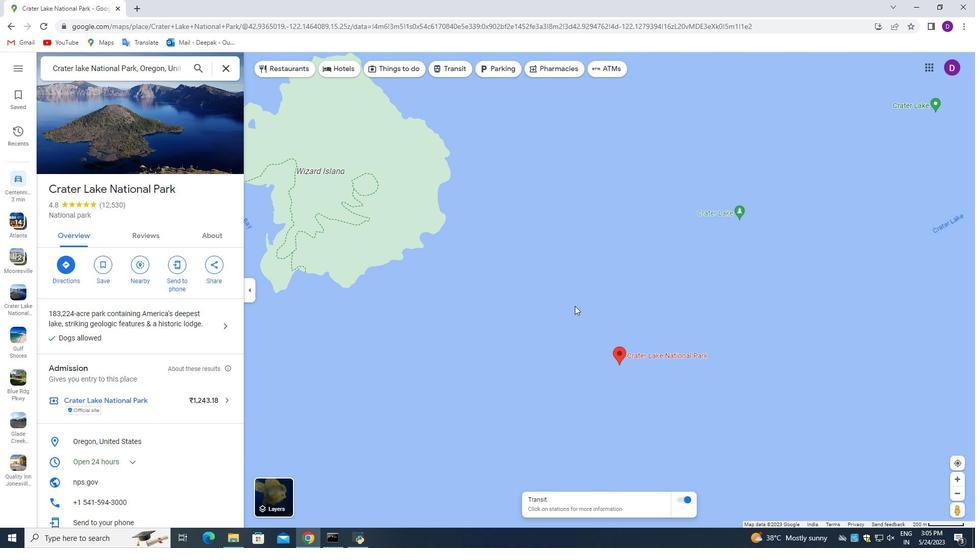 
Action: Mouse pressed left at (627, 310)
Screenshot: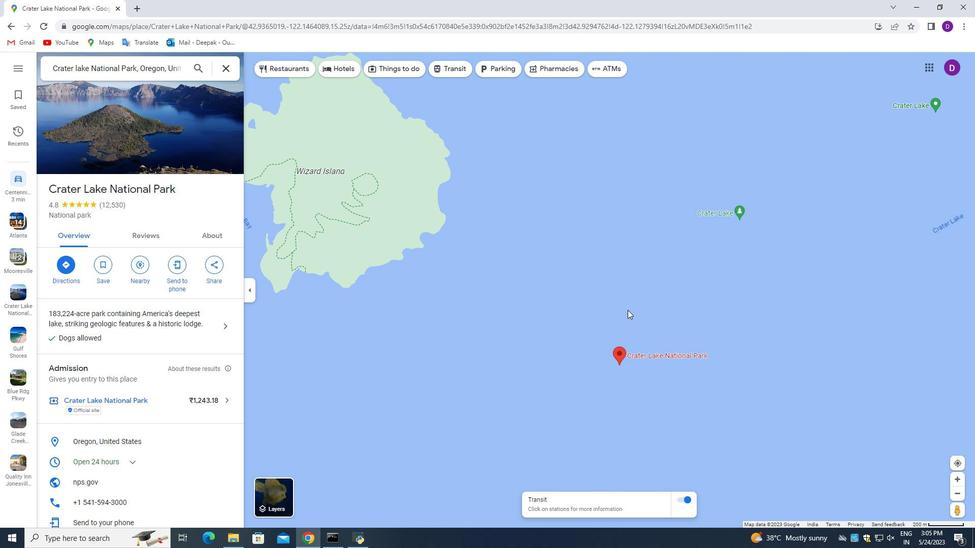 
Action: Mouse moved to (535, 317)
Screenshot: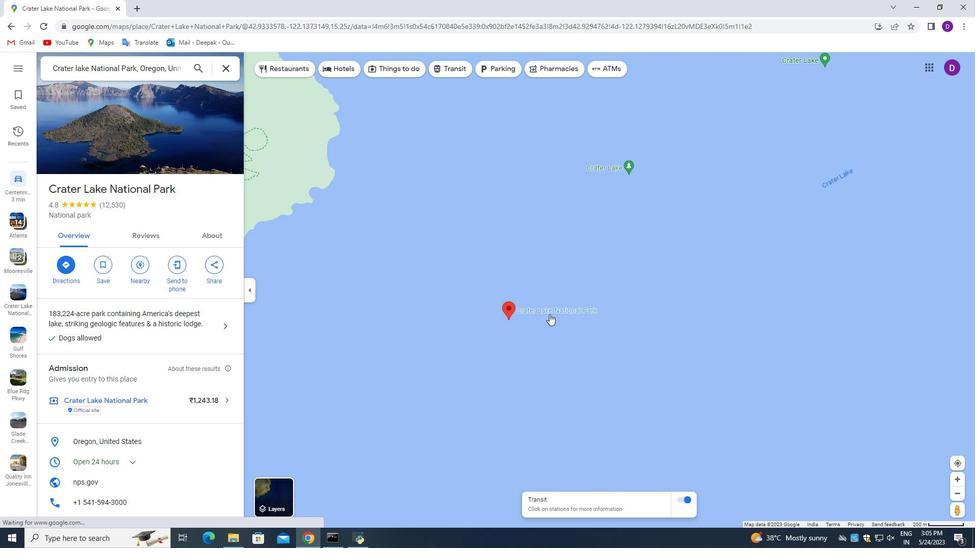 
Action: Mouse scrolled (535, 316) with delta (0, 0)
Screenshot: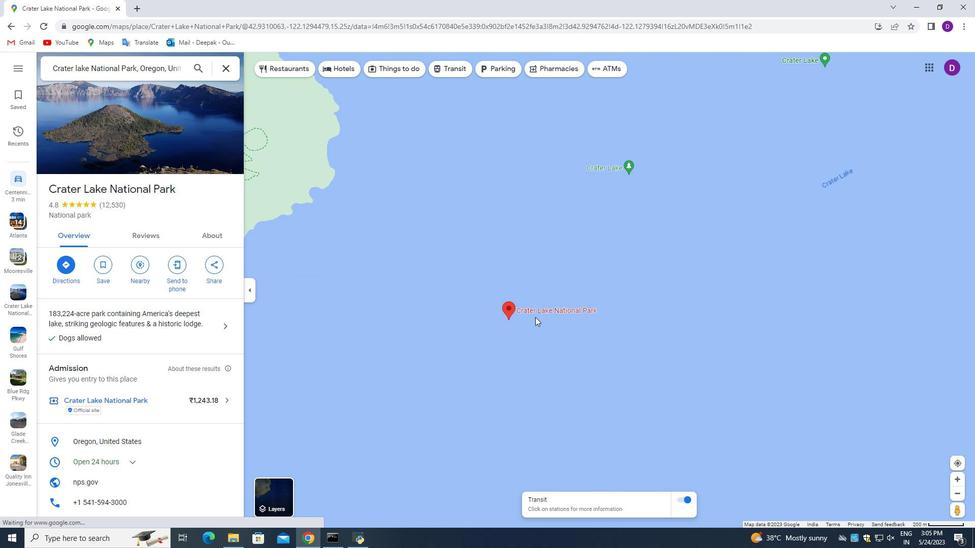 
Action: Mouse scrolled (535, 316) with delta (0, 0)
Screenshot: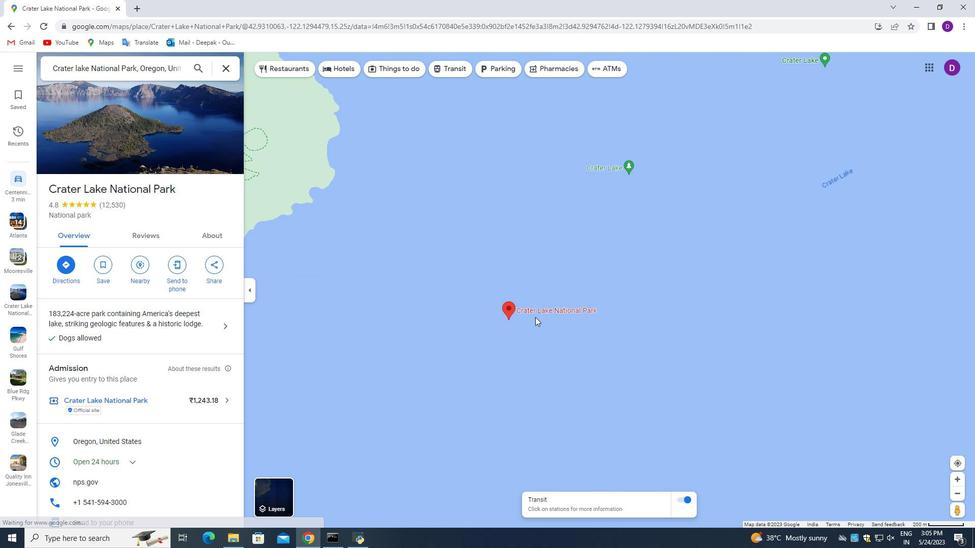 
Action: Mouse scrolled (535, 316) with delta (0, 0)
Screenshot: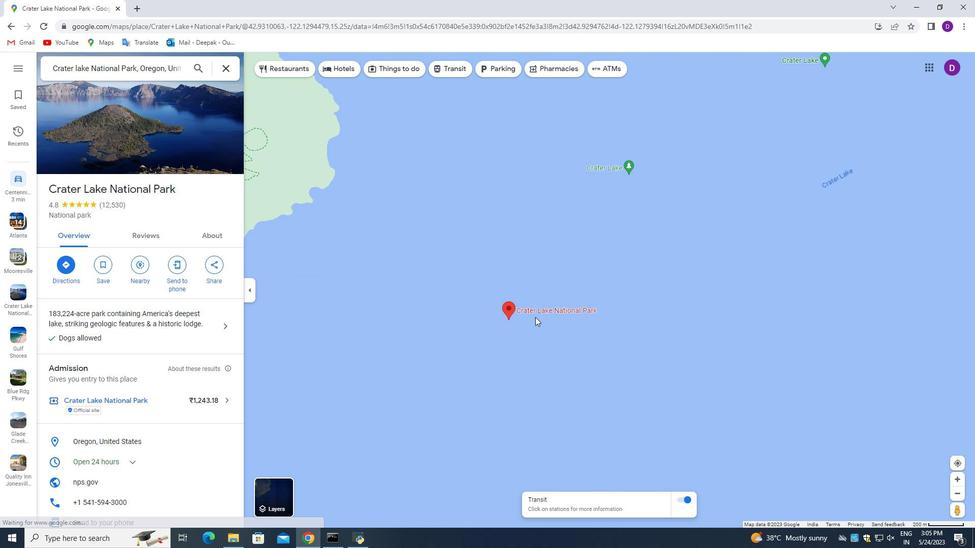 
Action: Mouse moved to (560, 336)
Screenshot: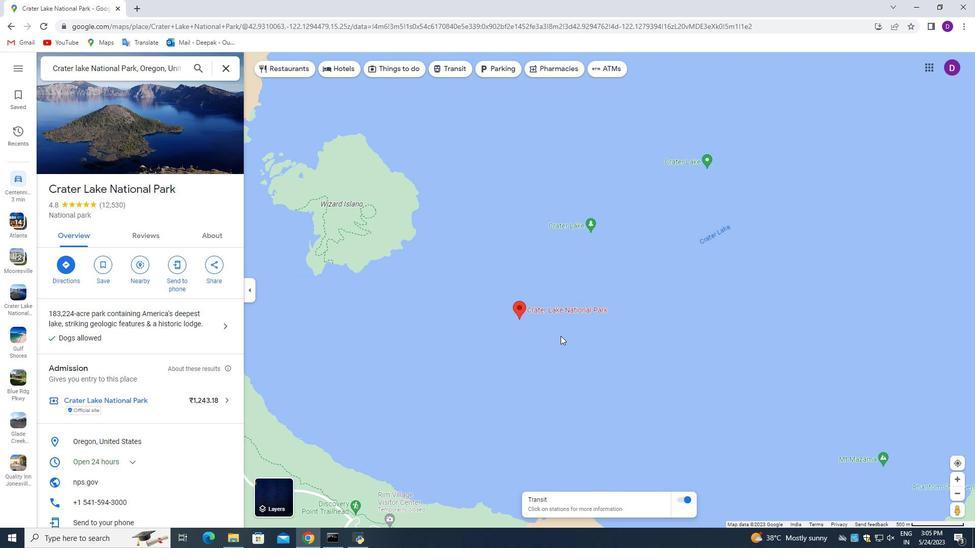 
Action: Mouse scrolled (560, 336) with delta (0, 0)
Screenshot: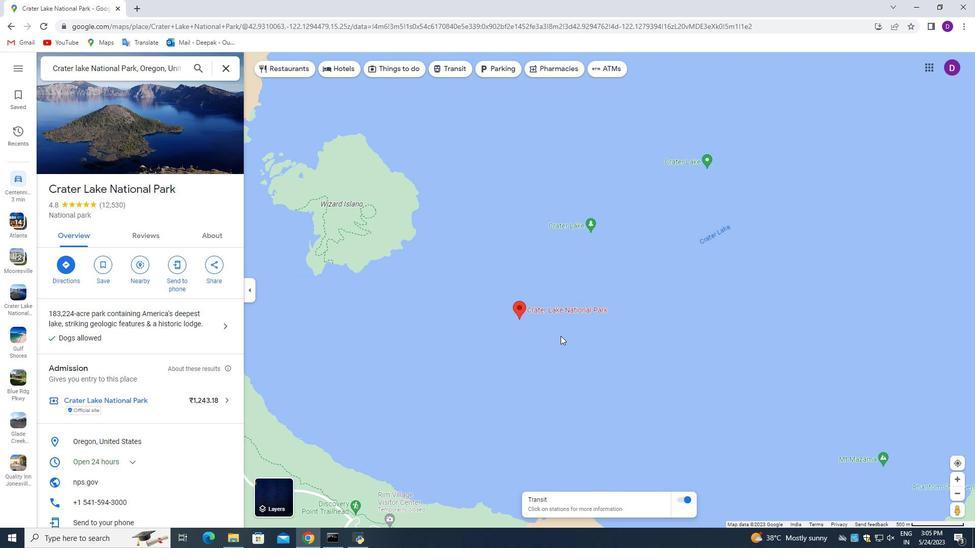 
Action: Mouse scrolled (560, 336) with delta (0, 0)
Screenshot: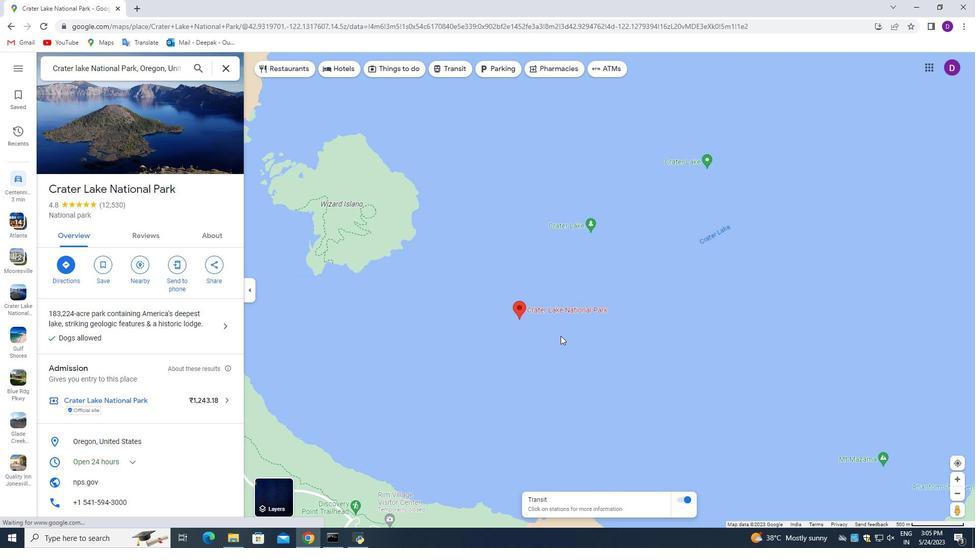 
Action: Mouse scrolled (560, 336) with delta (0, 0)
Screenshot: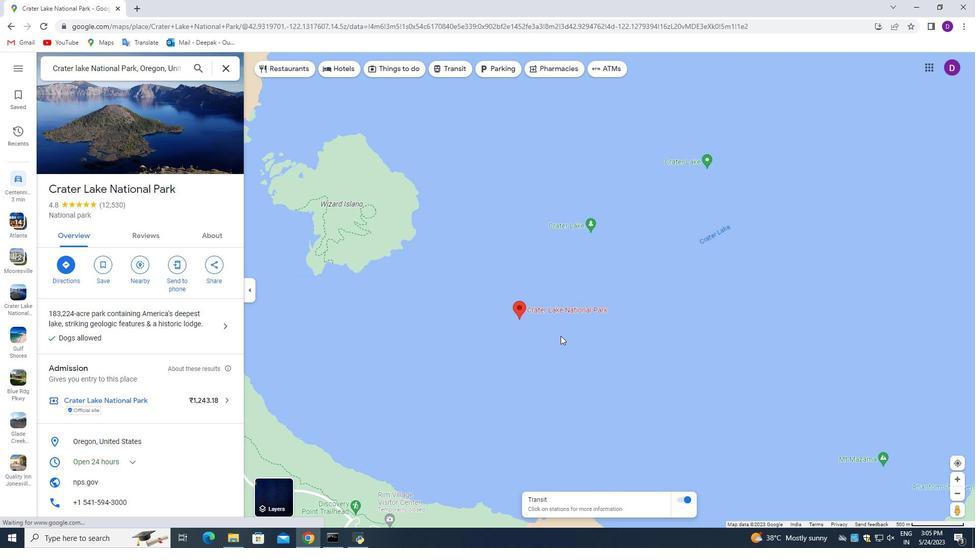 
Action: Mouse moved to (560, 337)
Screenshot: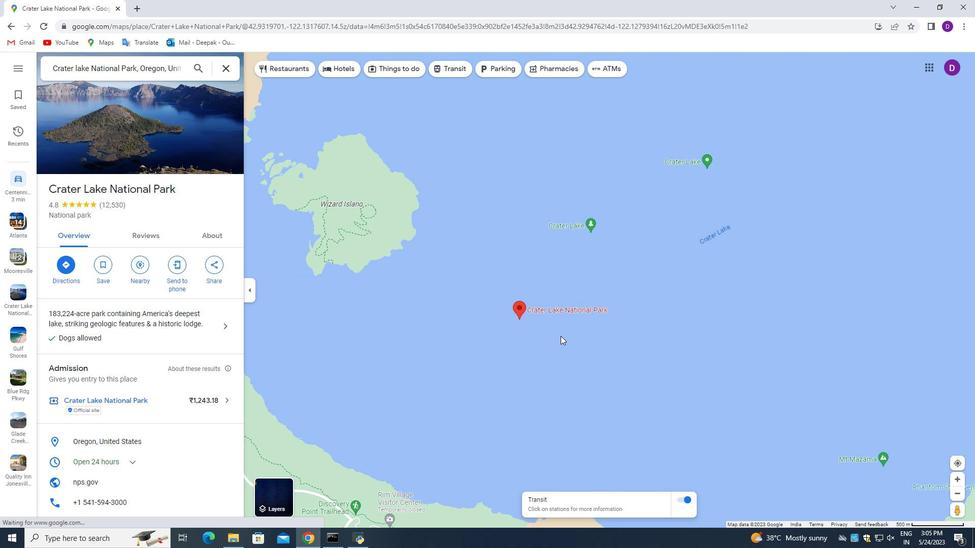 
Action: Mouse scrolled (560, 336) with delta (0, 0)
Screenshot: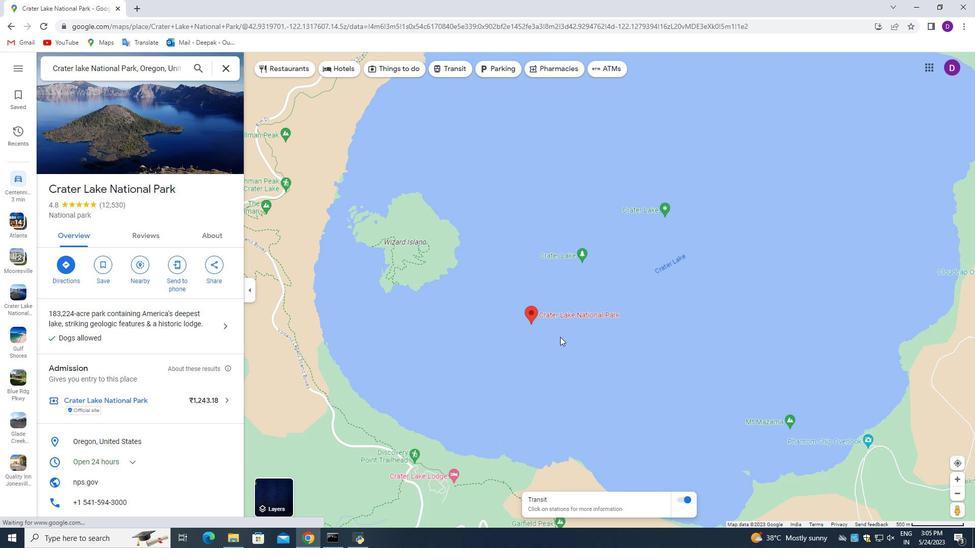 
Action: Mouse scrolled (560, 336) with delta (0, 0)
Screenshot: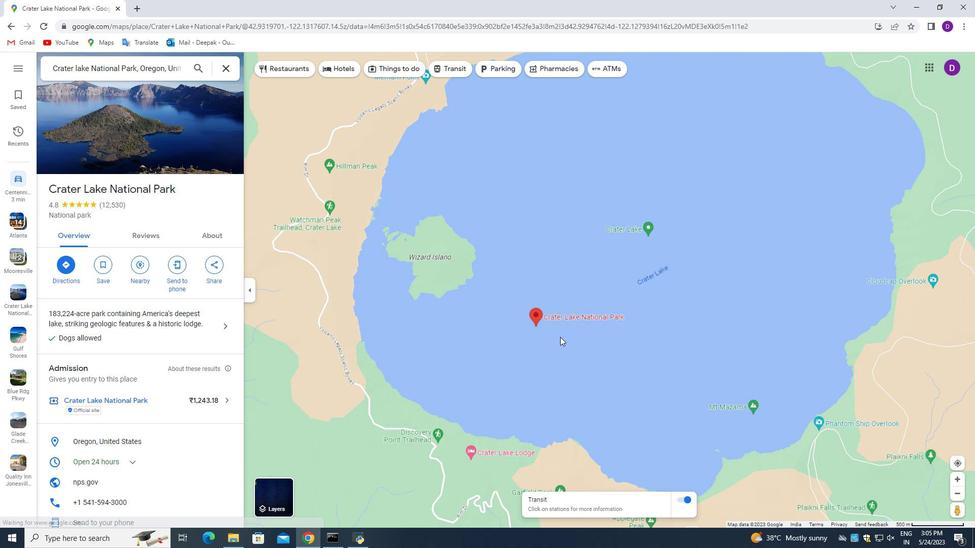 
Action: Mouse moved to (634, 336)
Screenshot: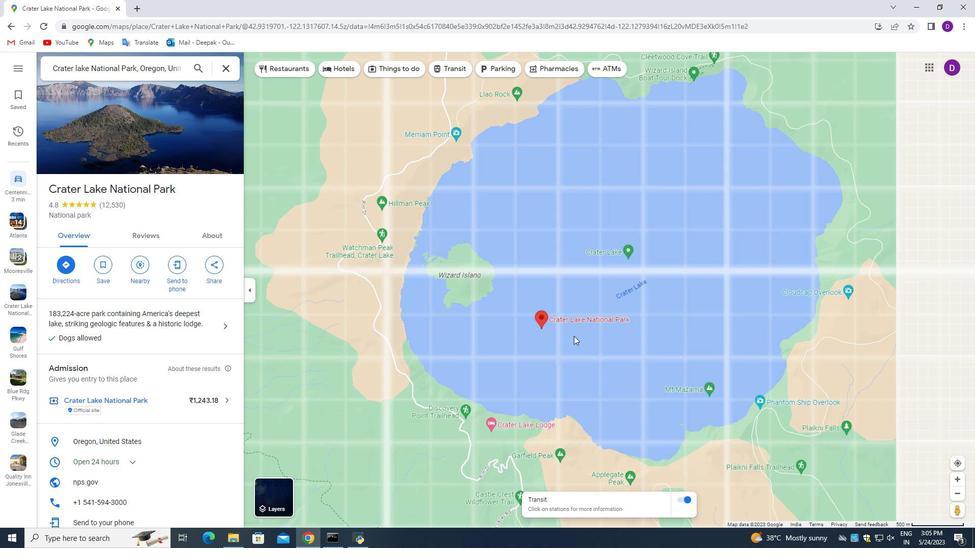 
Action: Mouse pressed left at (634, 336)
Screenshot: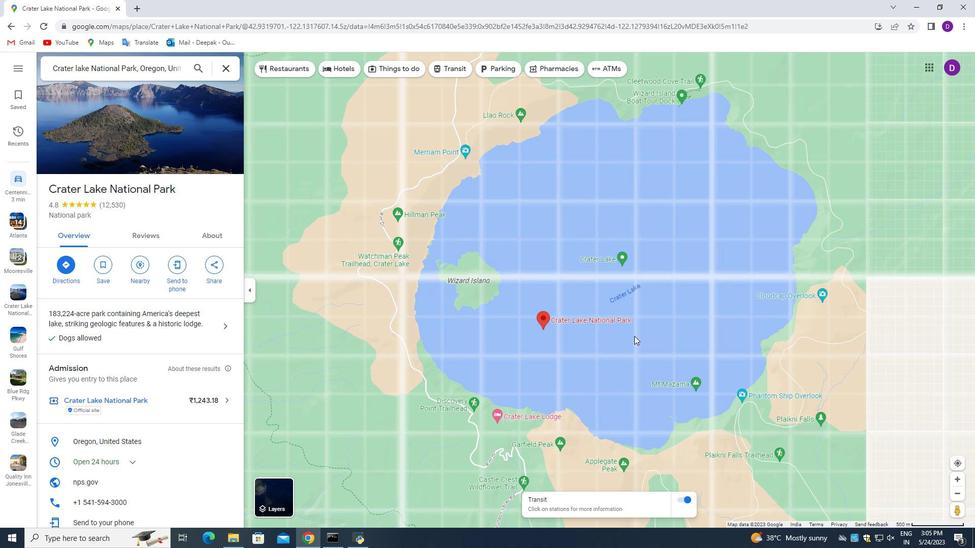 
Action: Mouse moved to (554, 337)
Screenshot: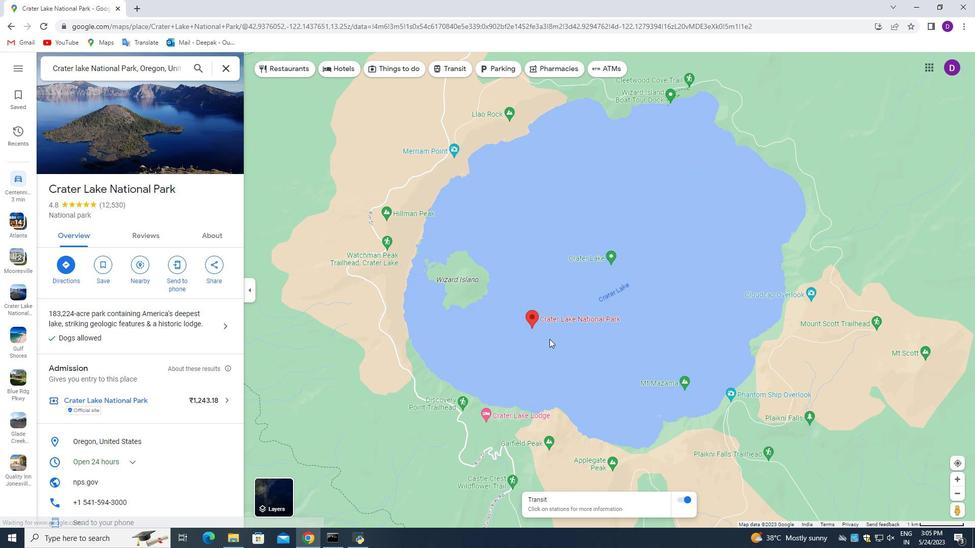 
Action: Mouse scrolled (554, 337) with delta (0, 0)
Screenshot: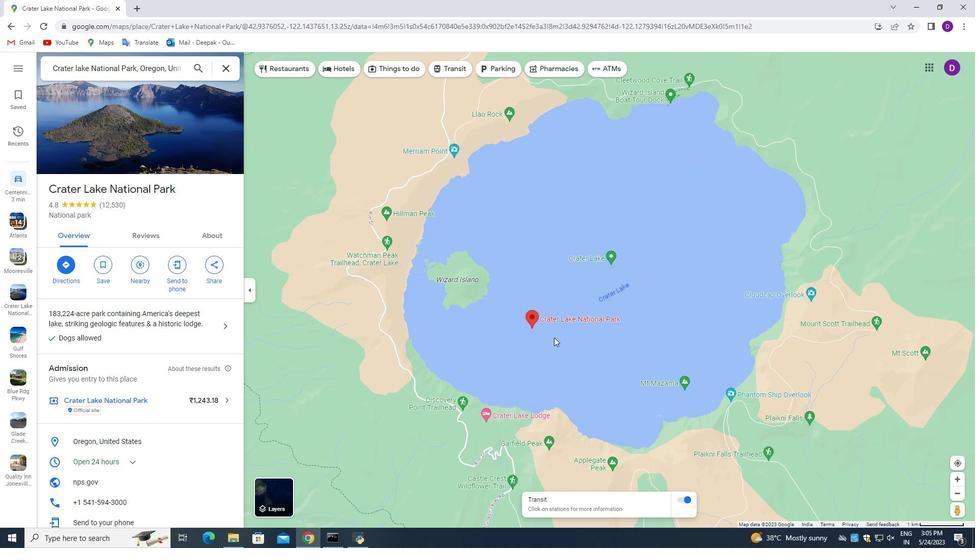 
Action: Mouse moved to (555, 337)
Screenshot: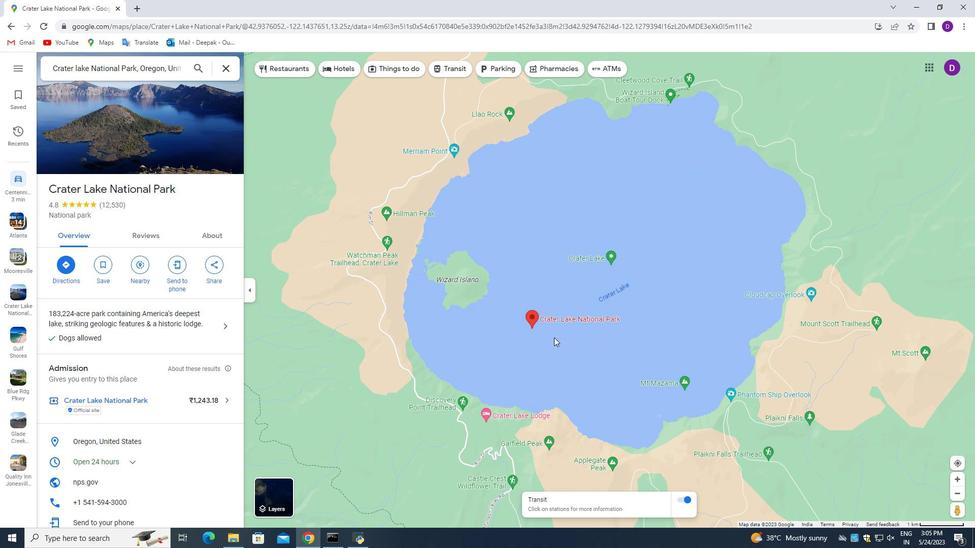 
Action: Mouse scrolled (555, 337) with delta (0, 0)
Screenshot: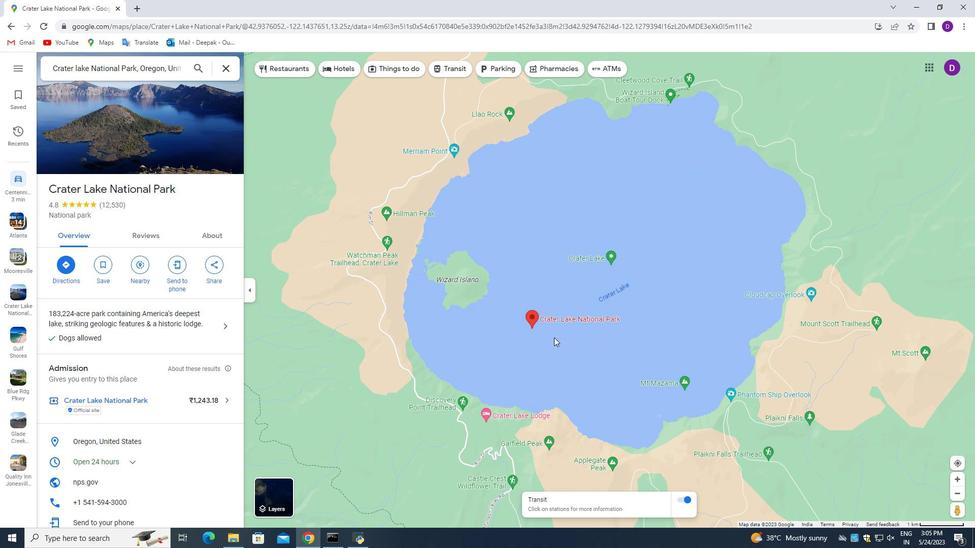 
Action: Mouse moved to (555, 337)
Screenshot: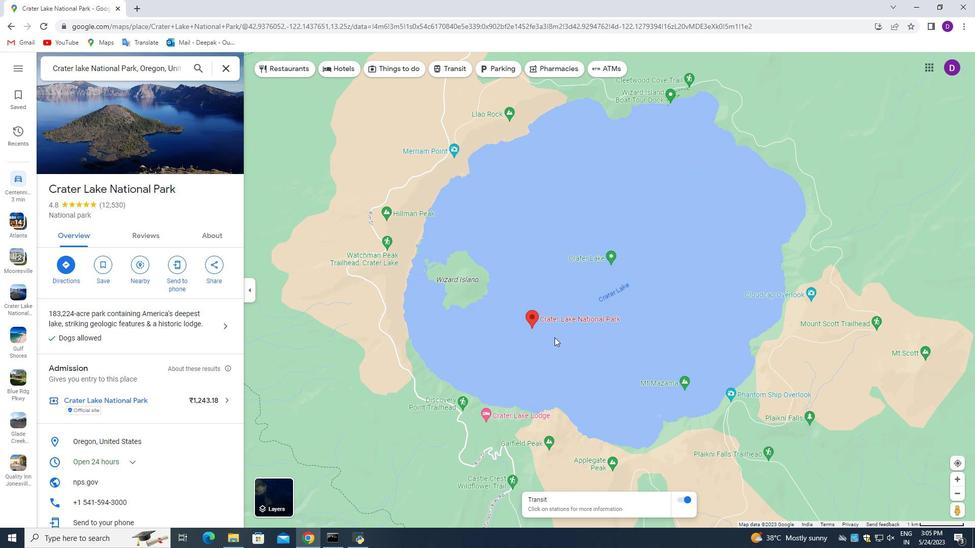 
Action: Mouse scrolled (555, 337) with delta (0, 0)
Screenshot: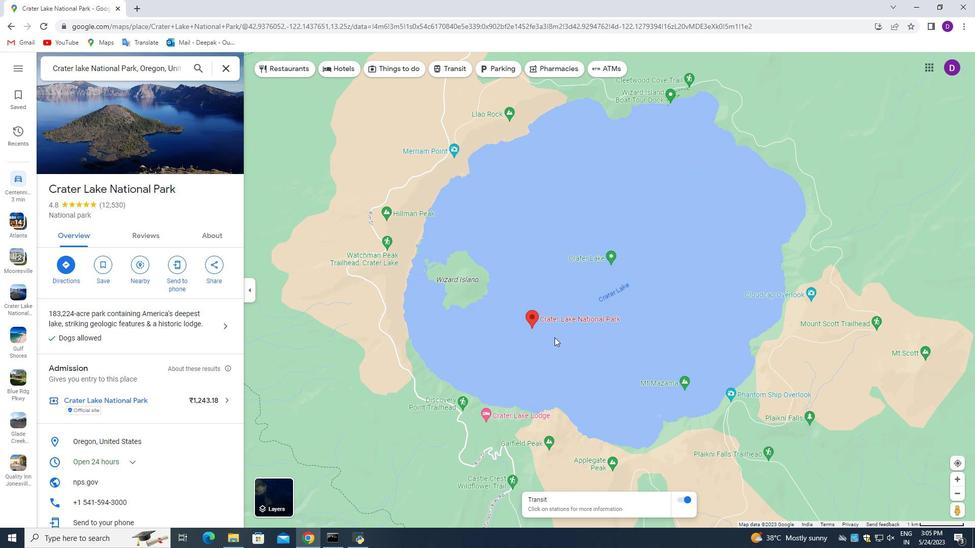 
Action: Mouse moved to (574, 329)
Screenshot: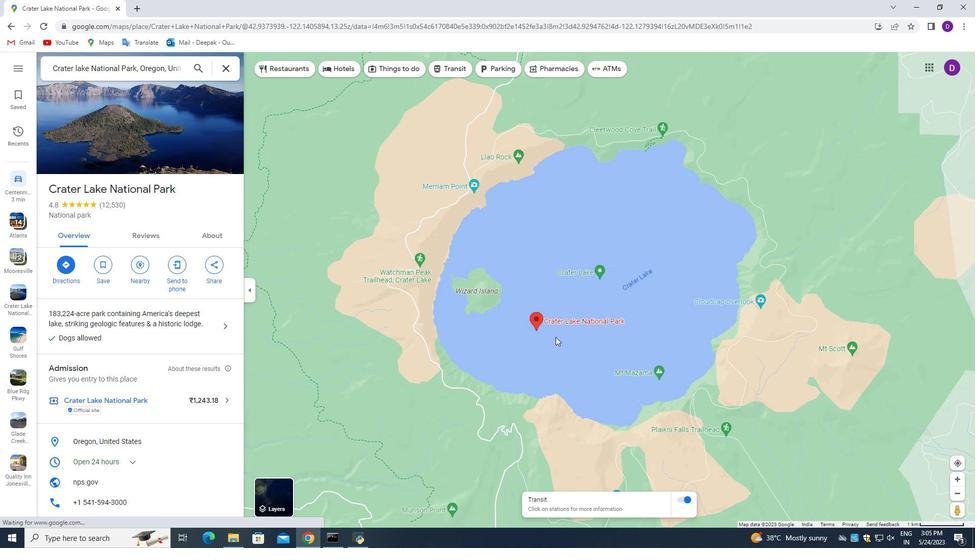 
Action: Mouse scrolled (574, 329) with delta (0, 0)
Screenshot: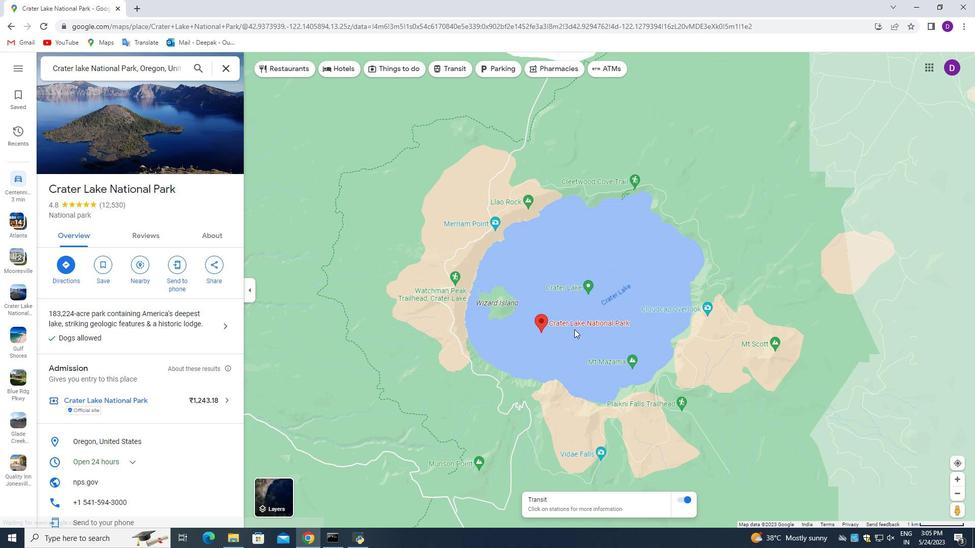 
Action: Mouse scrolled (574, 329) with delta (0, 0)
Screenshot: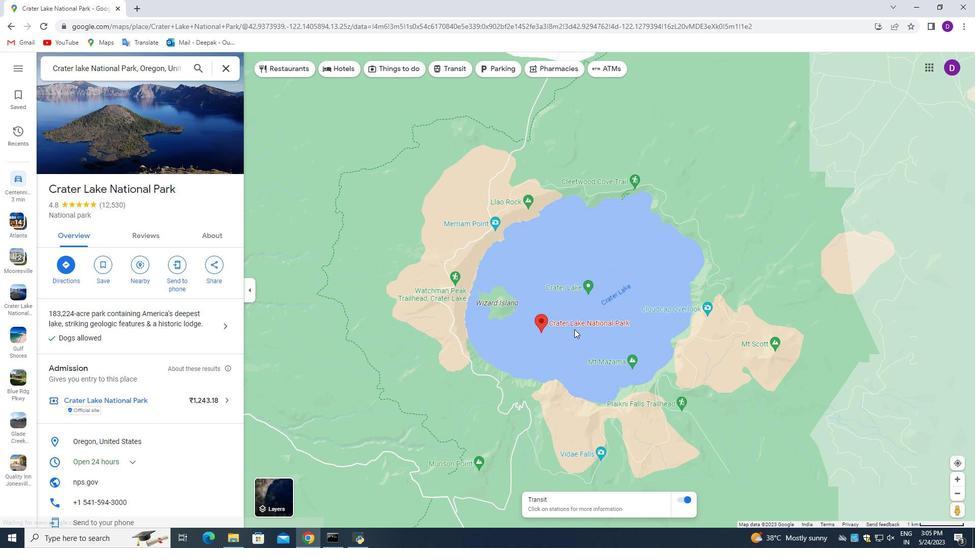 
Action: Mouse moved to (574, 329)
Screenshot: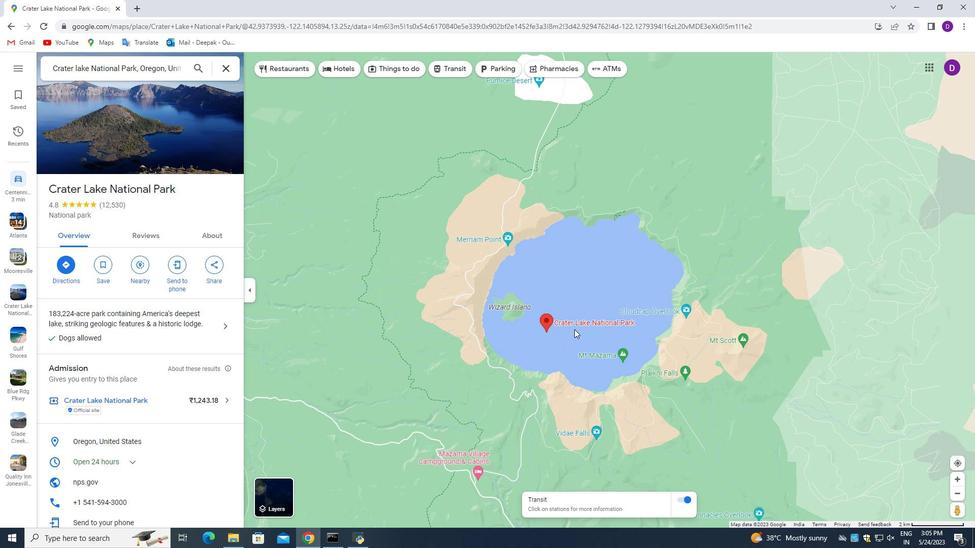 
Action: Mouse scrolled (574, 329) with delta (0, 0)
Screenshot: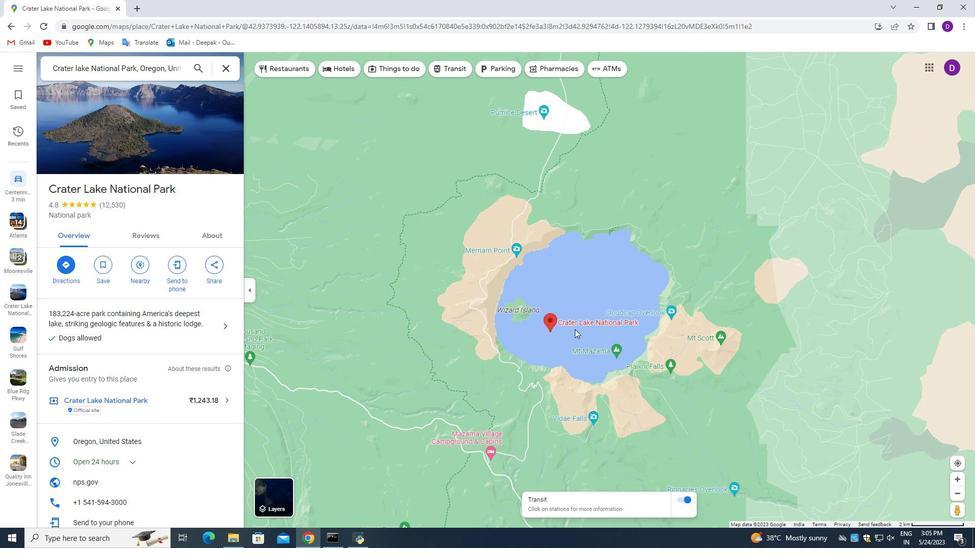
Action: Mouse moved to (575, 329)
Screenshot: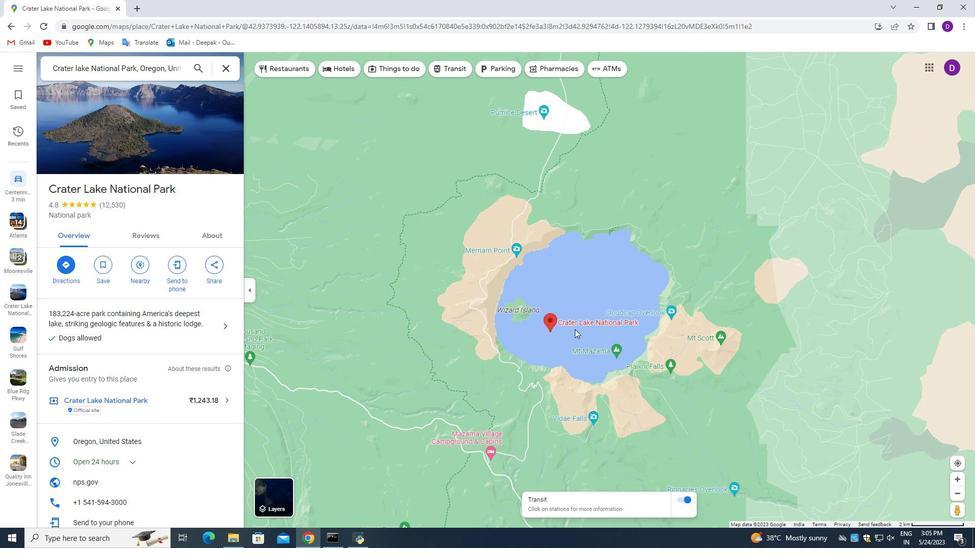 
Action: Mouse scrolled (575, 329) with delta (0, 0)
Screenshot: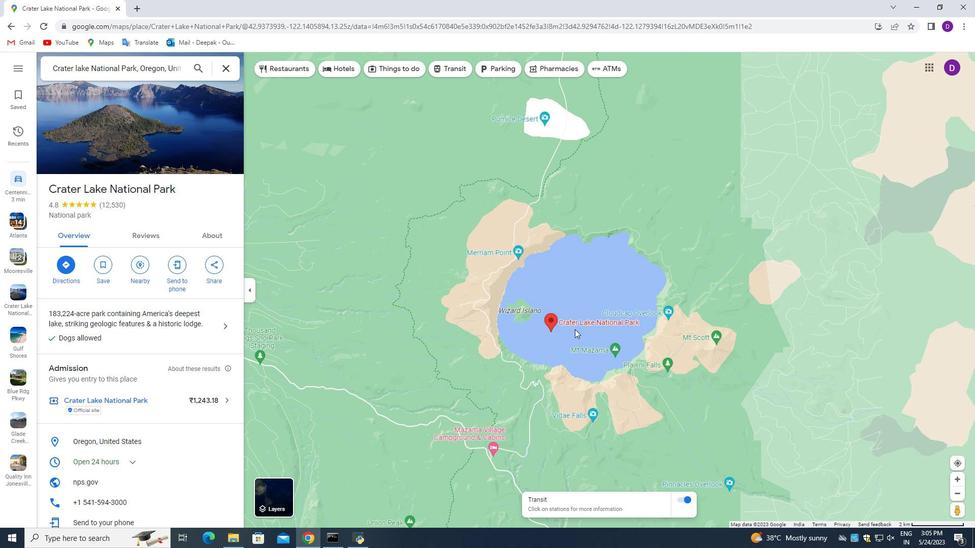 
Action: Mouse moved to (574, 338)
Screenshot: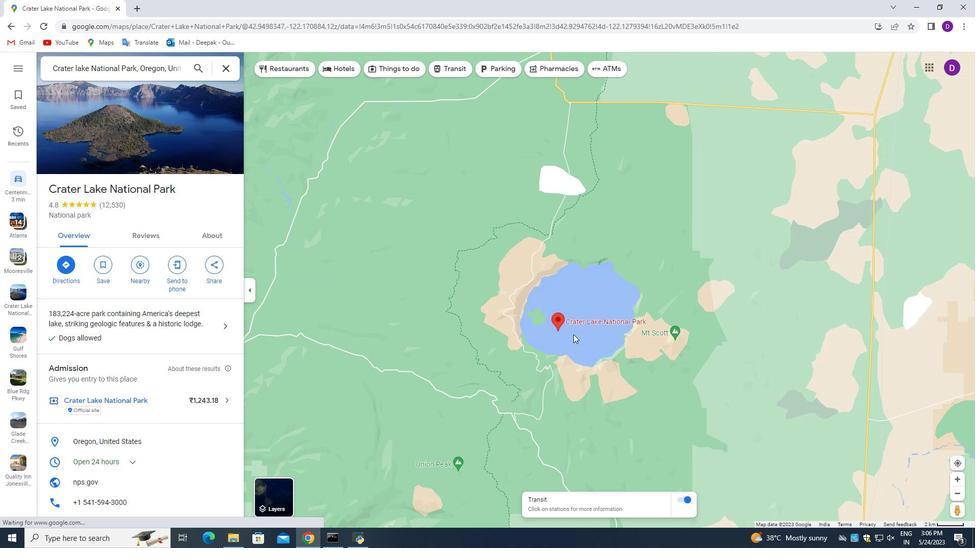 
Action: Mouse scrolled (574, 337) with delta (0, 0)
Screenshot: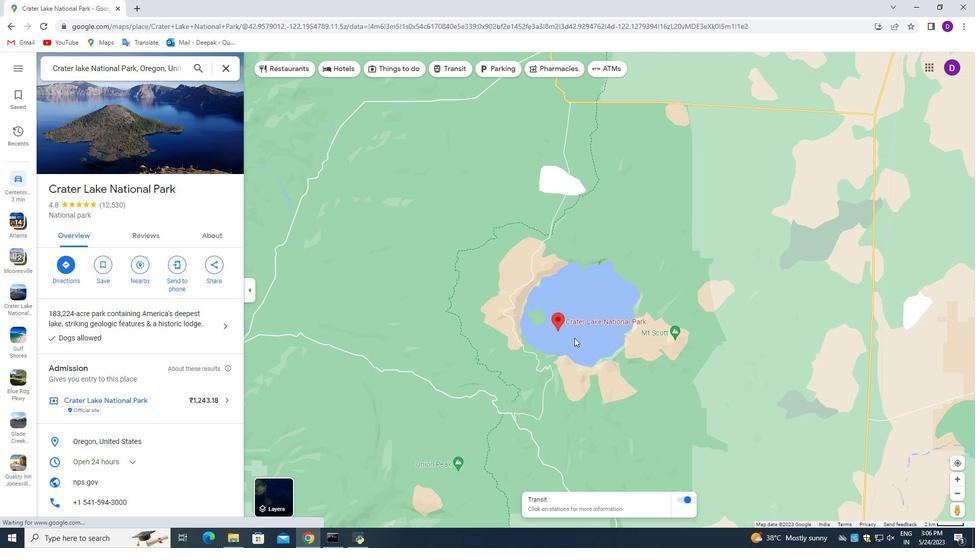 
Action: Mouse scrolled (574, 337) with delta (0, 0)
Screenshot: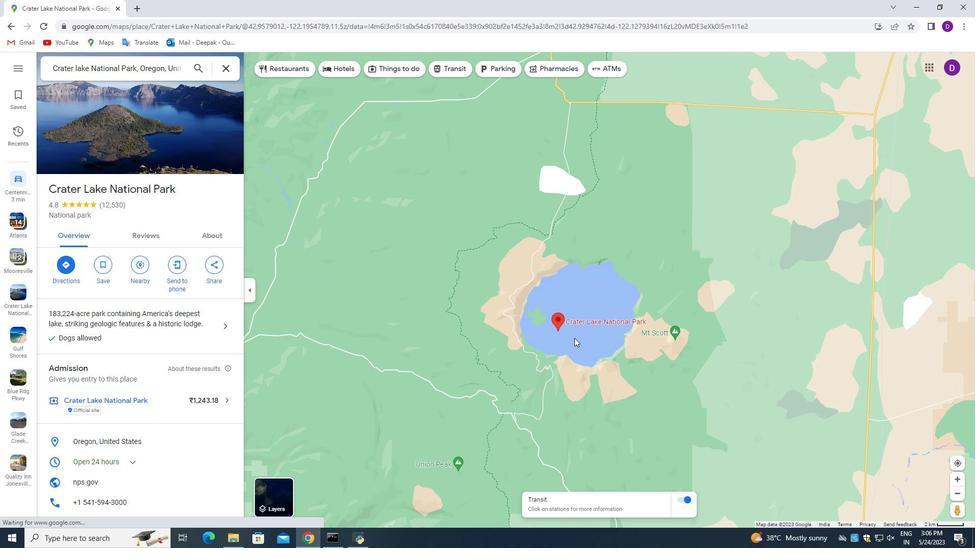 
Action: Mouse scrolled (574, 337) with delta (0, 0)
Screenshot: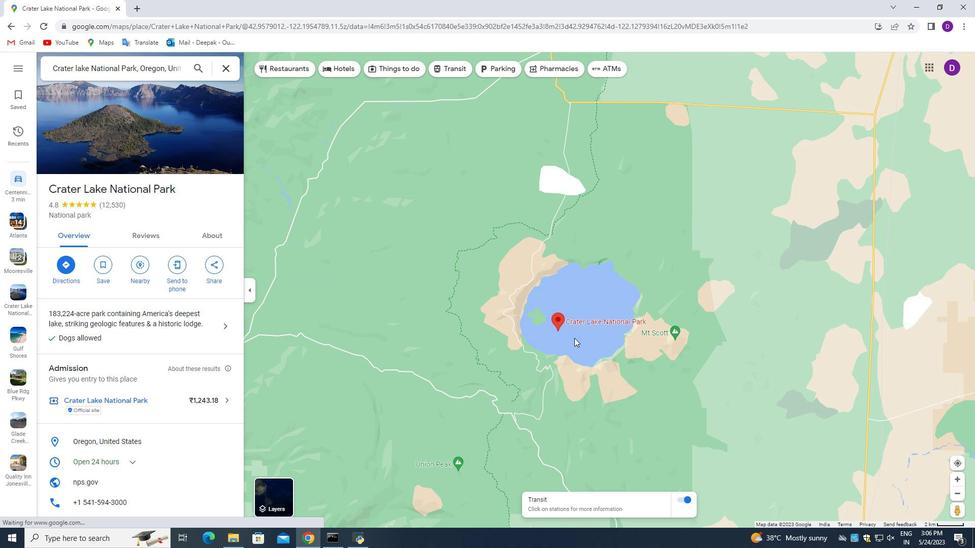 
Action: Mouse moved to (574, 338)
Screenshot: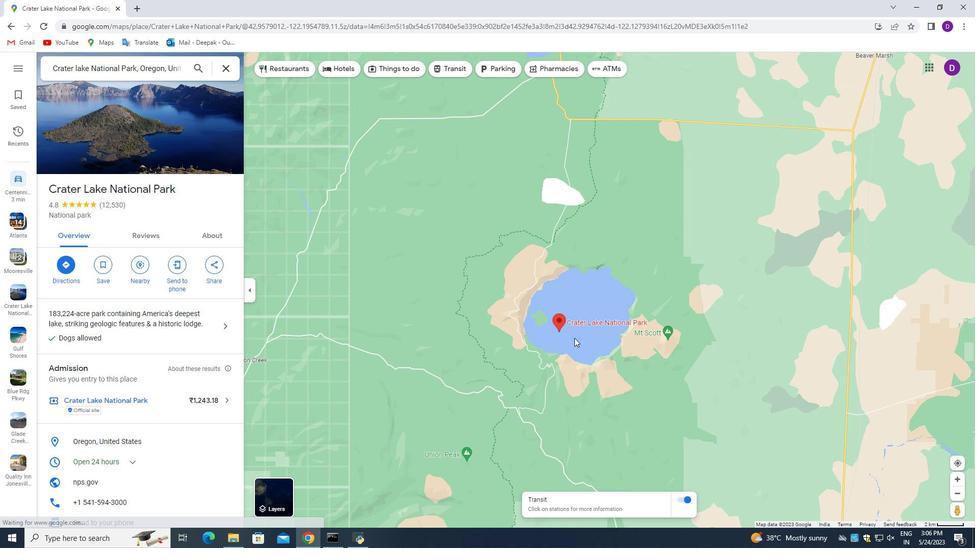 
Action: Mouse scrolled (574, 337) with delta (0, 0)
Screenshot: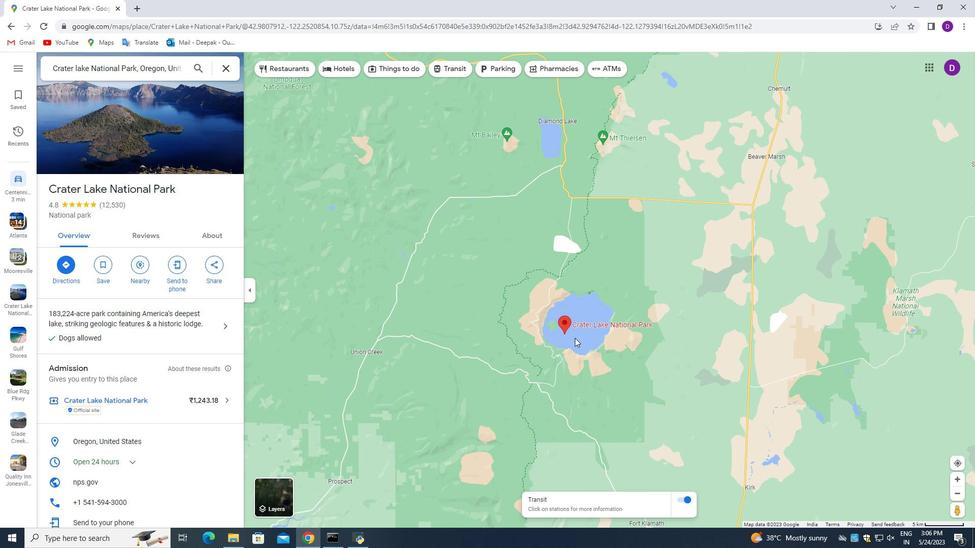 
Action: Mouse scrolled (574, 337) with delta (0, 0)
Screenshot: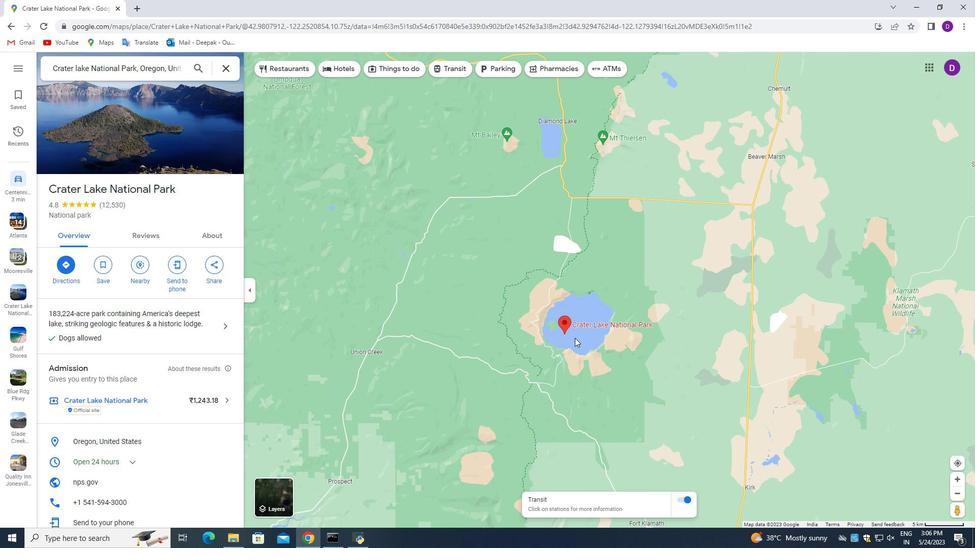 
Action: Mouse moved to (576, 337)
Screenshot: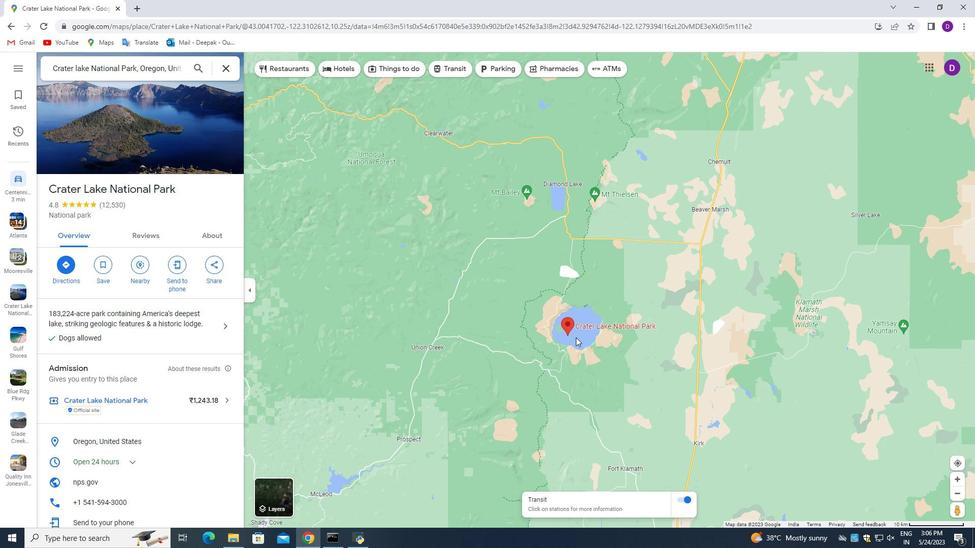 
Action: Mouse scrolled (576, 336) with delta (0, 0)
Screenshot: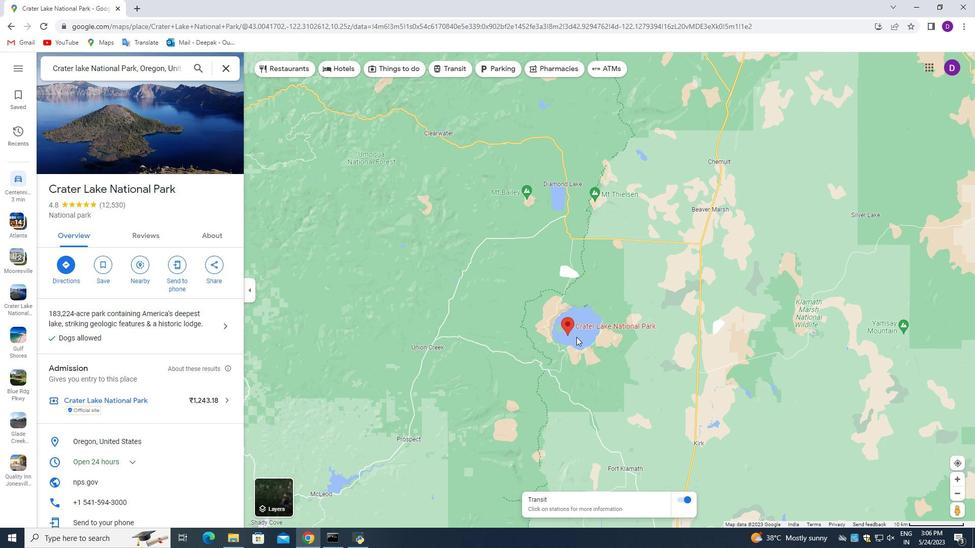 
Action: Mouse moved to (576, 337)
Screenshot: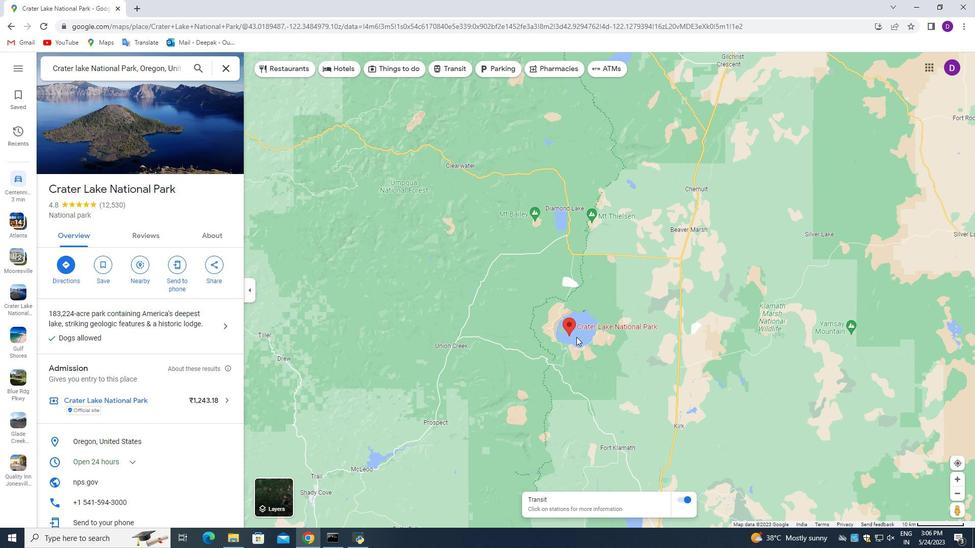 
Action: Mouse scrolled (576, 336) with delta (0, 0)
Screenshot: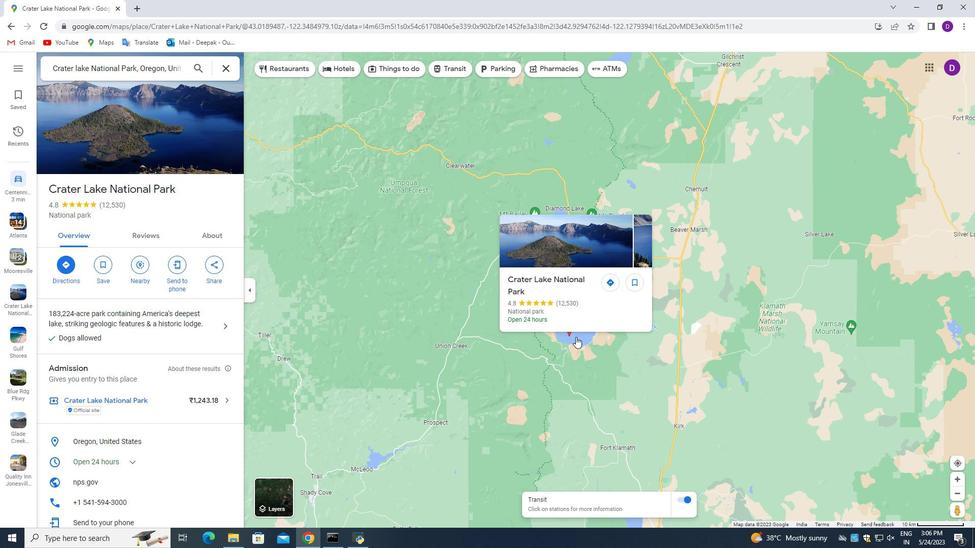 
Action: Mouse scrolled (576, 336) with delta (0, 0)
Screenshot: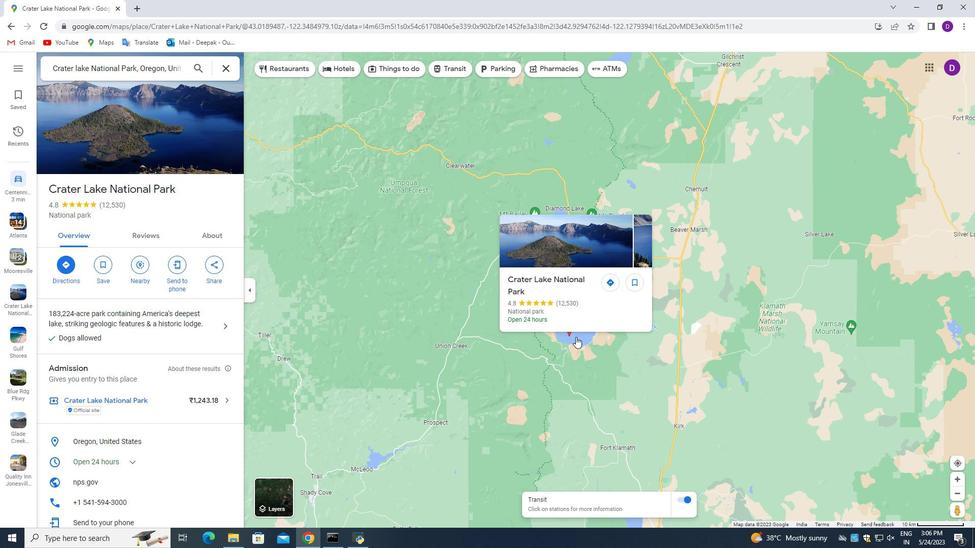 
Action: Mouse moved to (593, 338)
Screenshot: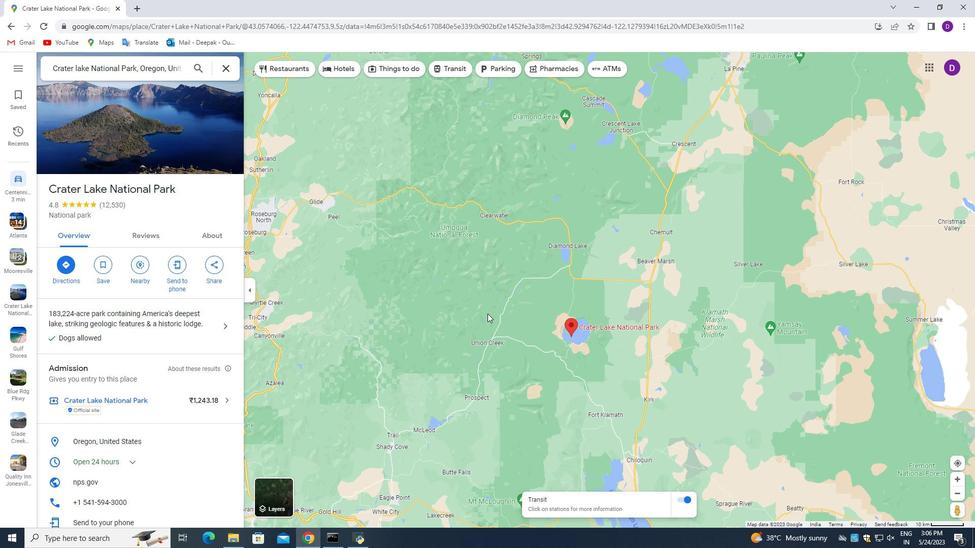
Action: Mouse scrolled (590, 337) with delta (0, 0)
Screenshot: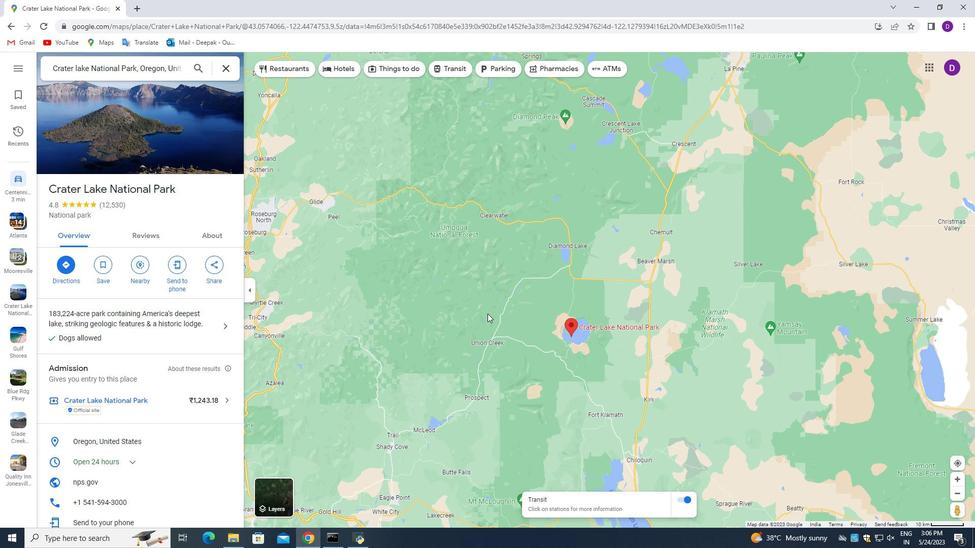 
Action: Mouse moved to (627, 354)
Screenshot: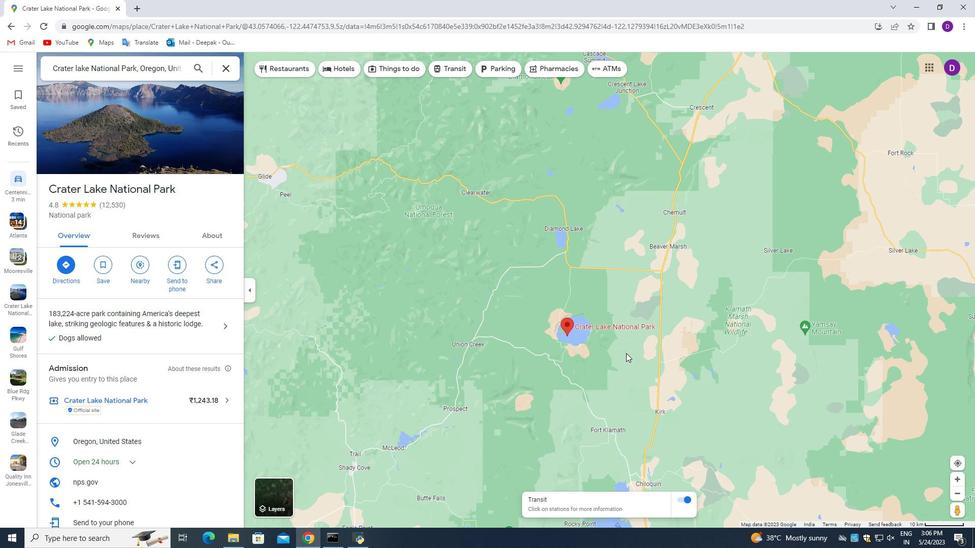 
Action: Mouse scrolled (627, 354) with delta (0, 0)
Screenshot: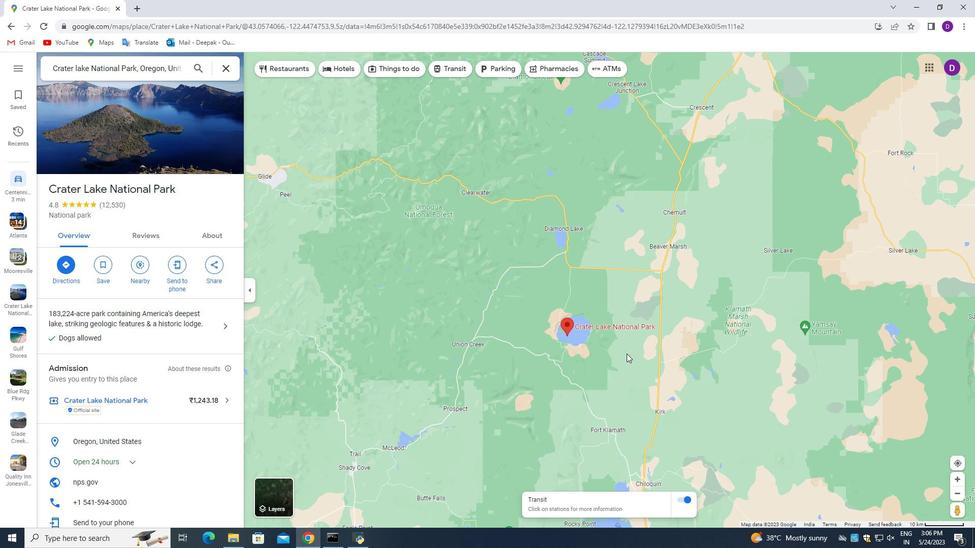 
Action: Mouse scrolled (627, 354) with delta (0, 0)
Screenshot: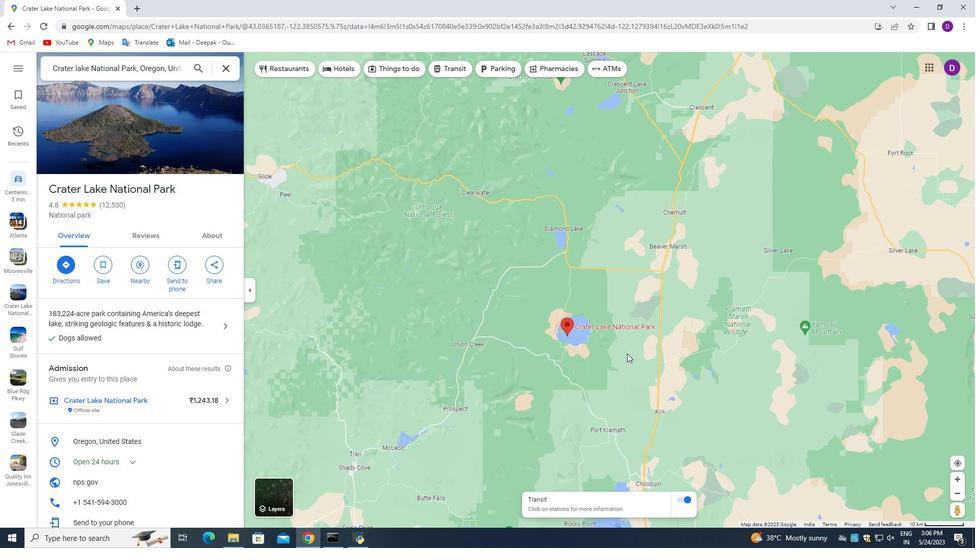 
Action: Mouse scrolled (627, 354) with delta (0, 0)
Screenshot: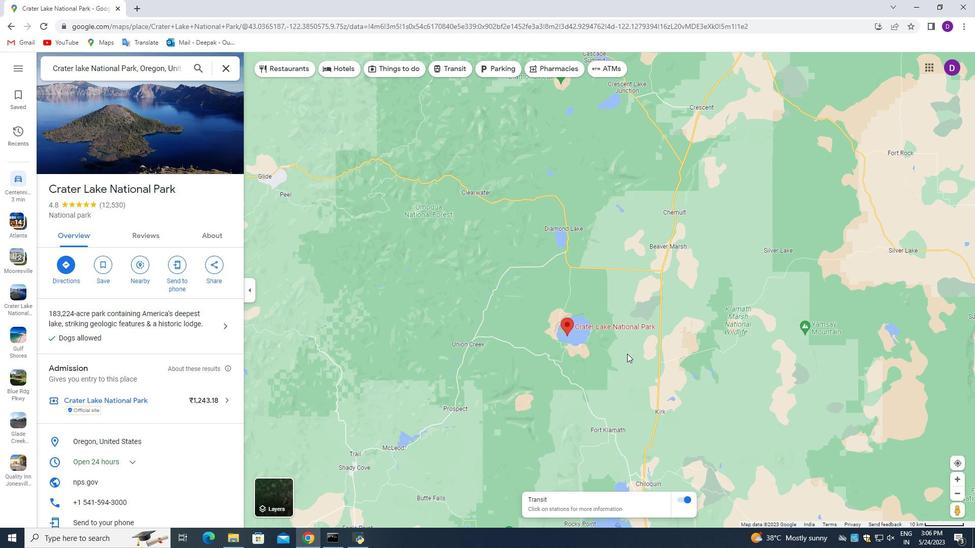 
Action: Mouse moved to (503, 325)
Screenshot: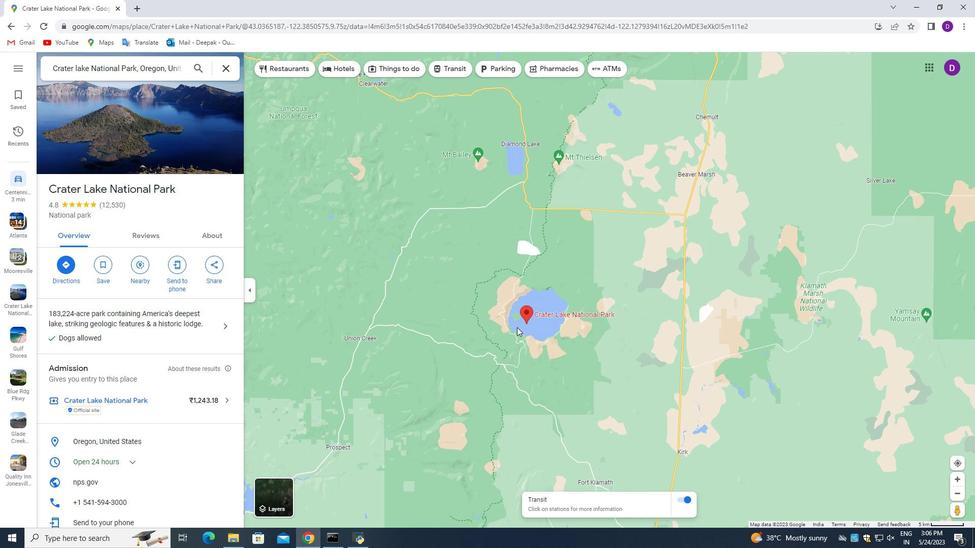 
Action: Mouse scrolled (503, 325) with delta (0, 0)
Screenshot: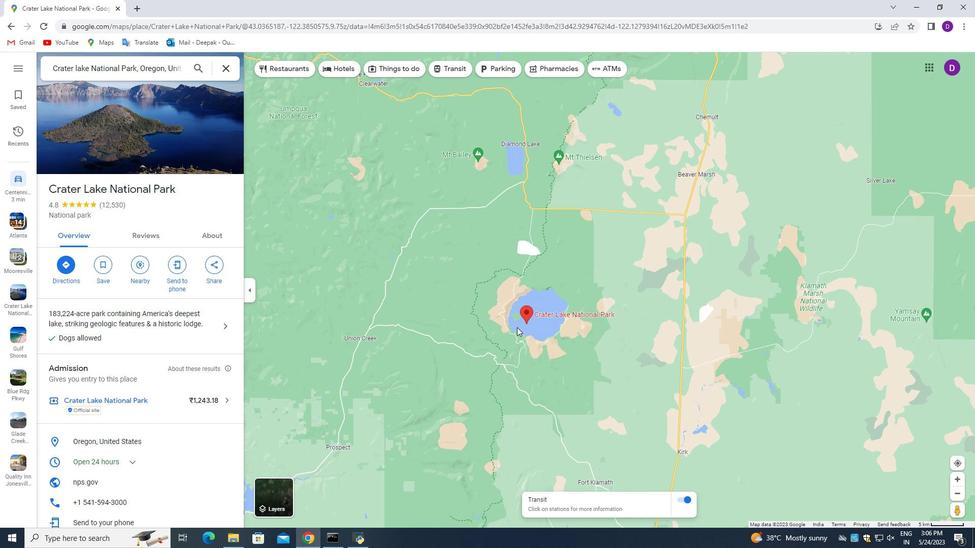 
Action: Mouse moved to (500, 325)
Screenshot: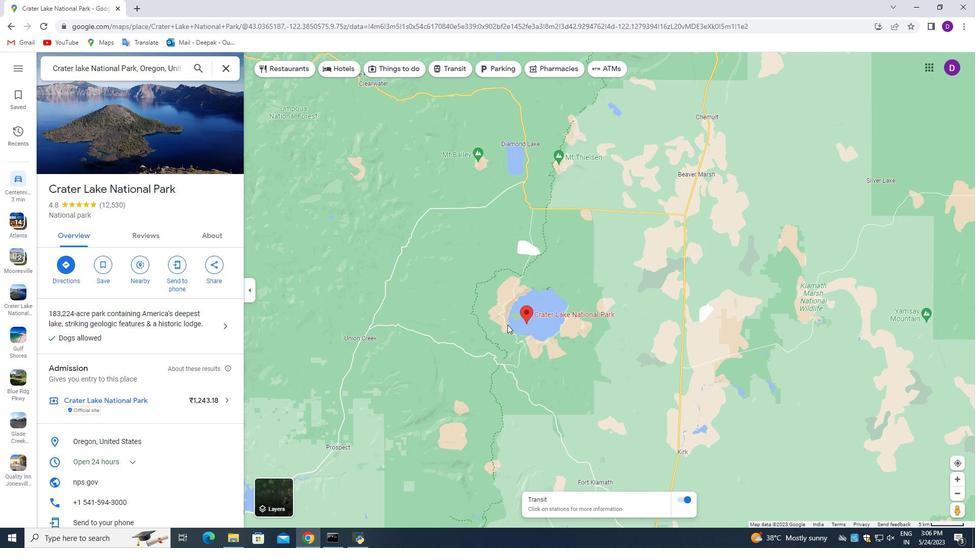 
Action: Mouse scrolled (500, 325) with delta (0, 0)
Screenshot: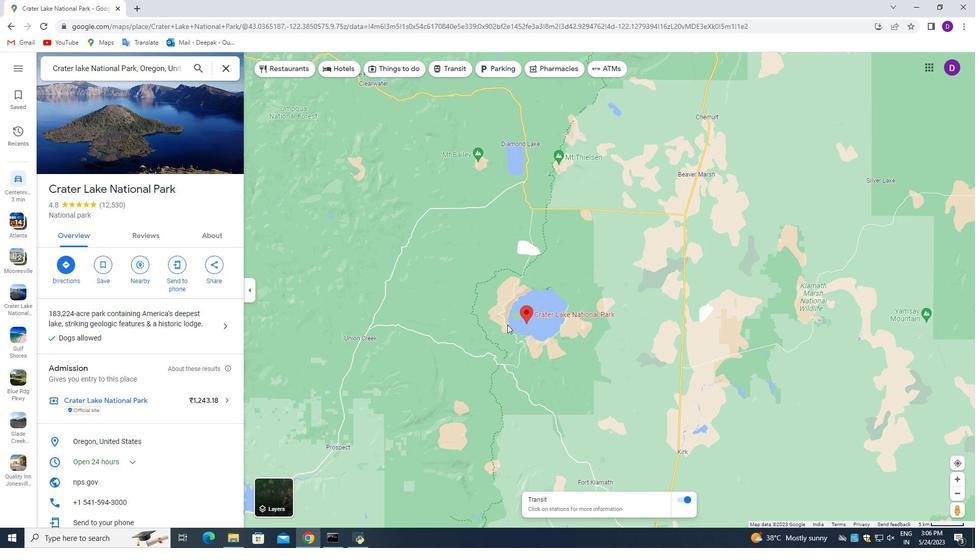 
Action: Mouse moved to (497, 326)
Screenshot: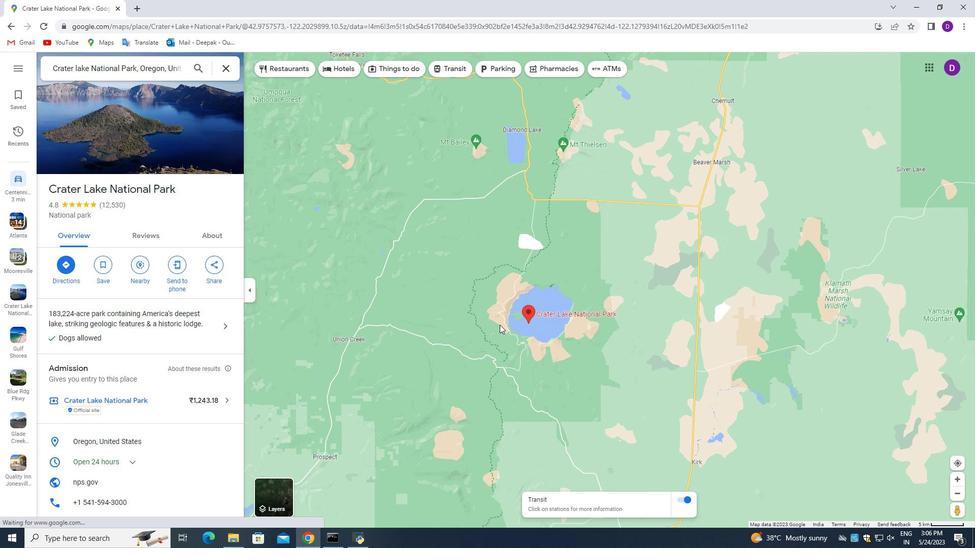 
Action: Mouse scrolled (497, 326) with delta (0, 0)
Screenshot: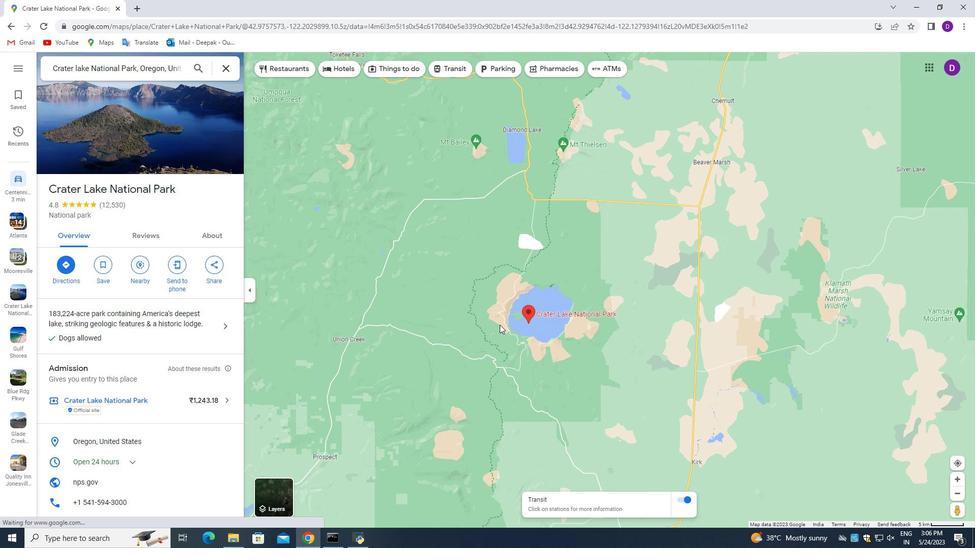 
Action: Mouse scrolled (497, 326) with delta (0, 0)
Screenshot: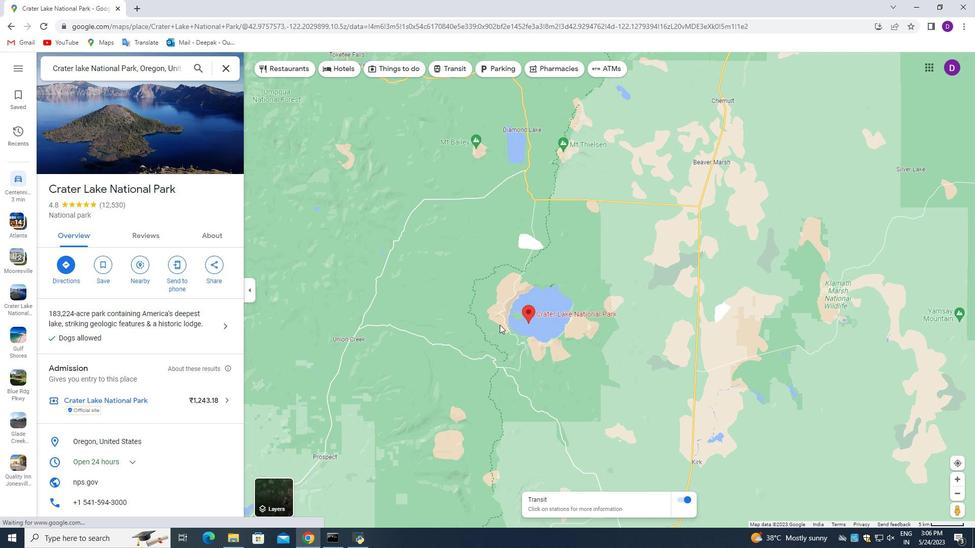 
Action: Mouse moved to (548, 322)
Screenshot: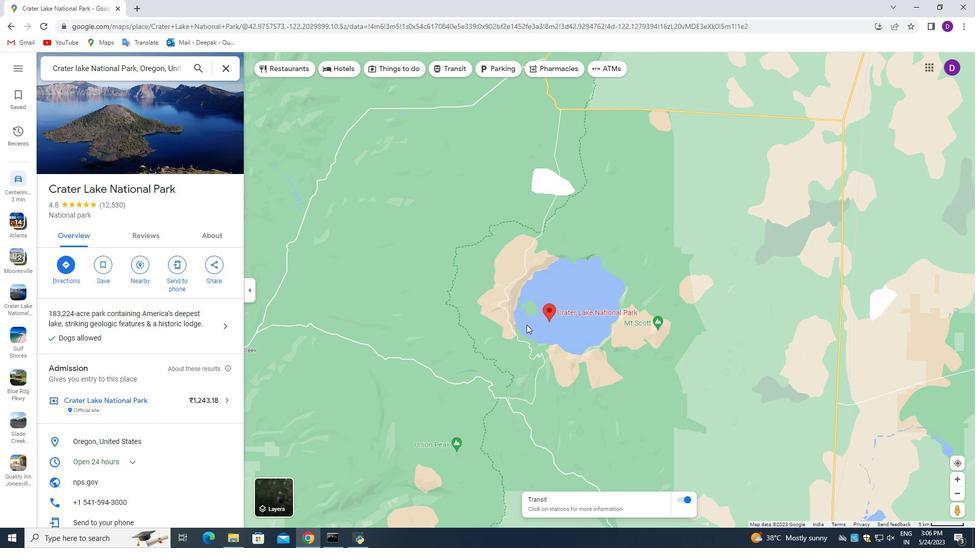 
Action: Mouse scrolled (548, 323) with delta (0, 0)
Screenshot: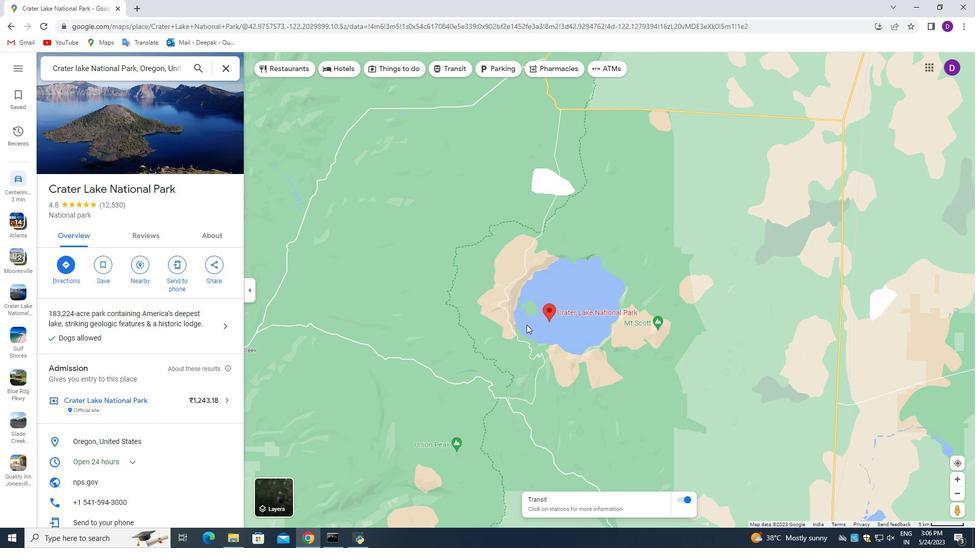 
Action: Mouse moved to (552, 323)
Screenshot: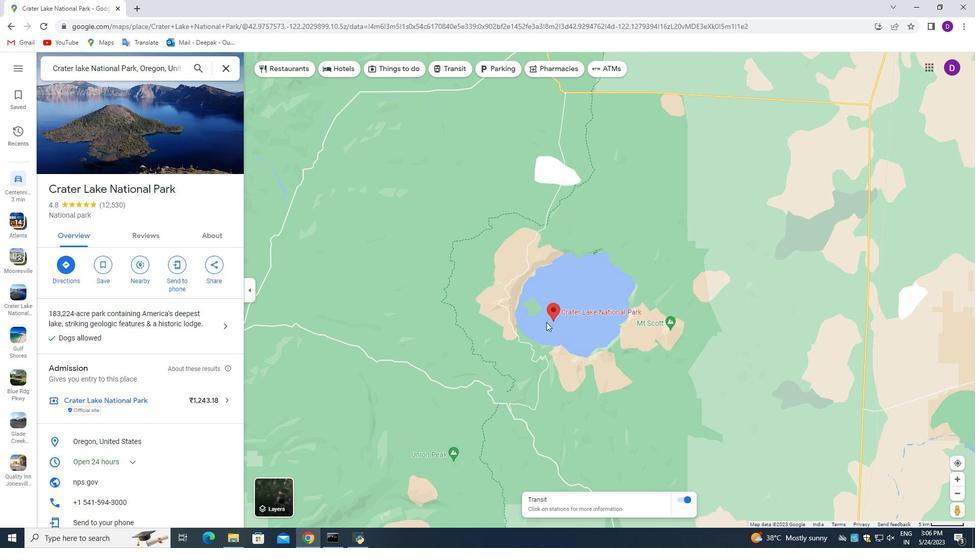 
Action: Mouse scrolled (552, 324) with delta (0, 0)
Screenshot: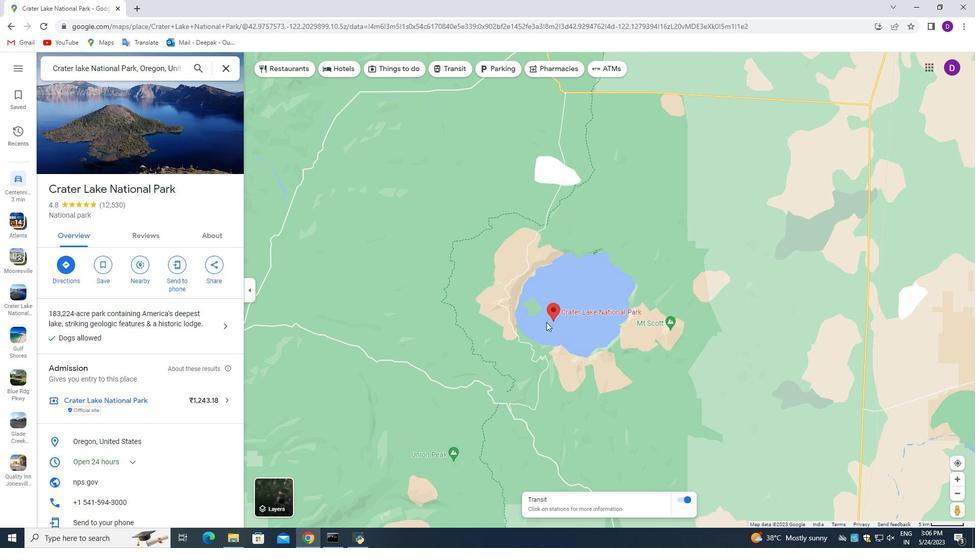 
Action: Mouse moved to (554, 325)
Screenshot: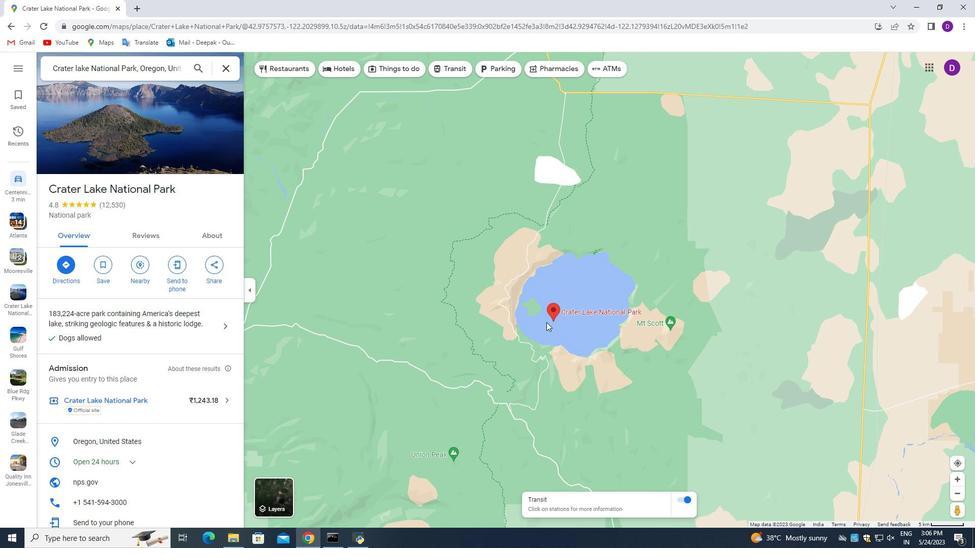 
Action: Mouse scrolled (554, 325) with delta (0, 0)
Screenshot: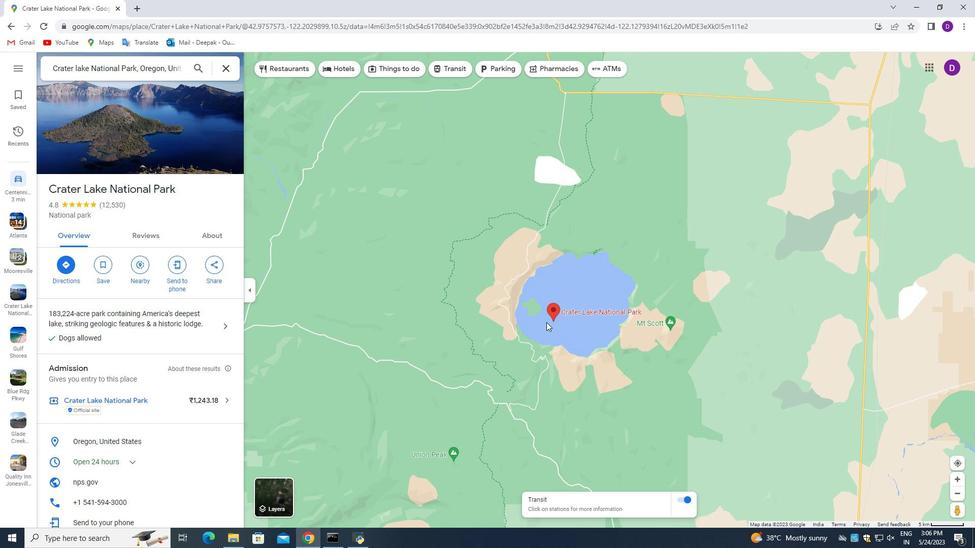 
Action: Mouse scrolled (554, 325) with delta (0, 0)
Screenshot: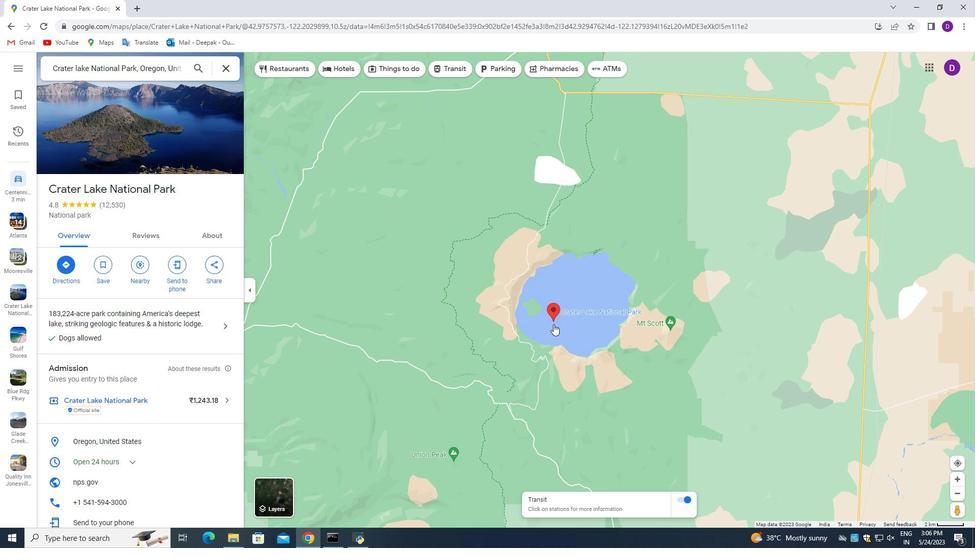 
Action: Mouse scrolled (554, 325) with delta (0, 0)
Screenshot: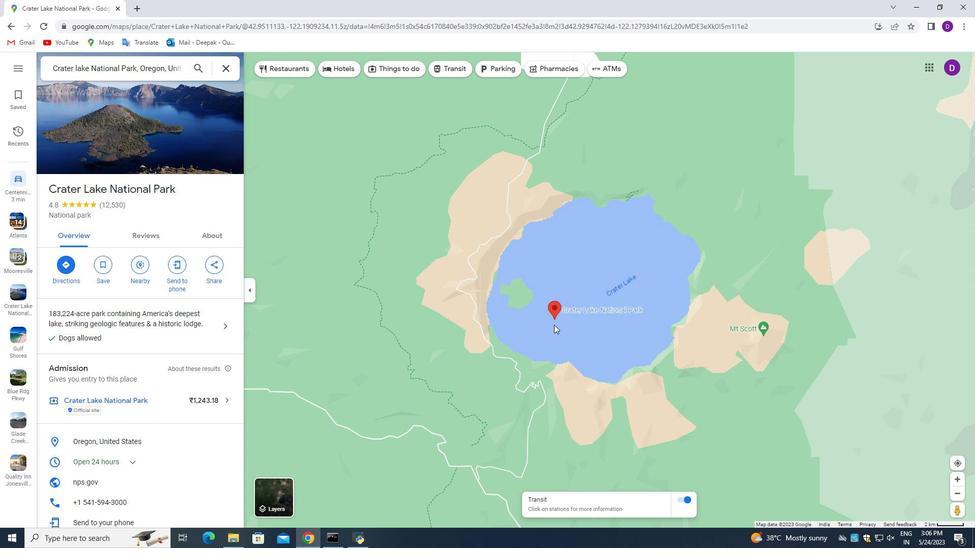 
Action: Mouse scrolled (554, 325) with delta (0, 0)
Screenshot: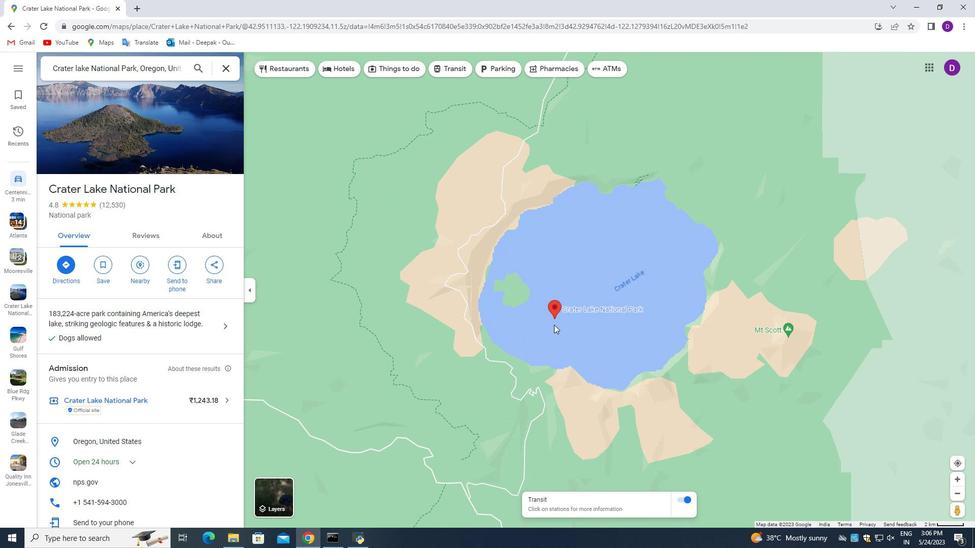 
Action: Mouse moved to (554, 325)
Screenshot: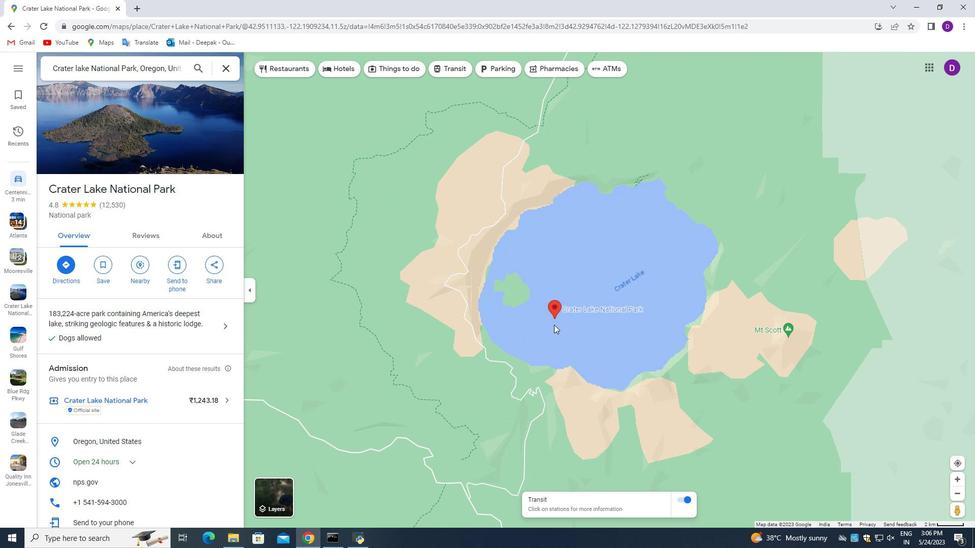 
Action: Mouse scrolled (554, 326) with delta (0, 0)
Screenshot: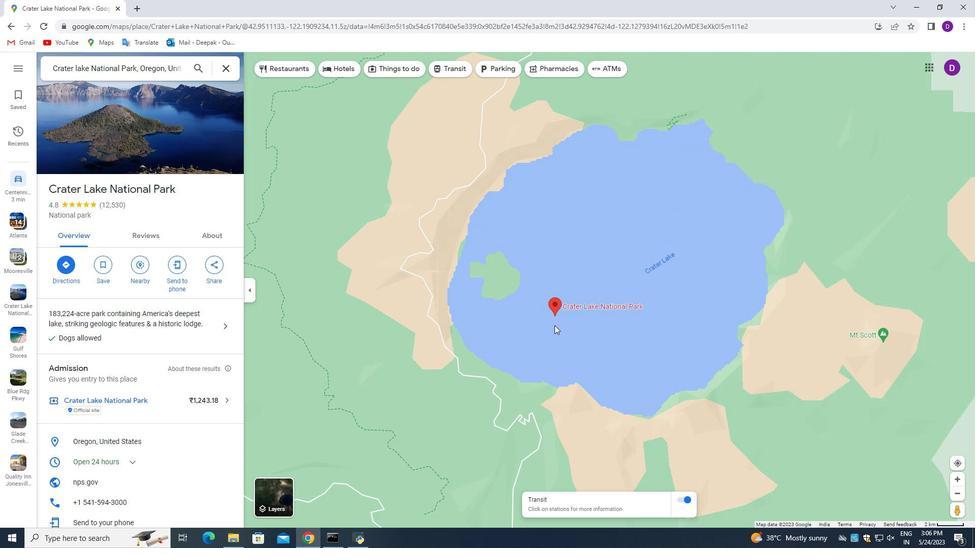
Action: Mouse moved to (563, 321)
Screenshot: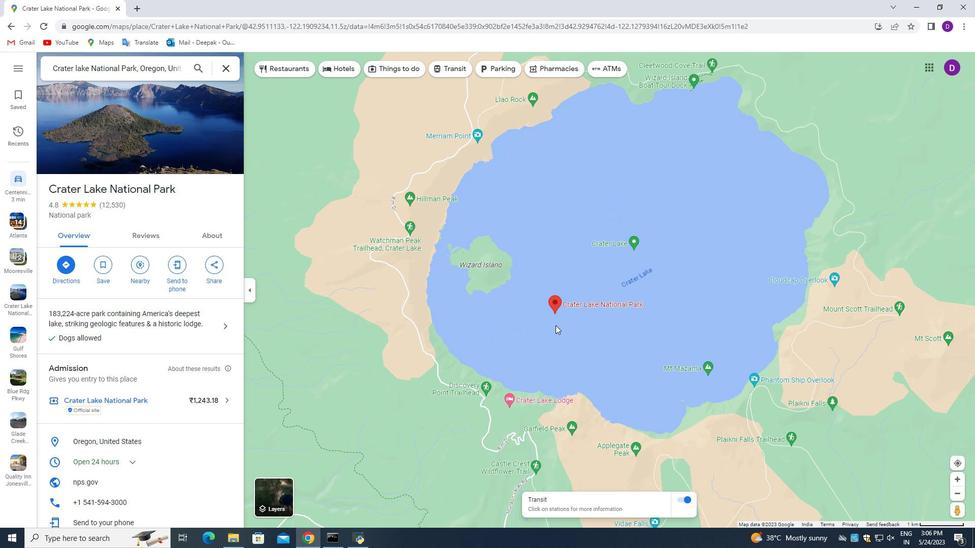 
Action: Mouse pressed left at (563, 321)
Screenshot: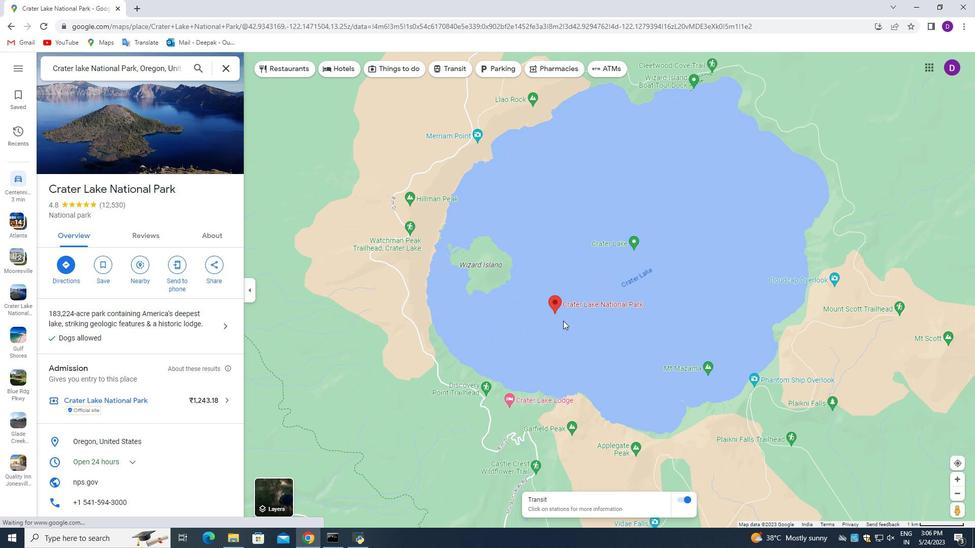 
Action: Mouse moved to (538, 344)
Screenshot: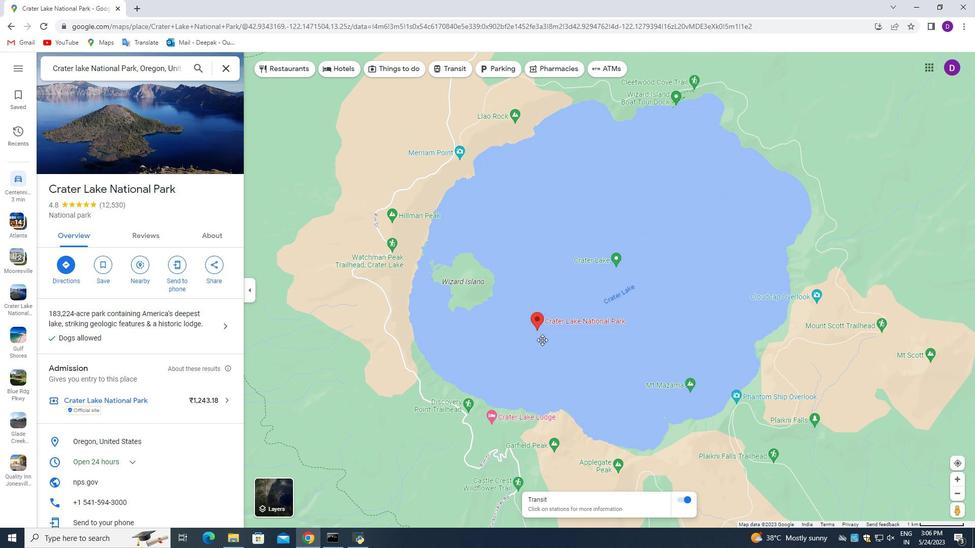 
Action: Mouse scrolled (538, 344) with delta (0, 0)
Screenshot: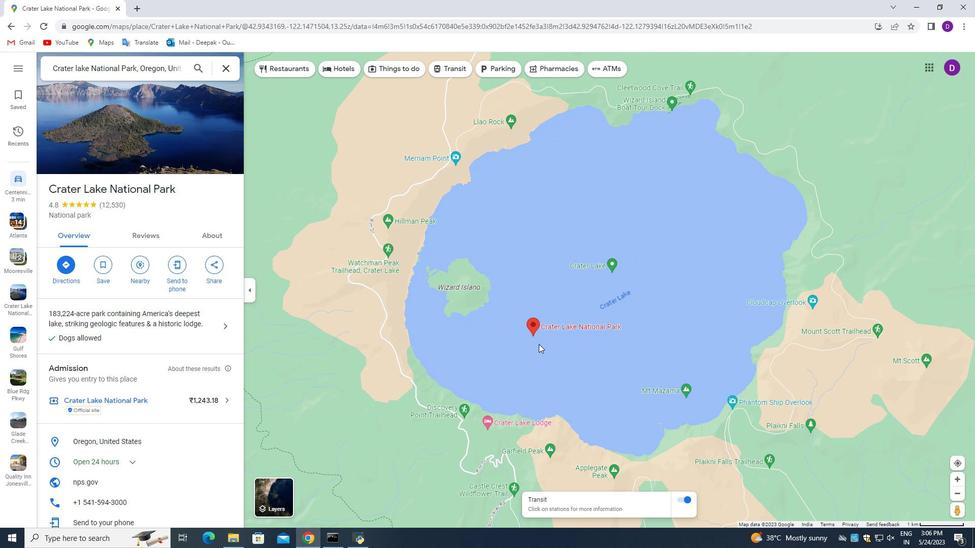 
Action: Mouse moved to (548, 337)
Screenshot: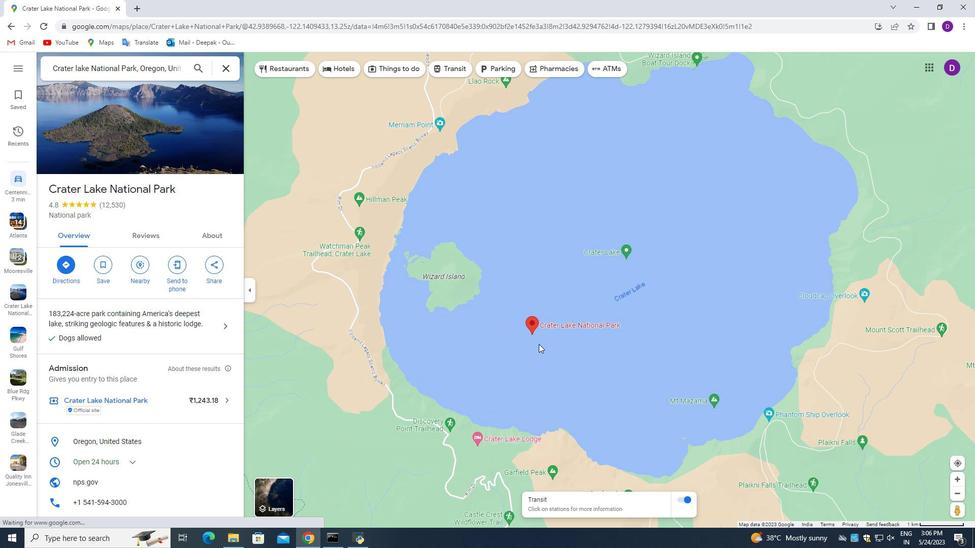 
Action: Mouse pressed left at (548, 337)
Screenshot: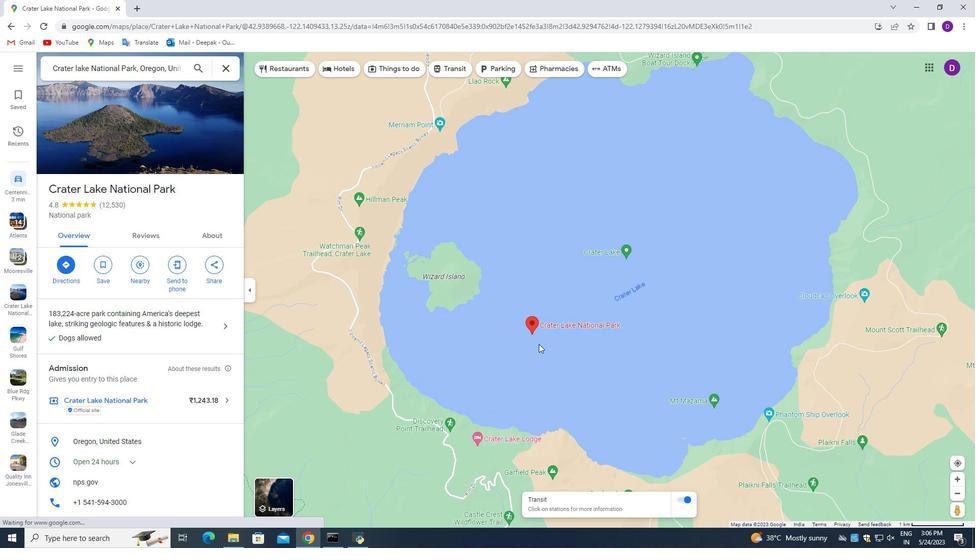 
Action: Mouse moved to (529, 357)
Screenshot: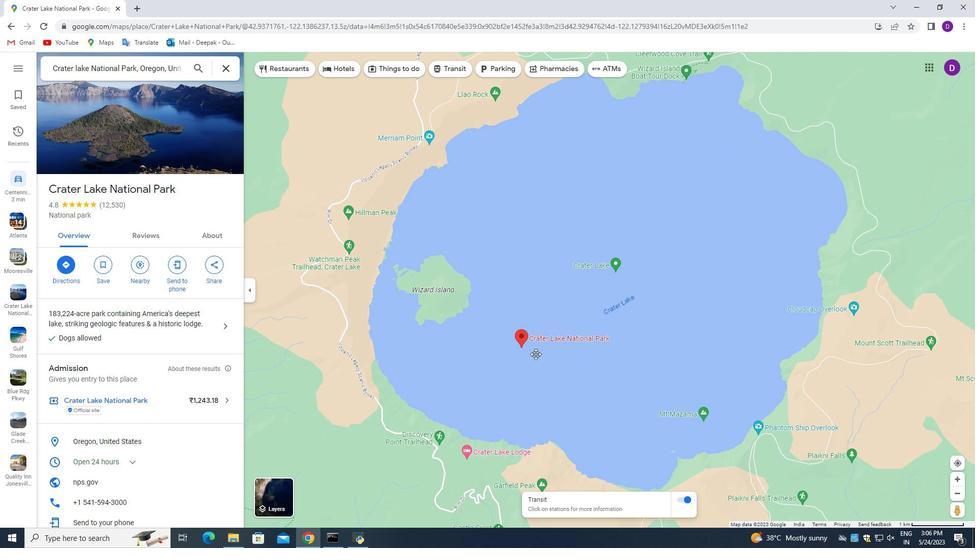 
